 Task: Create a simple command completion for a custom command with options.
Action: Mouse moved to (209, 229)
Screenshot: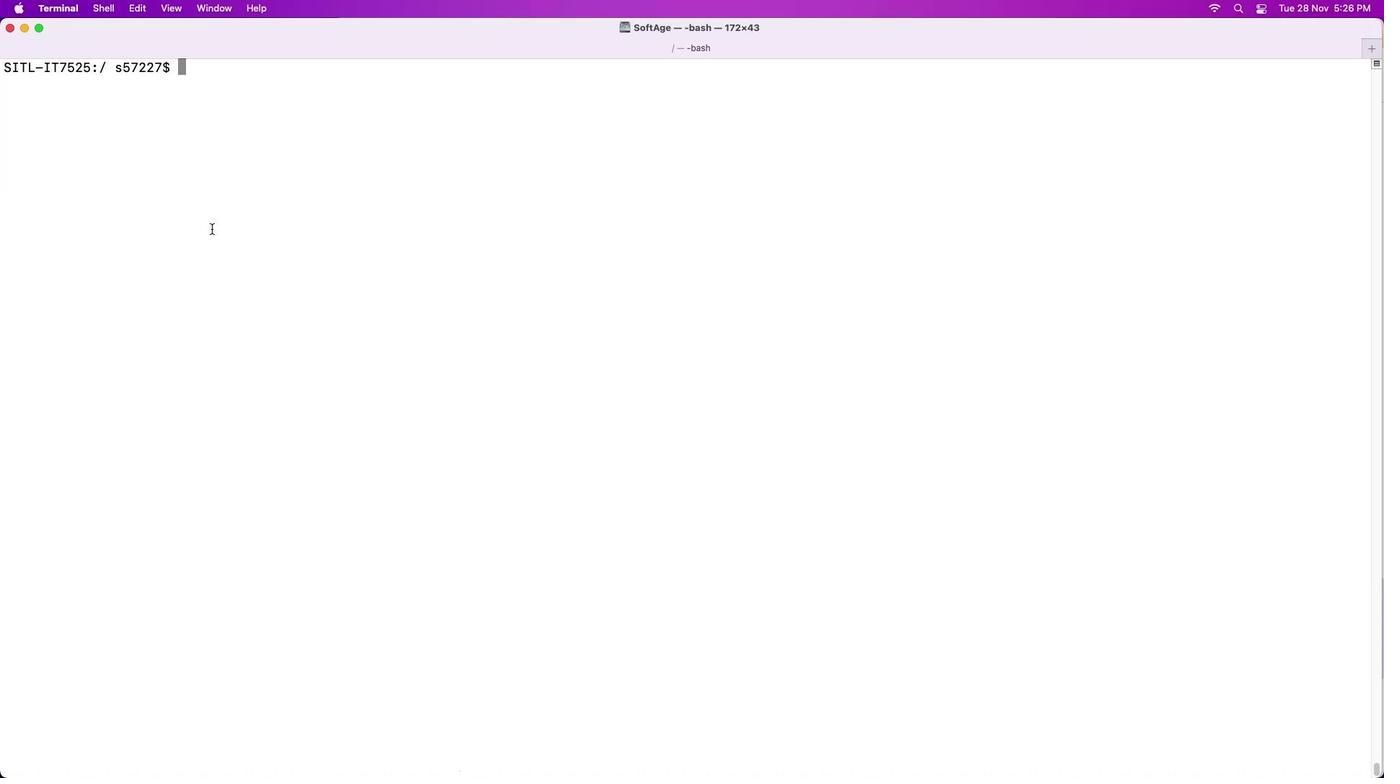 
Action: Mouse pressed left at (209, 229)
Screenshot: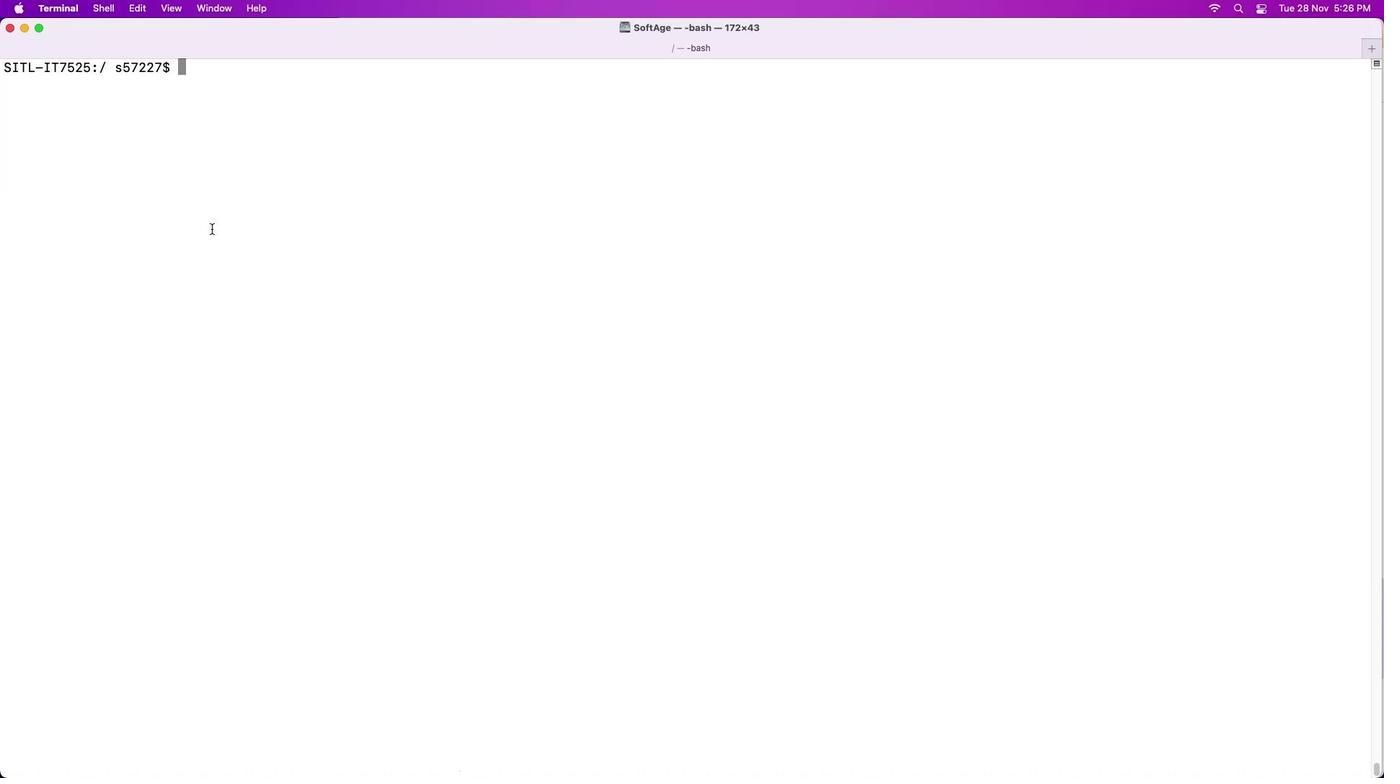 
Action: Mouse moved to (211, 229)
Screenshot: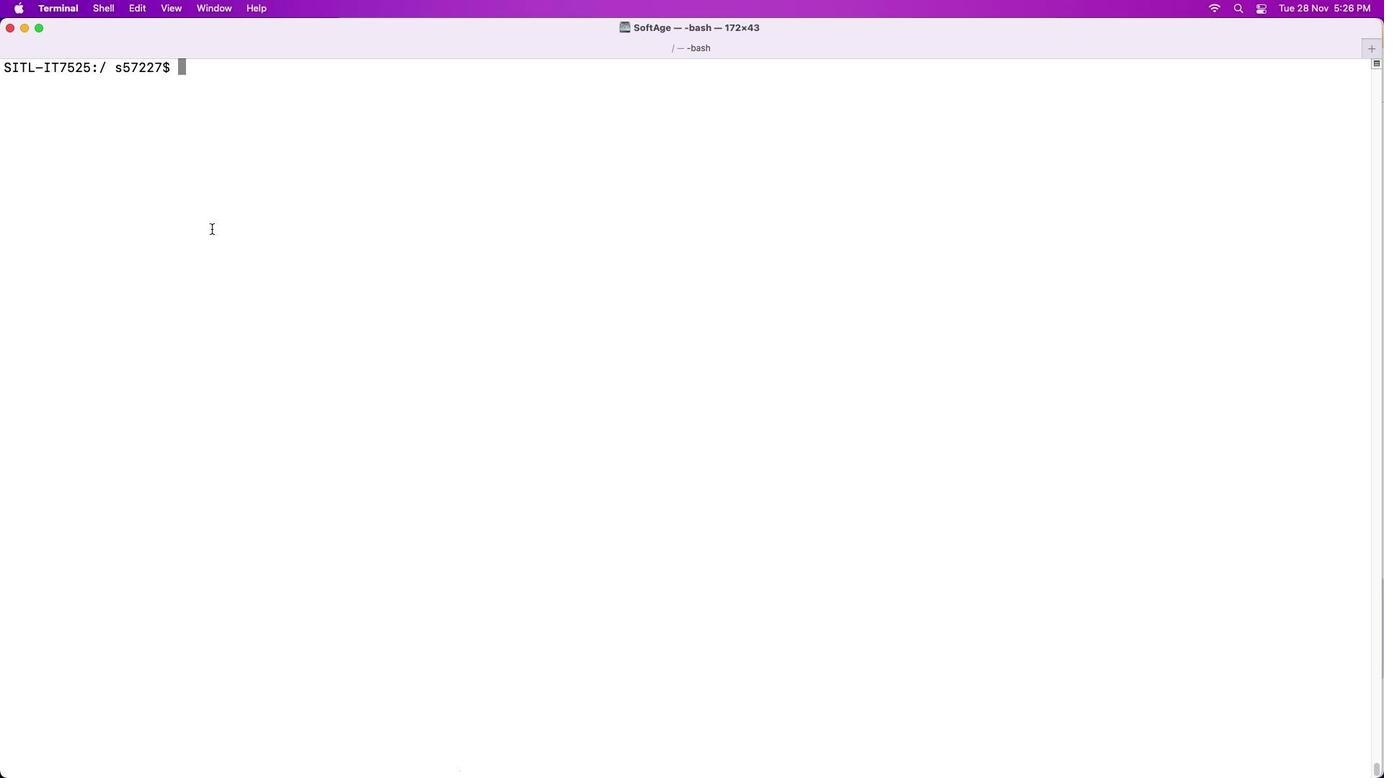 
Action: Key pressed 'l''s'Key.enter'c''d'Key.spaceKey.shift'U''s''e''r''s'Key.enter'l''s'Key.enter'c''d'Key.space's''5''7''2''2''7'Key.enter'l''s'Key.enter'c''d'Key.space'b''a''s''h'Key.shift'_''t''a''s''k''s'Key.enter'l''s'Key.enter'c'Key.backspace'm''k''d''i''r'Key.space't''a''s''k''3''8'Key.enter'l''s'Key.enter'c''d'Key.space't''a''s''k''3''8'Key.enter'l''s'Key.enter't''o''u''c''h'Key.space','Key.backspace'm''y''c''o''m''m''a''n''d'Key.shift'_''c''o''m''p''l''e''t''i''o''n''.''s''h'Key.enter'l''s'Key.enter'v''i''m'Key.space'm''y''c''o''m''m''a''n''d'Key.shift'_''c''o''m''p''l''e''t''i''o''n''.''s''h'Key.enter'i'Key.shift'#'Key.shift'!'Key.spaceKey.backspace'/''b''i''n''/''b''a''s'Key.enterKey.backspace'h'Key.enterKey.enterKey.shift'_''m''y''c''o''m''m''a''n''d'Key.shift'_''c''o''m''p''l''e''t''i''o''n'Key.shift'('Key.shift')'Key.spaceKey.shift'{'Key.enterKey.tab'l''o''c''a''l'Key.space'c''u''r'Key.shift'_''w''o''r''d'Key.space'p''r''e''v'Key.shift'_''w''o''r''d'Key.space'o''p''t''i''o''n''s'Key.spaceKey.enterKey.tabKey.caps_lock'C''O''M''P''R''E''P''L''Y''='Key.shift'('Key.shift')'Key.enterKey.tab'C''U''R'Key.backspaceKey.backspaceKey.backspaceKey.caps_lock'c''r''u'Key.shift'_''w''o''o''r''d''='Key.shift'"'Key.shift'$'Key.shift'{'Key.caps_lock'C''O''M''P'Key.shift'_''W''O''R''D''S''[''C''O''M''P'Key.shift'_''C''W''O''R''D'']'Key.shift'}'"'"Key.backspaceKey.shift'"'Key.enterKey.upKey.downKey.upKey.rightKey.rightKey.rightKey.backspaceKey.backspace'C'Key.backspaceKey.caps_lock'c'Key.right'r'Key.end
Screenshot: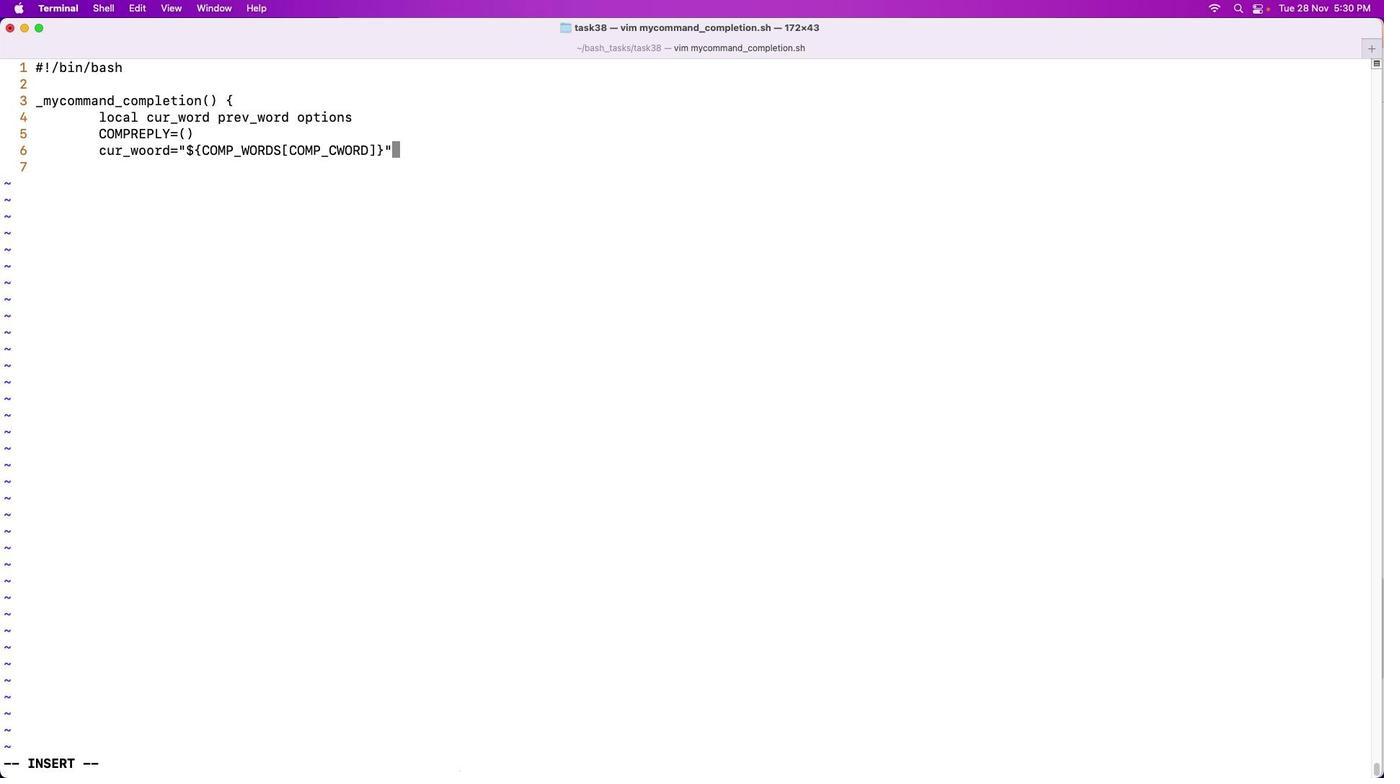 
Action: Mouse moved to (427, 147)
Screenshot: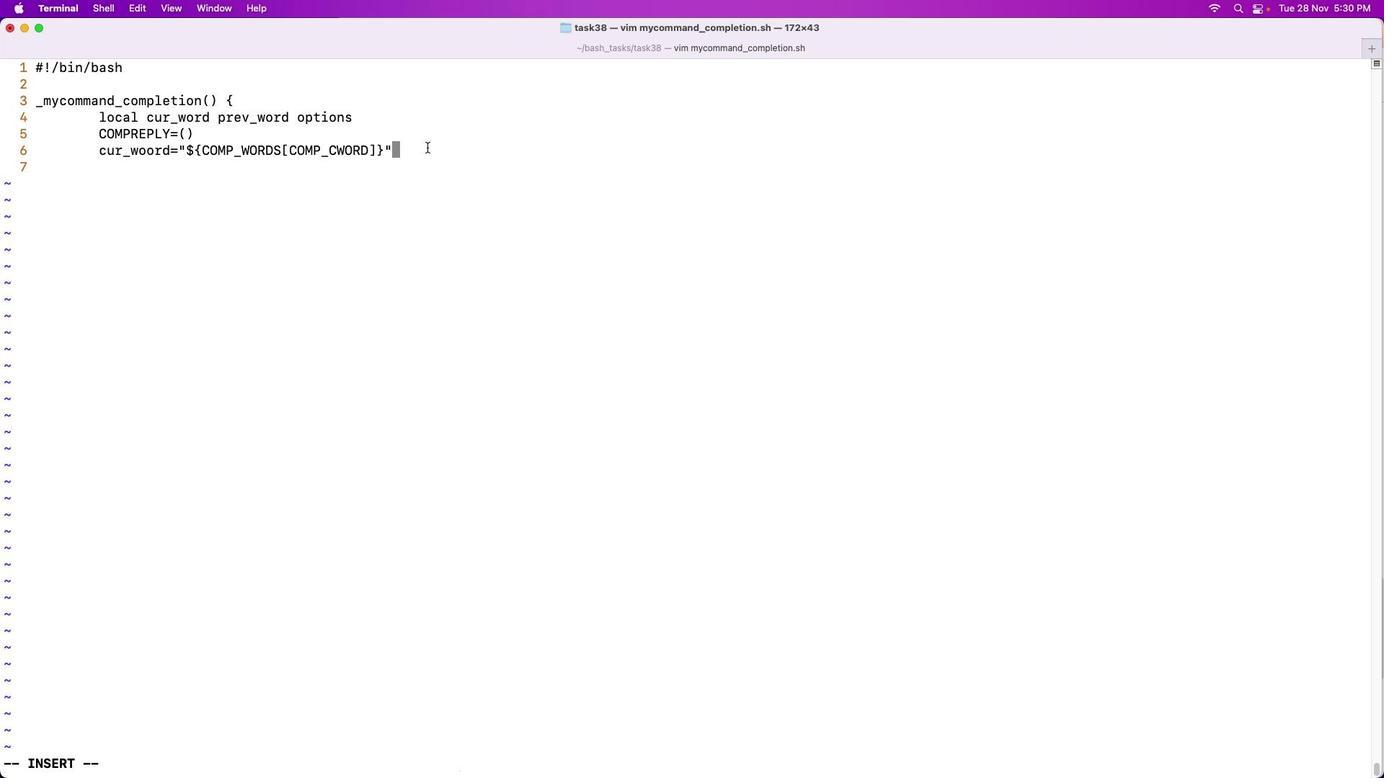 
Action: Mouse pressed left at (427, 147)
Screenshot: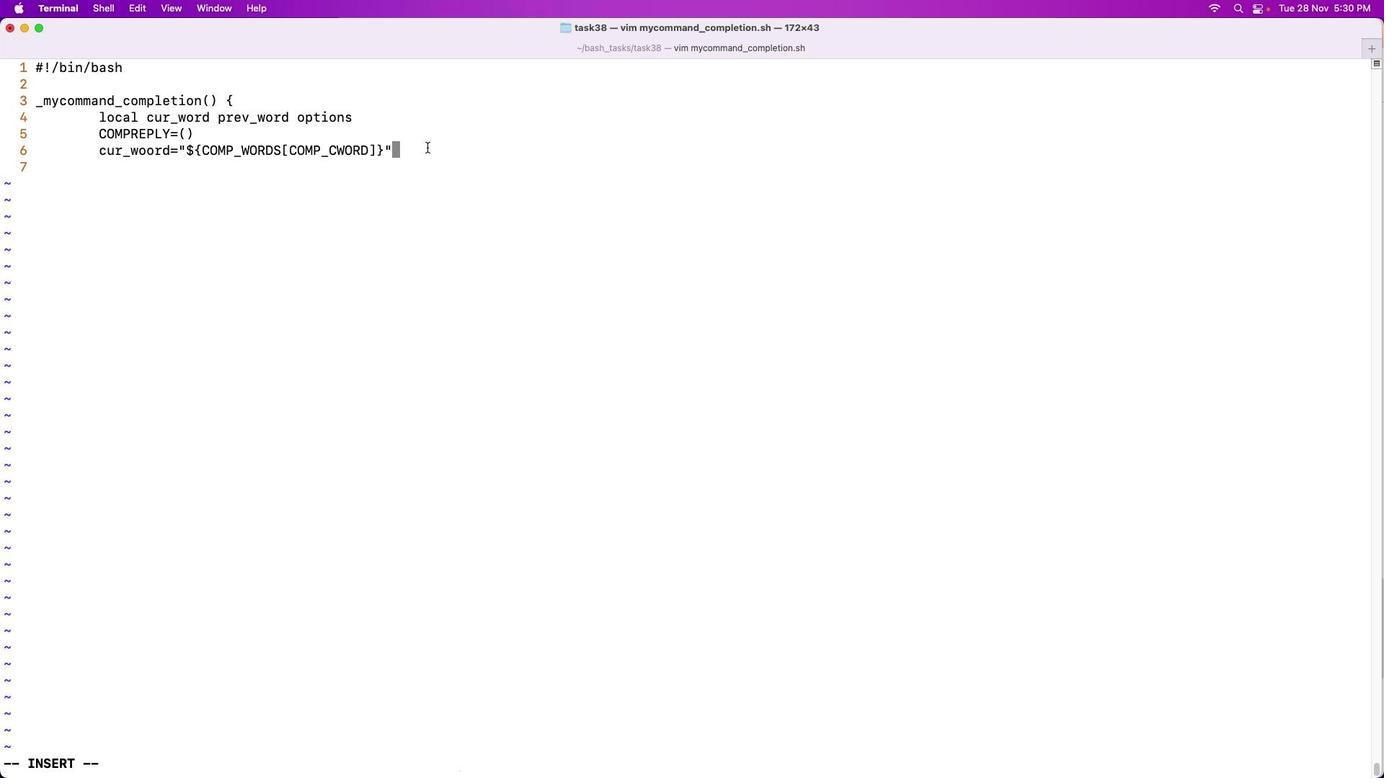 
Action: Mouse moved to (427, 147)
Screenshot: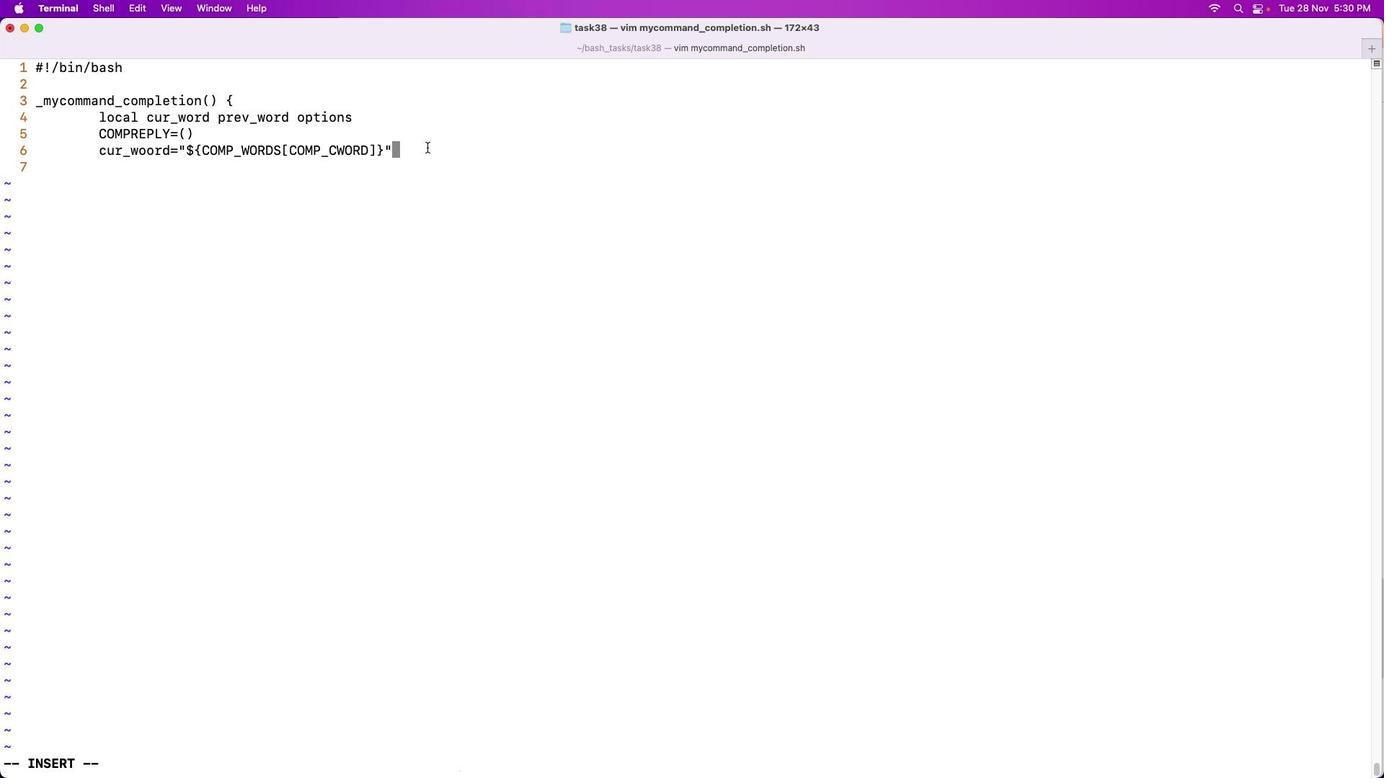 
Action: Key pressed Key.enterKey.tab'p''r''e''v'Key.shift'_''w''o'Key.upKey.backspaceKey.downKey.right'r''d''='Key.shift'"'Key.shift'$'Key.shift'{'Key.caps_lock'C''O''M''P'Key.shift'_''W''O''R''D''S''[''C''O''M''P'Key.shift'_''C''W''O''R''D''-''1'']'Key.shift'}'Key.shift'"'Key.enterKey.enterKey.tab'G''L''O''B''A''L'Key.backspaceKey.backspaceKey.backspaceKey.backspaceKey.backspaceKey.backspaceKey.caps_lock'g''l''o''b''a''l'Key.shift'_''o''p''t''i''o''n''s''='Key.shift'"''-''-''g''l''o''b''a''l''-''o''p''t''i''o''n''1'Key.space'-''-''g''l''o''b''a''l''-''o''p''t''i''o''n''2'Key.shift'"'Key.enterKey.tab's''u''b''c''o''m''m''a''n''d'Key.shift'_''o''p''t''i''o''n''s''='Key.shift'"''-''-''s''u''b''-''o''p''t''i''o''n''1'Key.space'-''-''s''u''b'Key.shift'-''o''p''t''i''o''n''2'Key.shift'"'Key.enterKey.tab'c''a''s''e'Key.spaceKey.shift'"'Key.shift'$'Key.shift'{''p''r''e''v'Key.shift'_''w''o''r''d'Key.shift'}'Key.shift_r'"'Key.space'i''n'Key.enterKey.tabKey.tab'm''y''c''o''m''m''a''n''d'Key.shift')'Key.enterKey.tabKey.tabKey.tabKey.caps_lock'C''O''M''P''R''E''P''L''Y''='Key.shift'('Key.shift'$'Key.shift'(''C''O''M''P''G'Key.backspaceKey.backspaceKey.backspaceKey.backspaceKey.backspaceKey.caps_lock'c''o''m''p''g''e''n'Key.space'-'Key.caps_lock'W'Key.caps_lockKey.spaceKey.shift'"'Key.shift'$'Key.shift'{''g''l''o''b''a''l'Key.shift'_''o''p''t''i''o''n''s'Key.shift'}'Key.shift'"'Key.space'-''-'Key.spaceKey.shift'$'Key.shift'{''c''u''r'Key.shift'_''w''o''r''d'Key.shift'}'Key.shift')'Key.shift')'Key.enterKey.tabKey.tabKey.tab'r''e''t''u''r''n'Key.space'0'Key.enterKey.tabKey.tabKey.tab';'';'Key.enterKey.tabKey.tab's''u''b''c''o''m''m''a''n''d'Key.shift')'Key.enterKey.tabKey.tabKey.tabKey.caps_lock'C''O''M''P''R''E''P''L''Y'Key.caps_lock'='Key.shift'('Key.shift'$'Key.shift'(''c''o''m''p''g''e''n'Key.space'-'Key.caps_lock'W'Key.caps_lockKey.spaceKey.shift'"'Key.shift'$'Key.shift'{''s''u''b''c''o''m''m''a''n''d'Key.shift'_''o''p''t''i''o''n''s'Key.shift'}'Key.shift'"'Key.space'-''-'Key.spaceKey.shift'$'Key.shift'{''c''u''r'Key.shift'_''w''o''r''d'Key.shift'}'Key.shift')'')'Key.enterKey.tabKey.tabKey.tab'r''e''t''u''r''n'Key.space'0'Key.enterKey.tabKey.tabKey.tab';'';'Key.enterKey.tabKey.tab'-''-''g''l''o''b''a''l''-''o''p''t''i''o''n''1'Key.shift'|''-''-''g''l''o''b''a''l''-''o''p''t''i''o''n''2'Key.enterKey.tabKey.tabKey.tab'r''e''t''u''r''n'Key.space'0'Key.enterKey.tabKey.tab'-''-''s''u''b''-''o''p''t''i''o''n''1'Key.shift'|''-''-''s''u''b''-''o''p''t''i''o''n''2'Key.shift')'Key.upKey.upKey.rightKey.rightKey.rightKey.rightKey.rightKey.shift')'Key.downKey.enterKey.tabKey.tabKey.tab';'';'Key.downKey.downKey.tabKey.tab'r'Key.backspaceKey.tab'r''e''t''u''r''n'Key.space'0'Key.enterKey.tabKey.tabKey.tab';'';'Key.enterKey.shift'*'Key.leftKey.tabKey.tabKey.rightKey.shift')'Key.enterKey.tabKey.tabKey.tab';'';'Key.enterKey.tab'e''s''a''c'Key.enterKey.shift'}'Key.enterKey.enter'c''o''m''p''l''e''t''e'Key.space'-'Key.caps_lock'F'Key.caps_lockKey.spaceKey.shift'_''m''y''c''o''m''m''a''n''d'Key.shift'_''c''o''m''p''l''e''t''i''o''n'Key.space'm''y'Key.spaceKey.backspace'c''o''m''m''a''n''d'Key.escKey.shift_r':''w''q'Key.enter'd'Key.backspace'c''a''t'Key.space'm''y''c''o''m''m''a''n''d'Key.shift'_''c''o''m''p''l''e''t''i''o''n''.''s''h'Key.enter
Screenshot: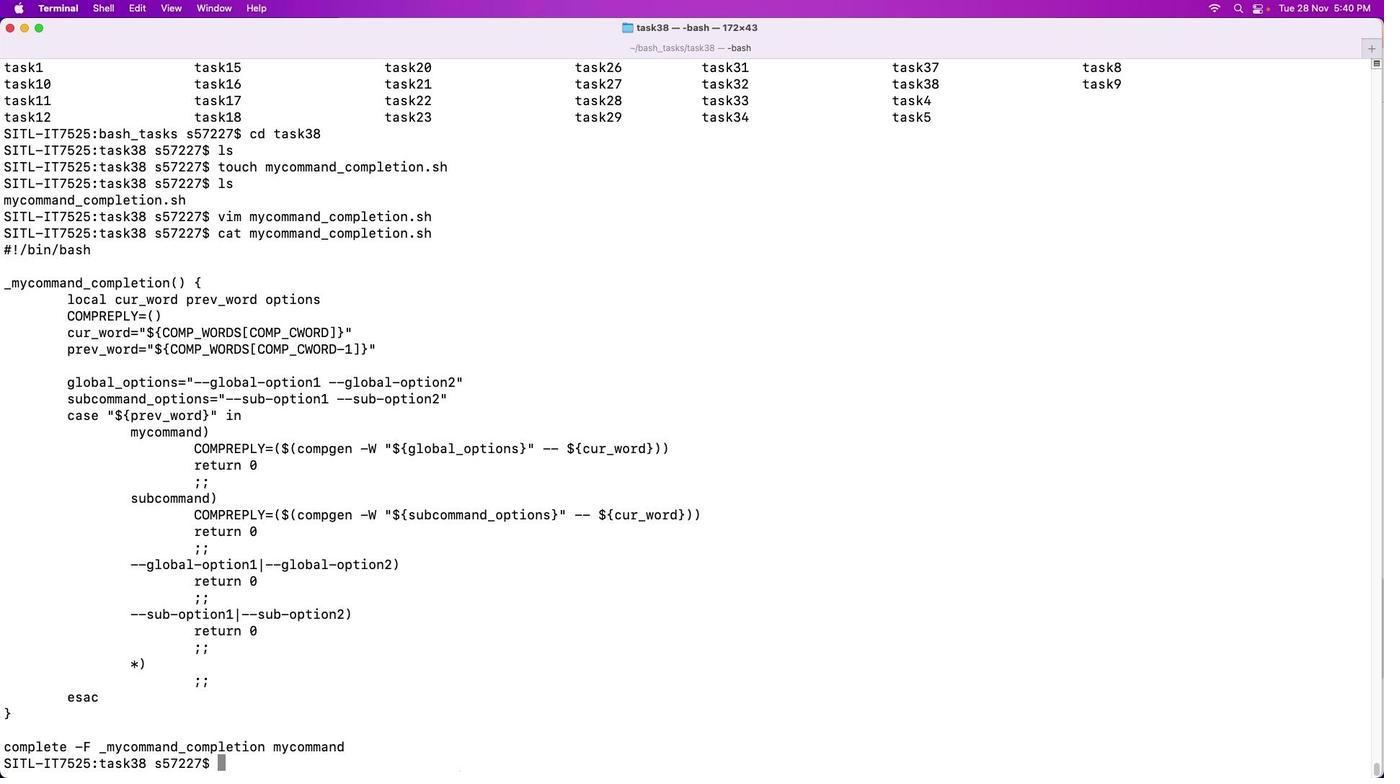
Action: Mouse moved to (167, 323)
Screenshot: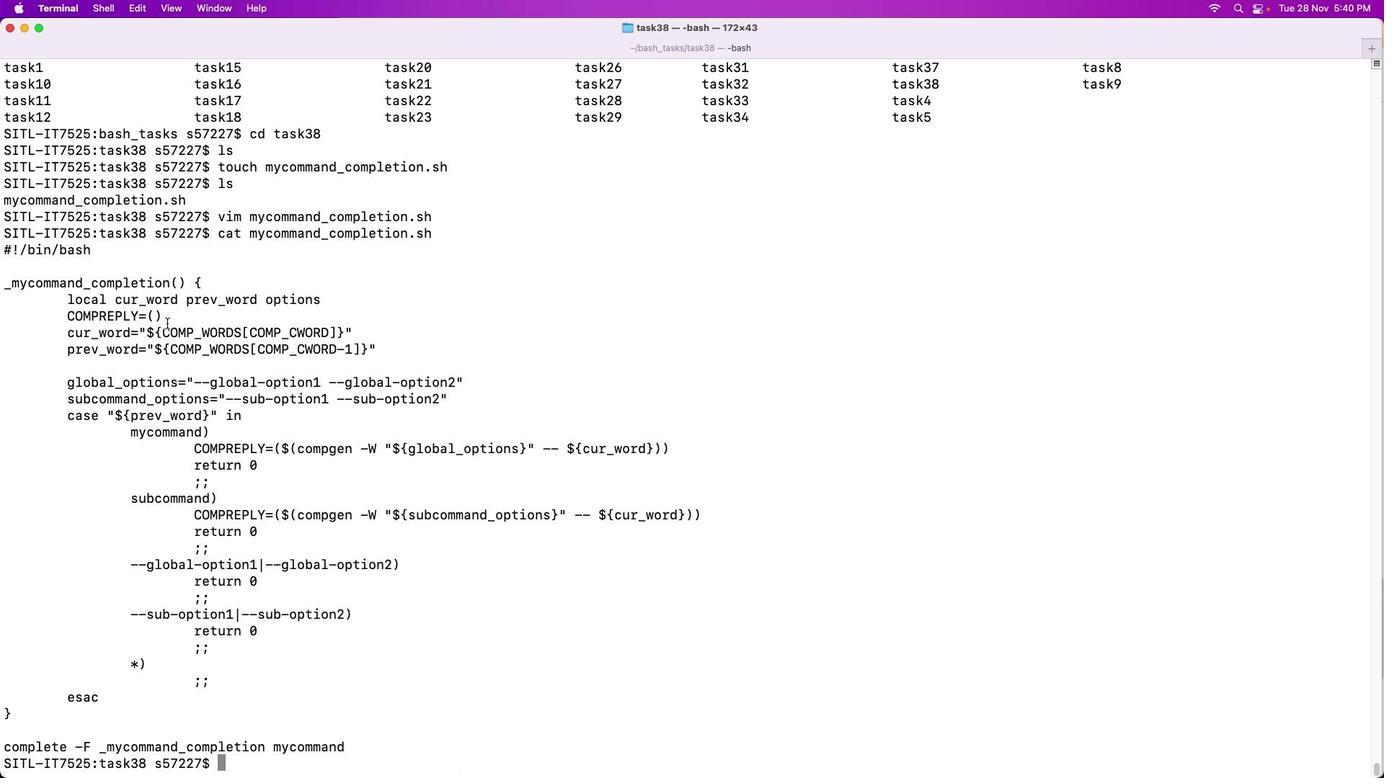 
Action: Mouse scrolled (167, 323) with delta (0, 0)
Screenshot: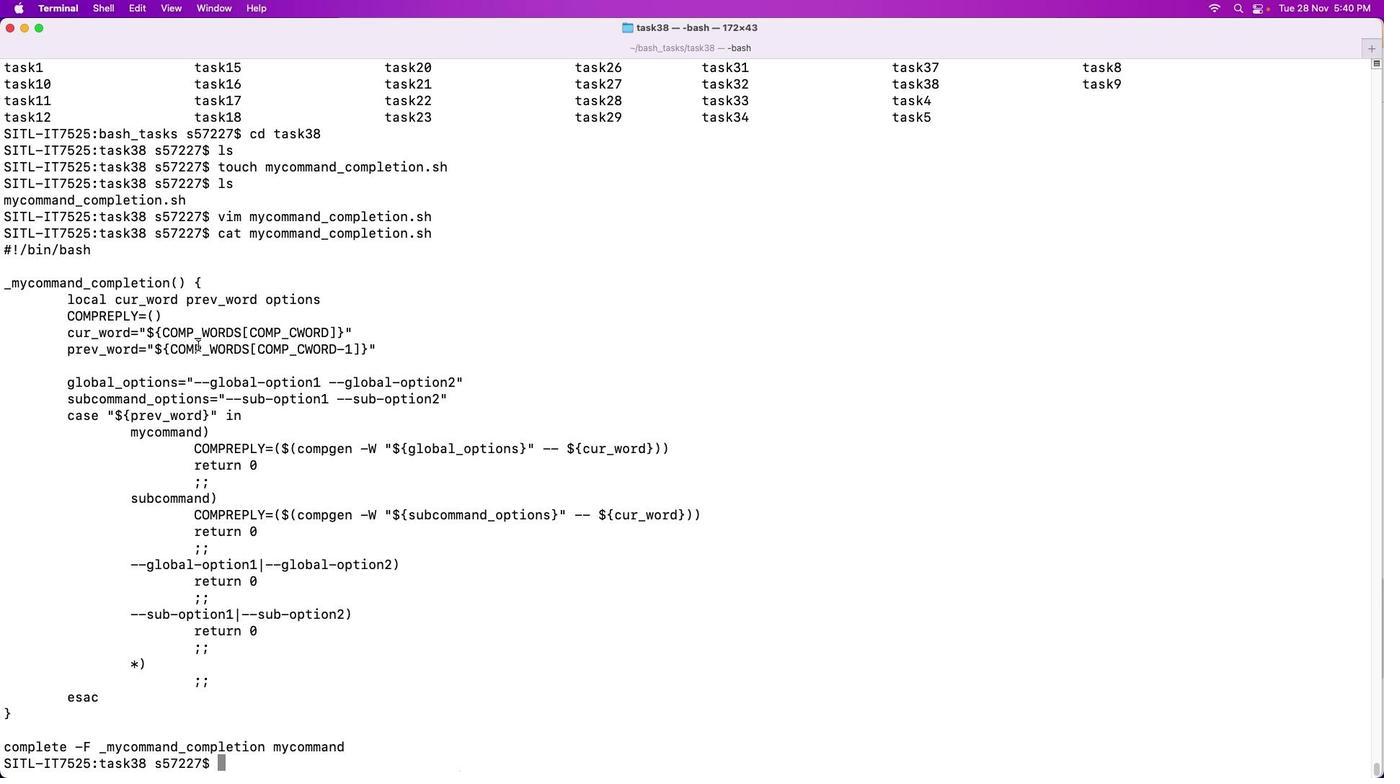 
Action: Mouse moved to (199, 346)
Screenshot: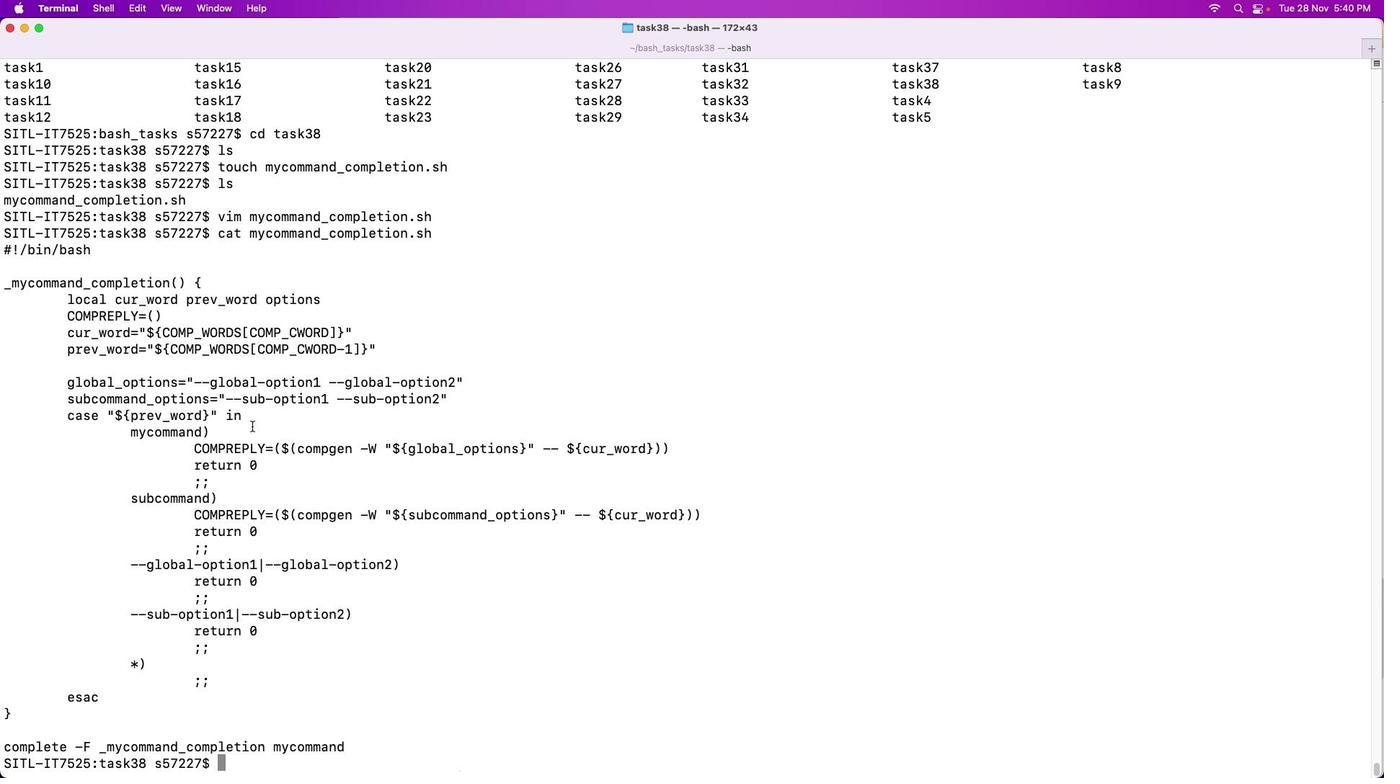 
Action: Mouse scrolled (199, 346) with delta (0, 0)
Screenshot: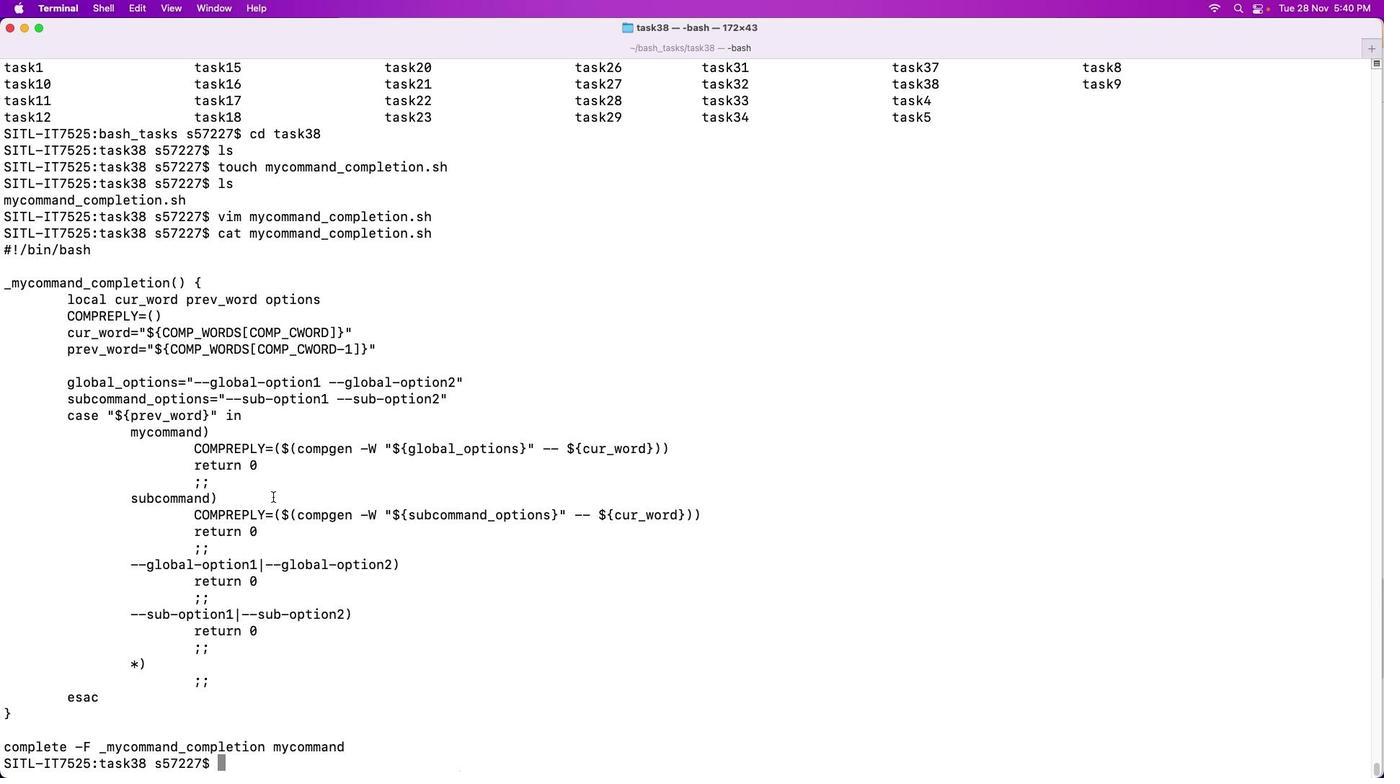 
Action: Mouse scrolled (199, 346) with delta (0, 0)
Screenshot: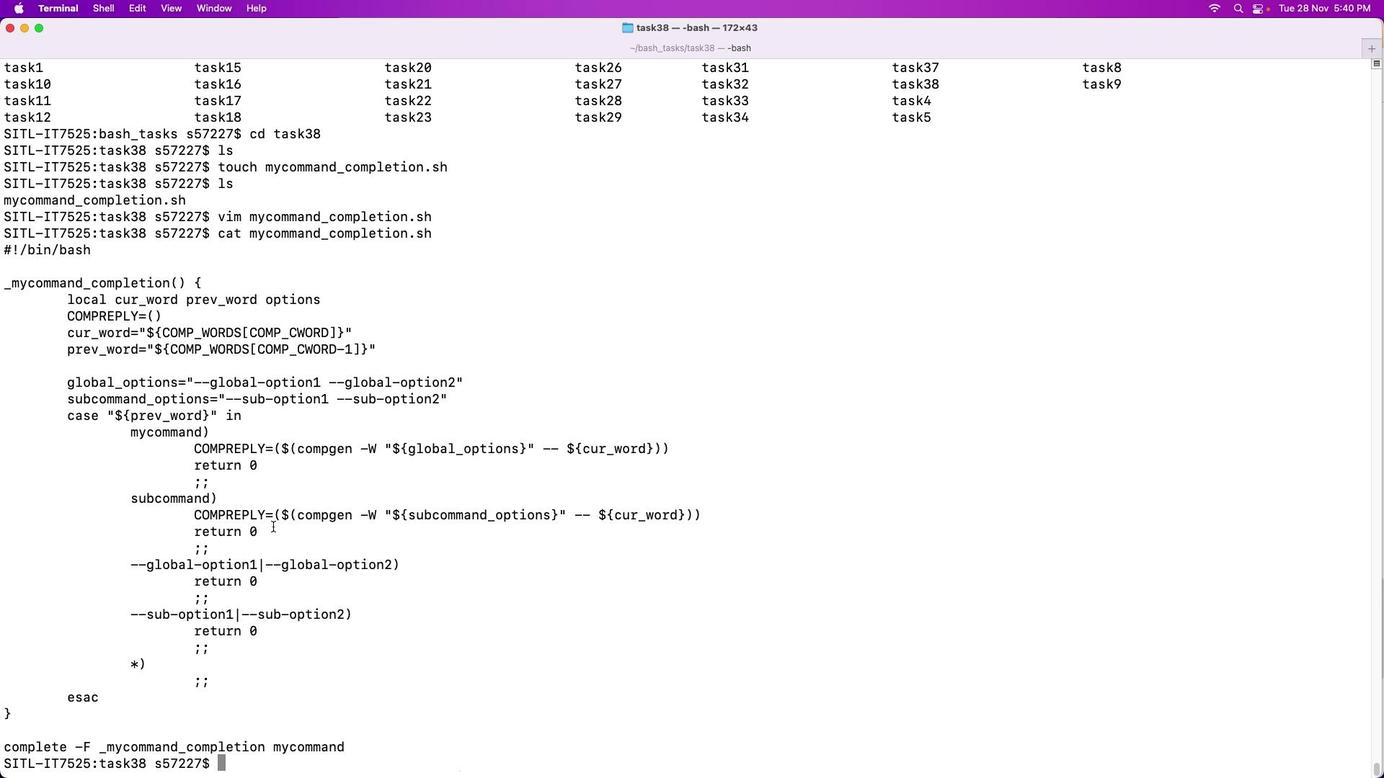 
Action: Mouse scrolled (199, 346) with delta (0, 0)
Screenshot: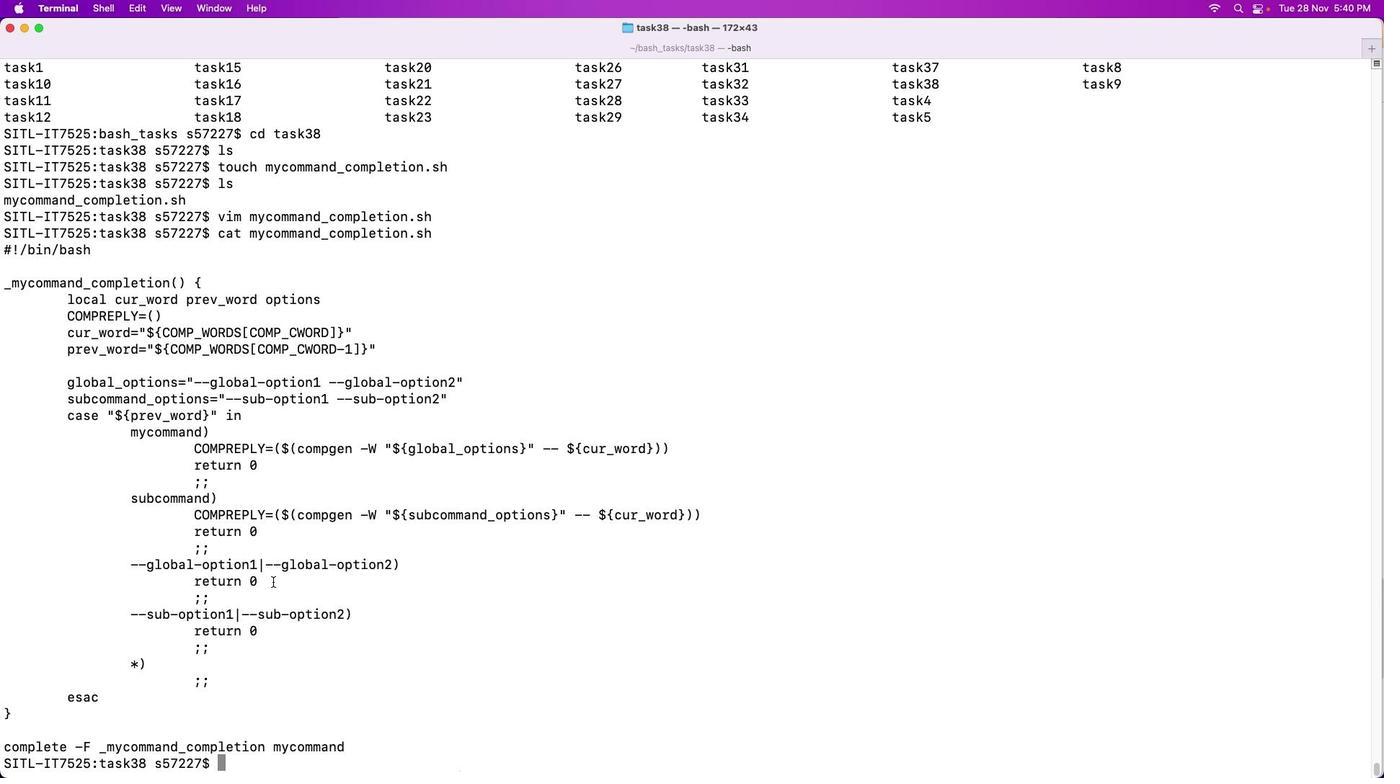 
Action: Mouse moved to (281, 590)
Screenshot: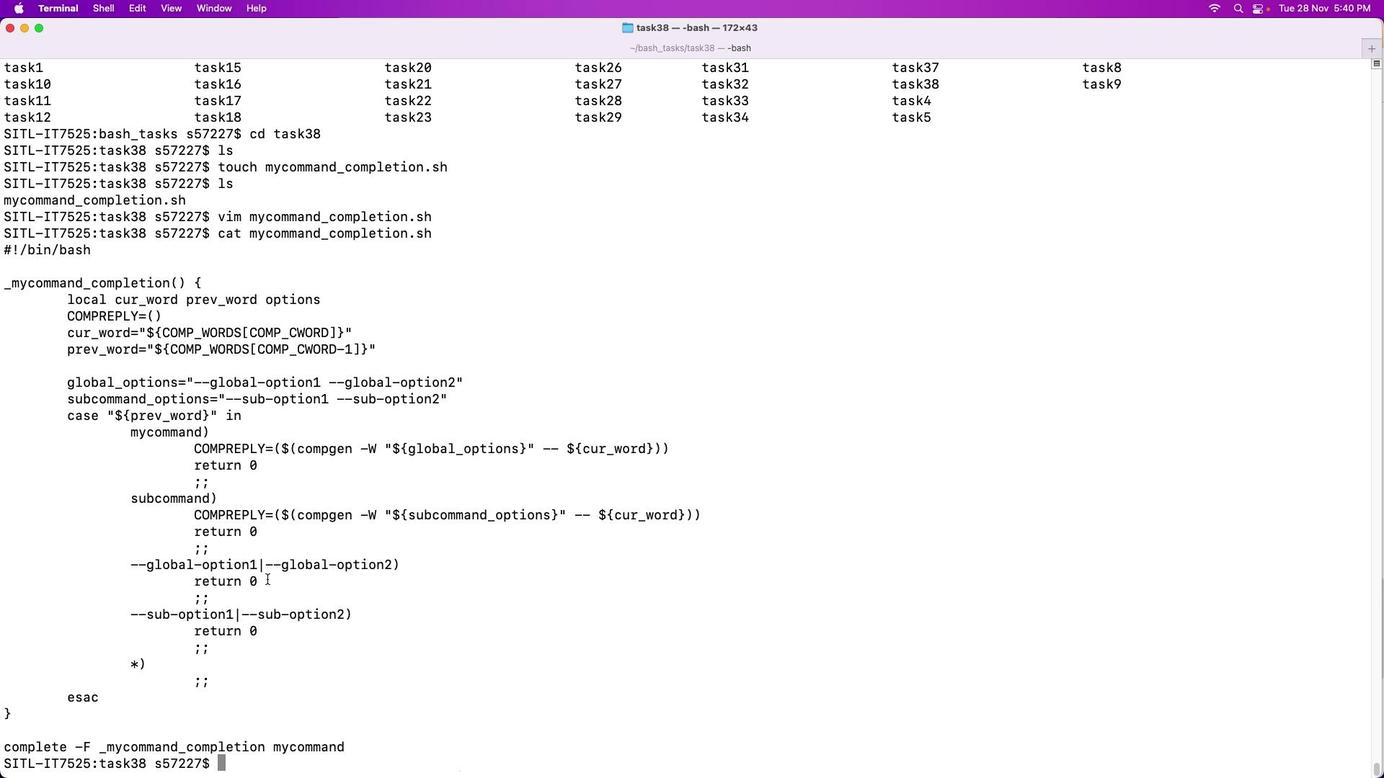 
Action: Mouse pressed left at (281, 590)
Screenshot: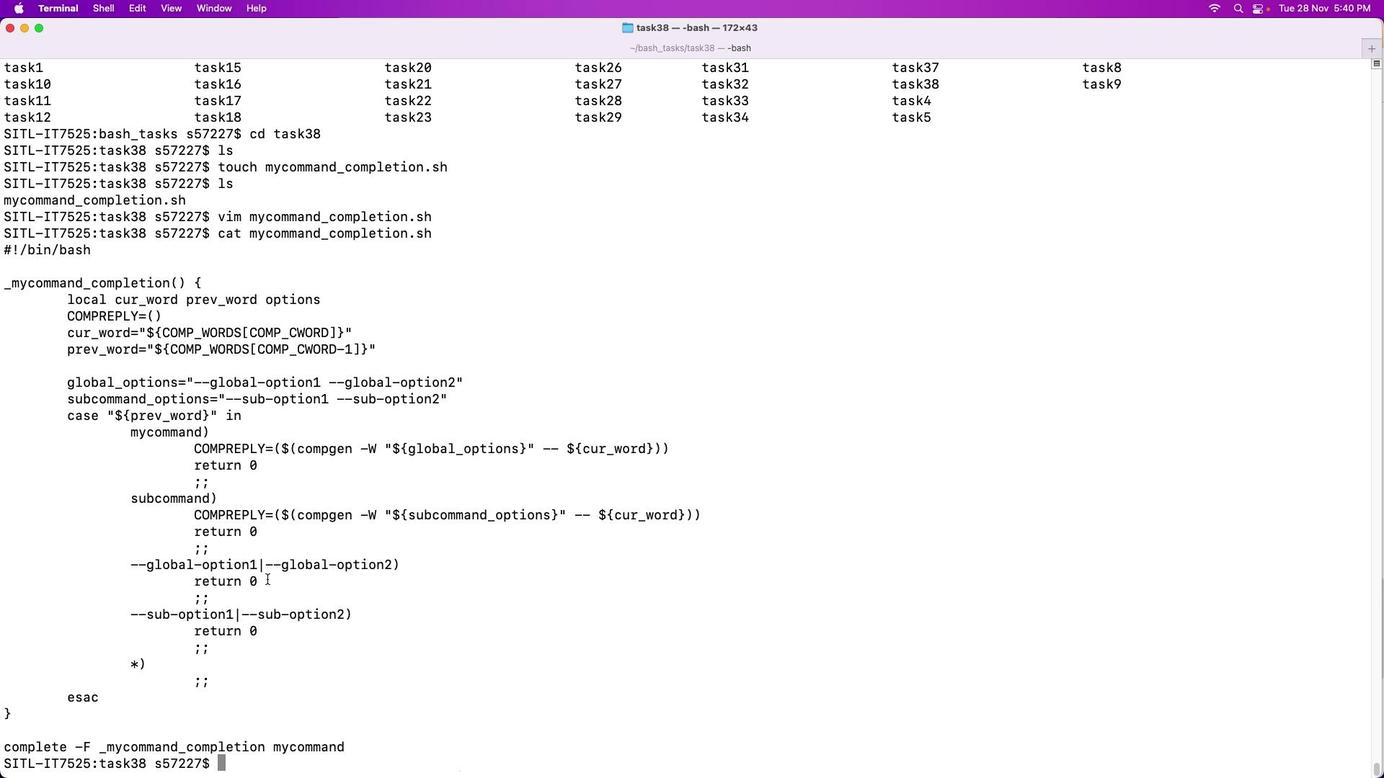 
Action: Mouse moved to (267, 579)
Screenshot: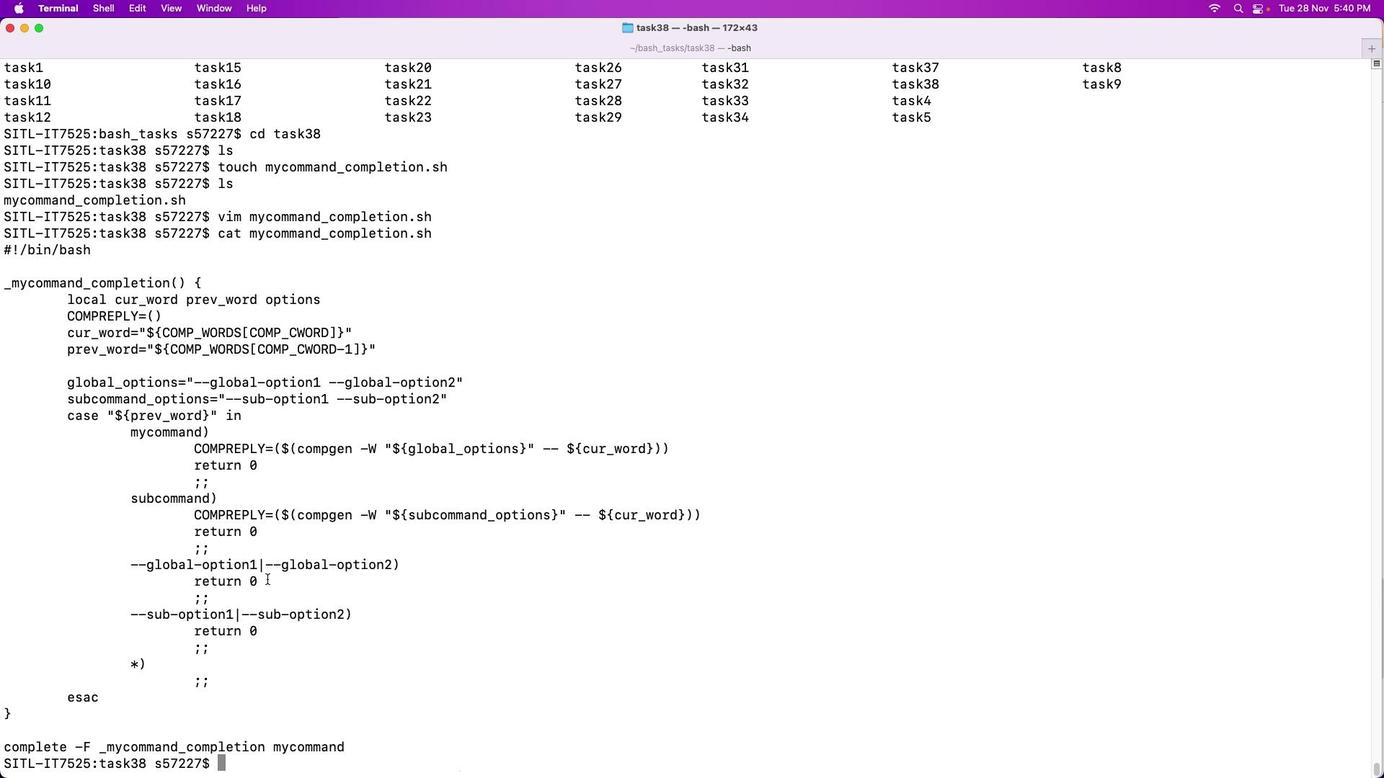 
Action: Key pressed 'c'Key.backspace'l''s'Key.enter'c''h''m''o''d'Key.spaceKey.shift'+''x'Key.space'm''y''c''o''m''m''a''n''d'Key.shift'_''c''o''m''p''l''e''t''i''o''n''.''s''h'Key.enter'.''/''m''y''c''o''m''m''a''n''d'Key.shift'_''c''o''m''p''l''e''t''i''o''n''.''s''h'Key.enterKey.tab
Screenshot: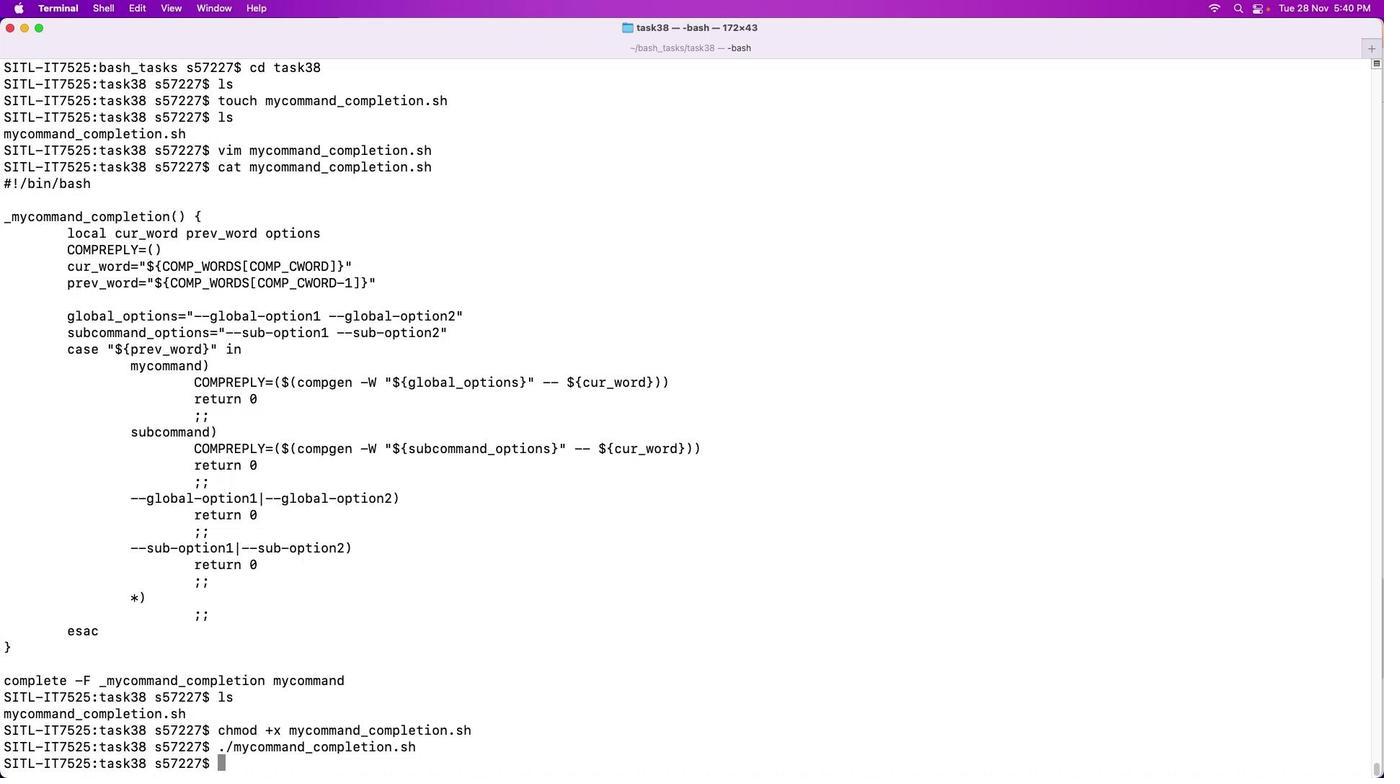 
Action: Mouse moved to (436, 594)
Screenshot: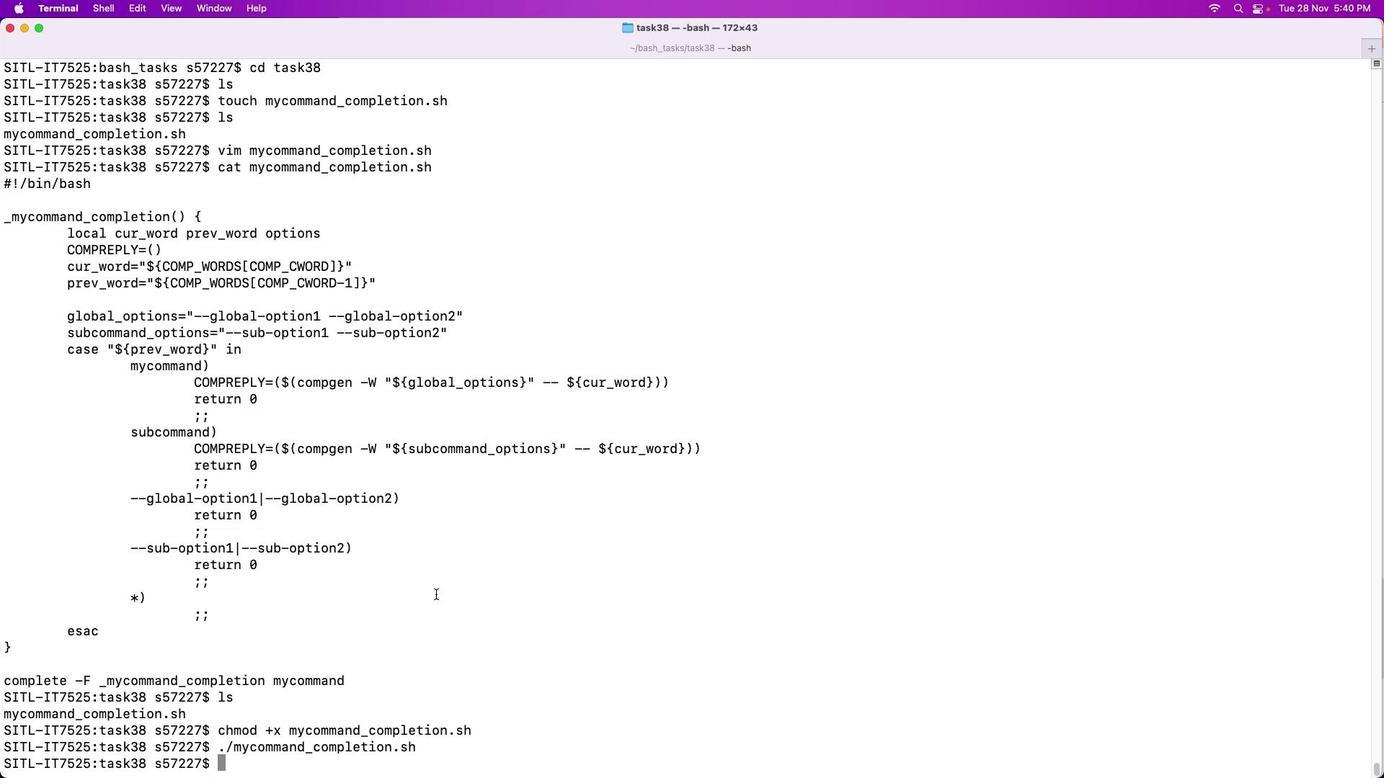 
Action: Mouse pressed left at (436, 594)
Screenshot: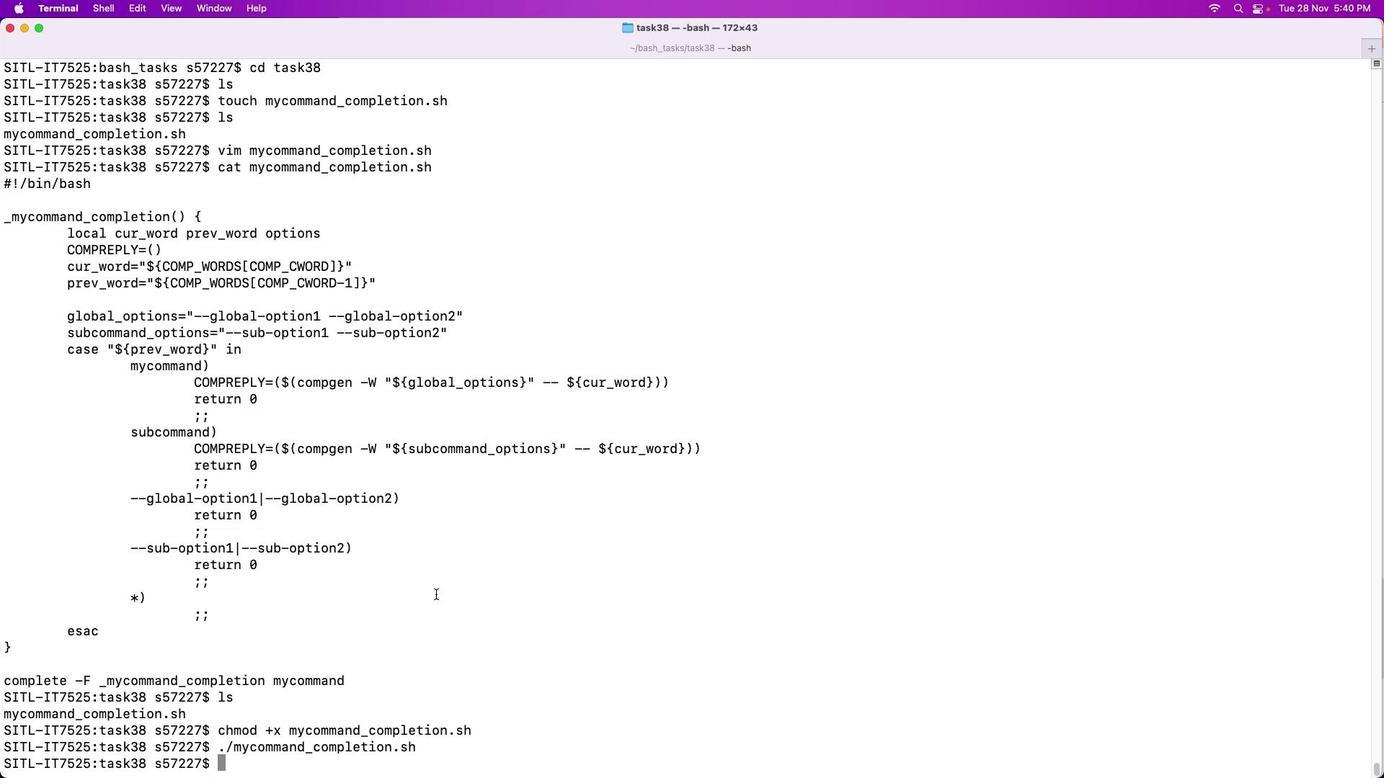 
Action: Mouse moved to (424, 592)
Screenshot: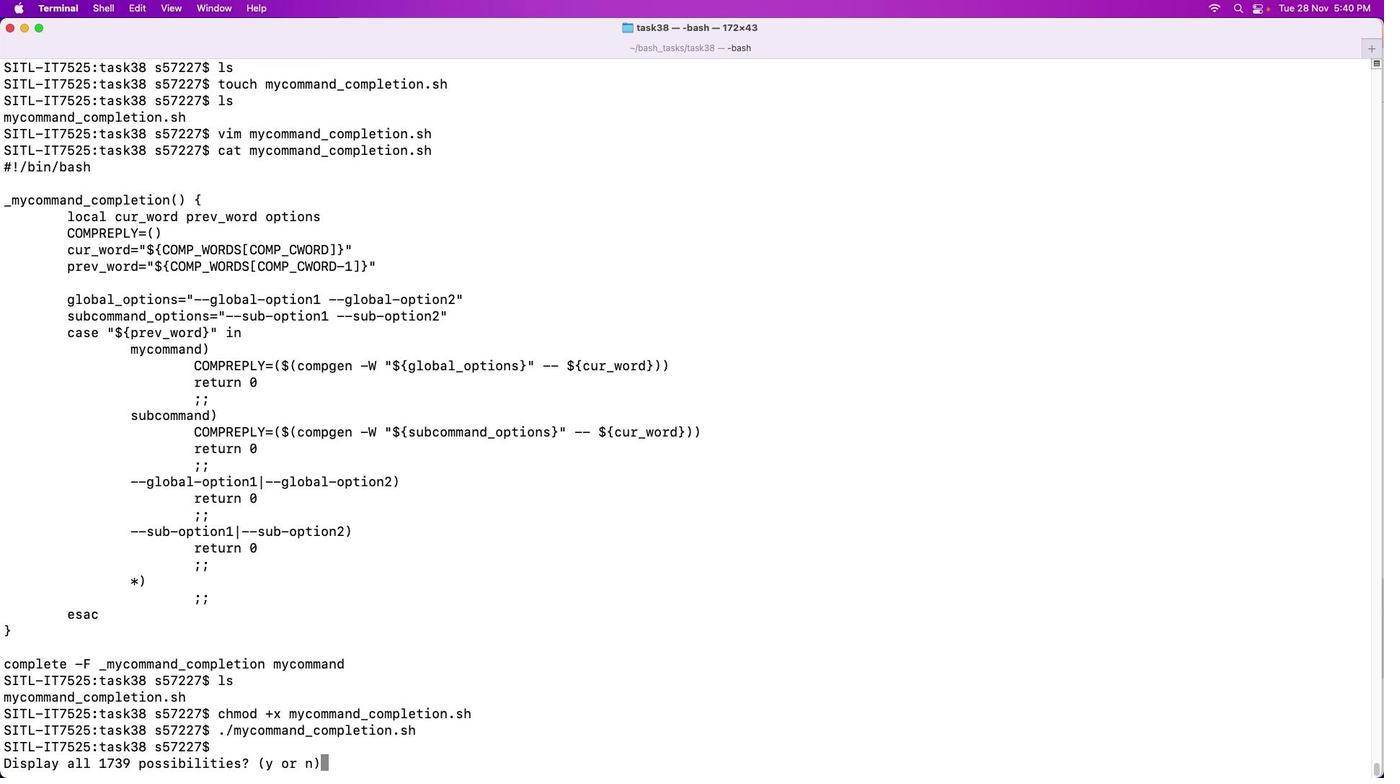 
Action: Key pressed Key.tab
Screenshot: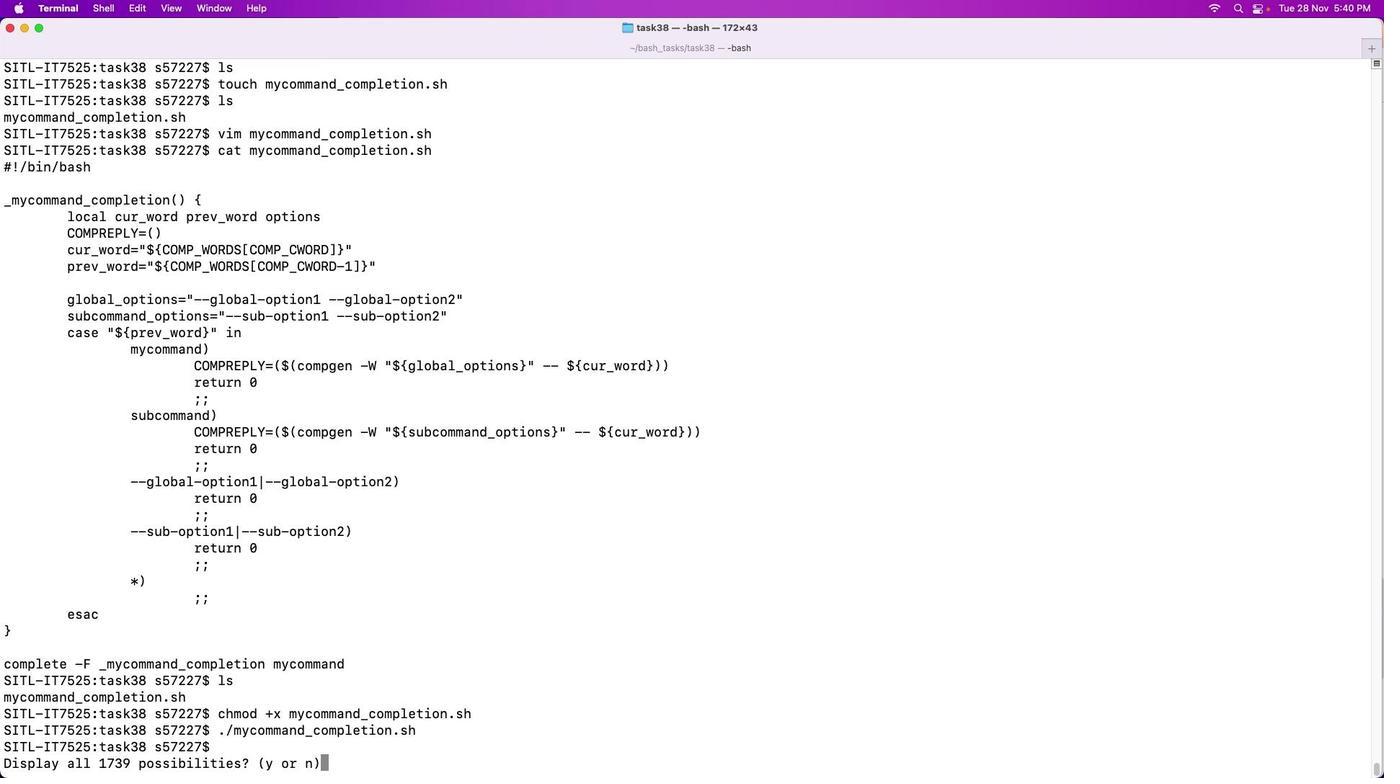 
Action: Mouse moved to (413, 592)
Screenshot: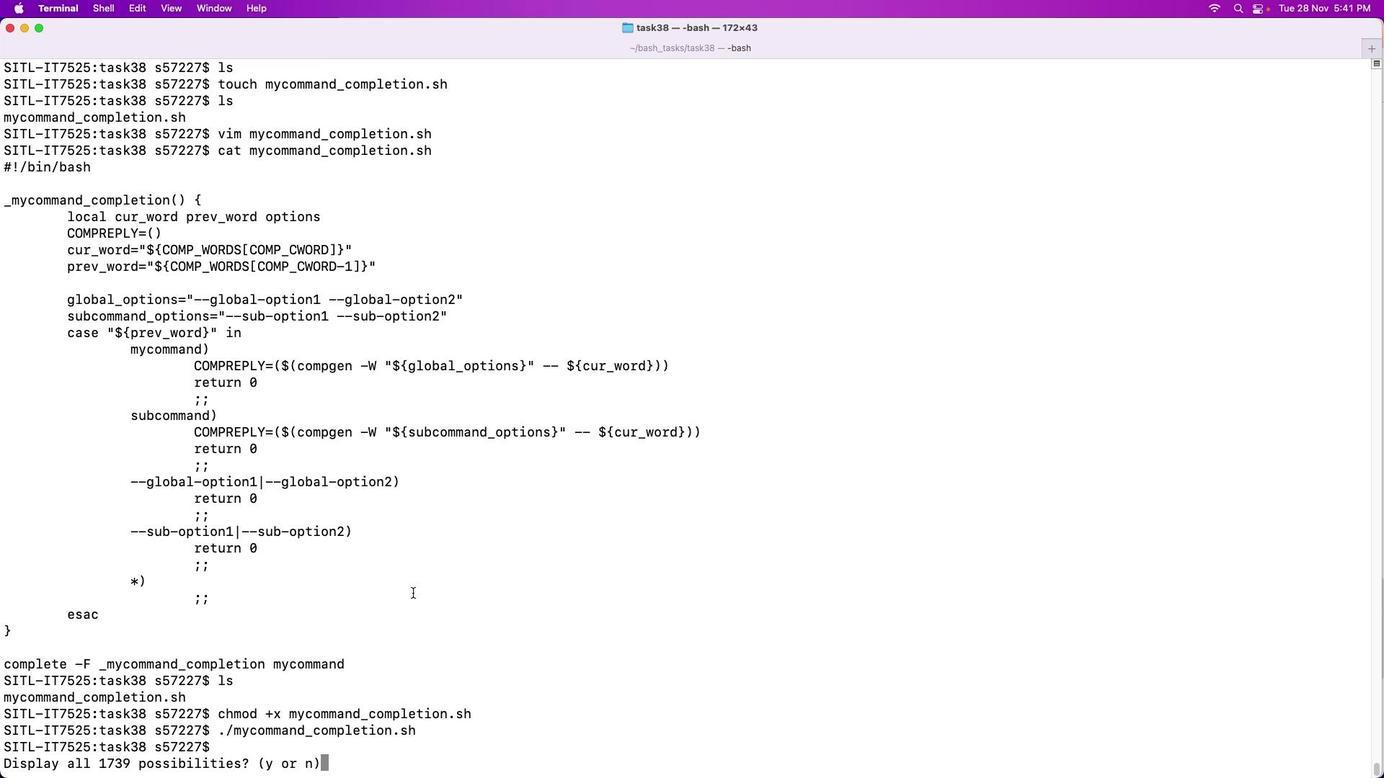 
Action: Key pressed 'y'
Screenshot: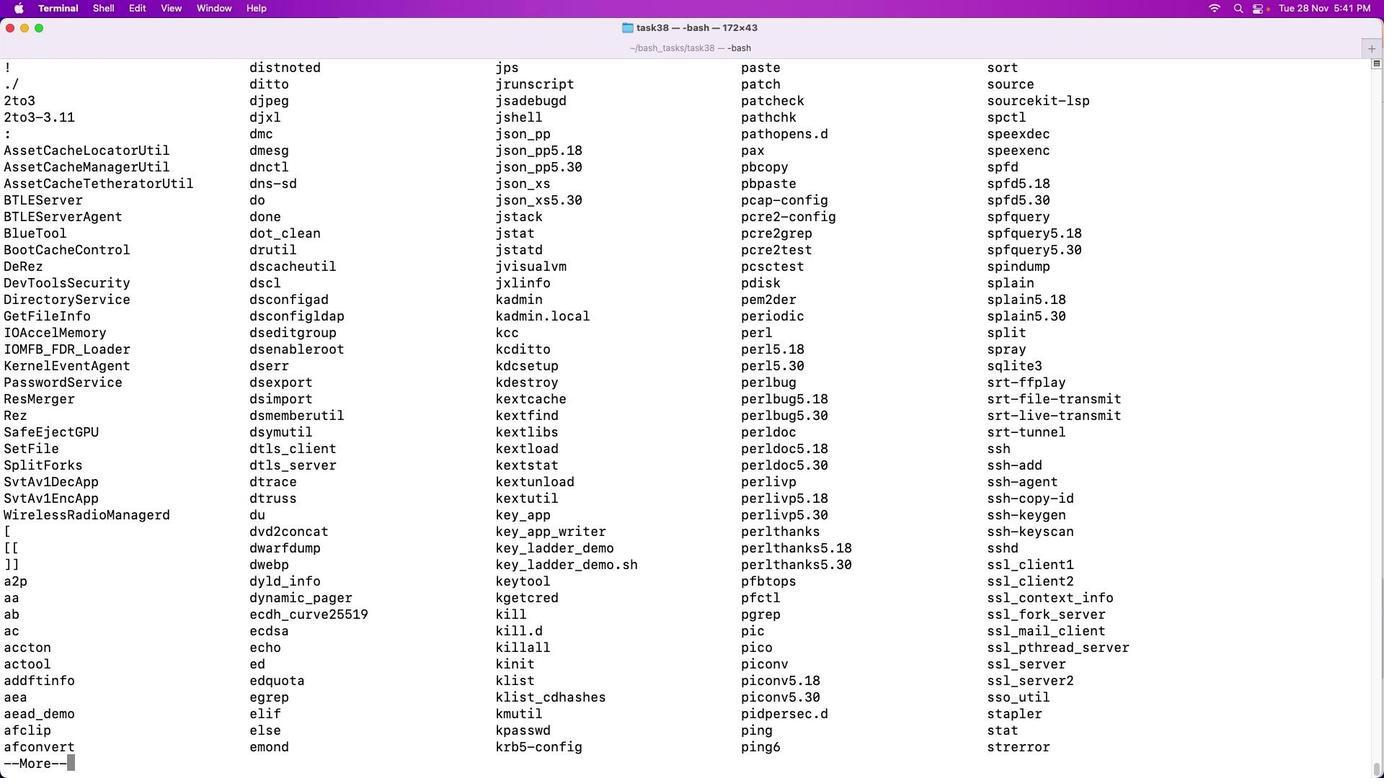 
Action: Mouse moved to (413, 588)
Screenshot: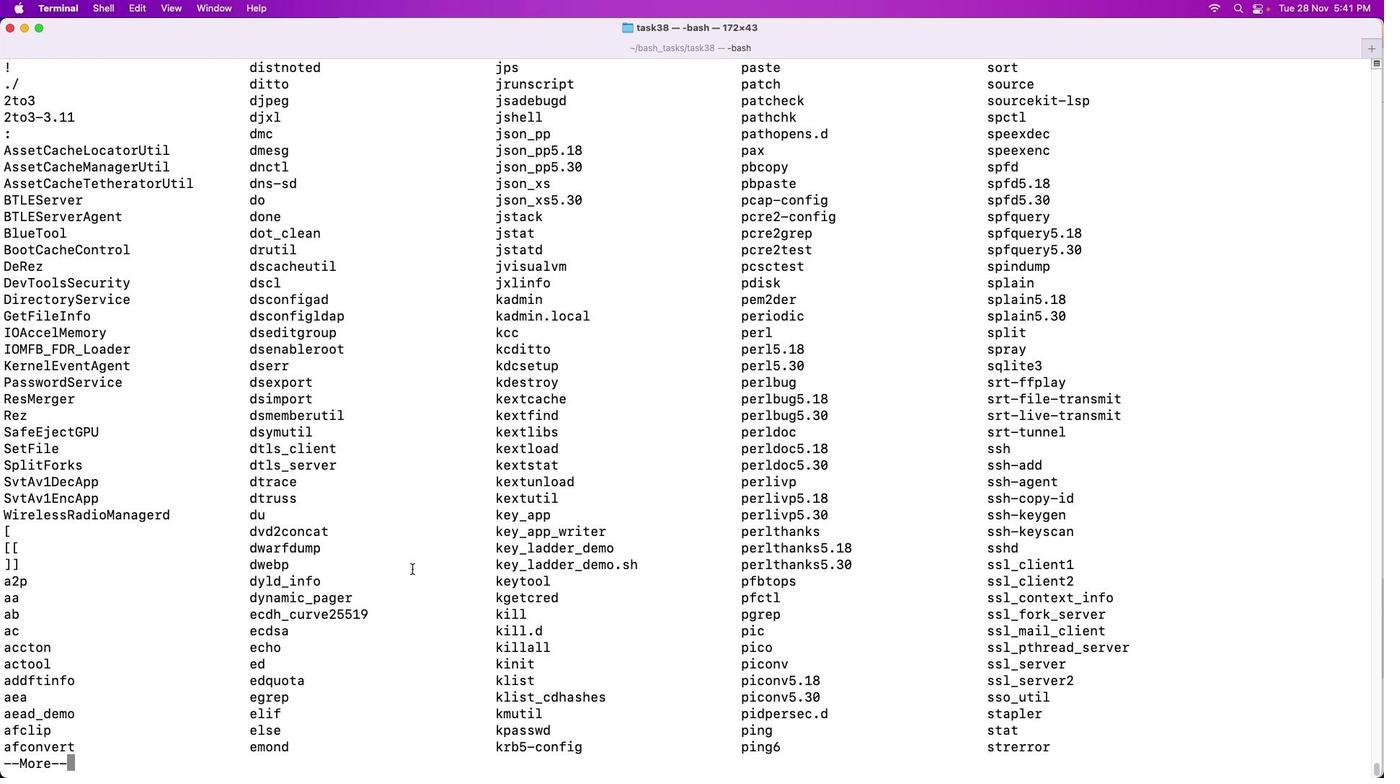 
Action: Mouse pressed left at (413, 588)
Screenshot: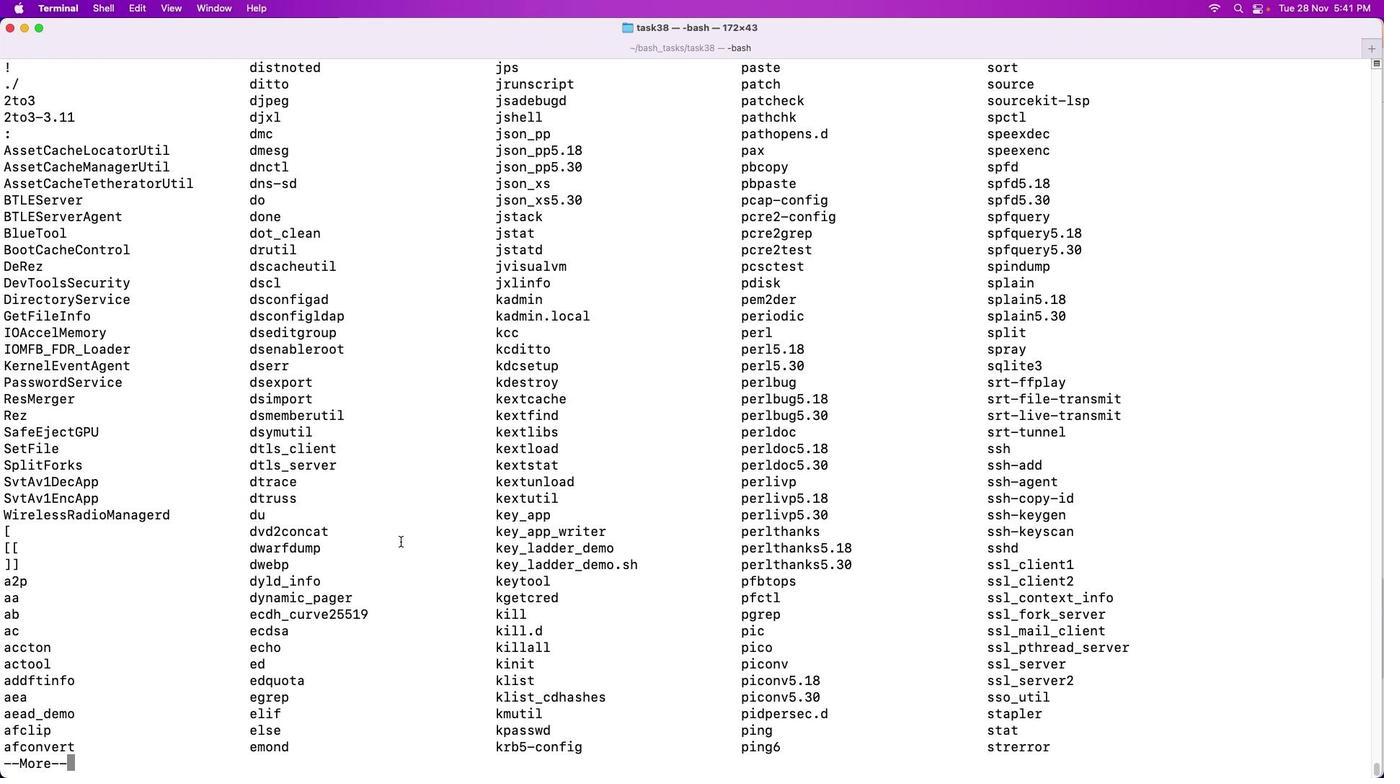 
Action: Mouse moved to (400, 542)
Screenshot: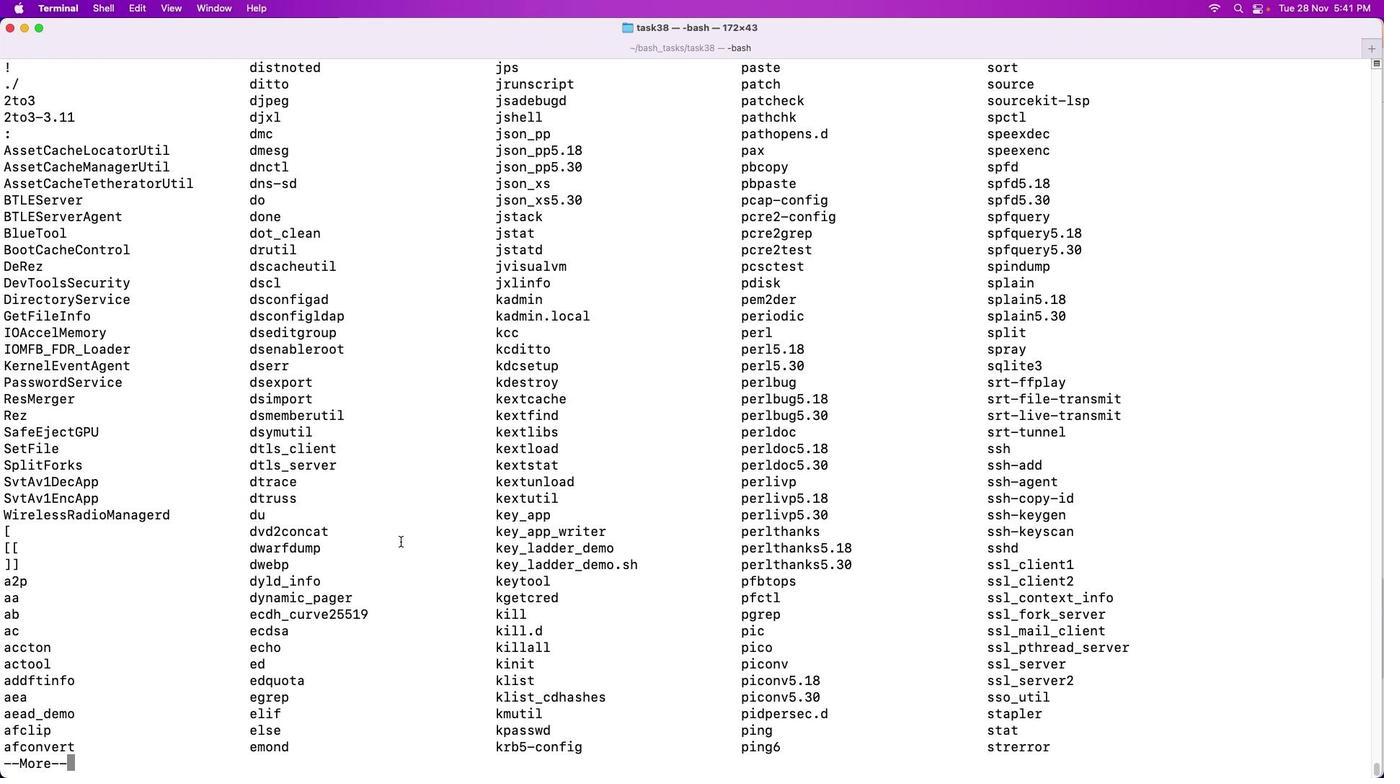 
Action: Mouse scrolled (400, 542) with delta (0, 0)
Screenshot: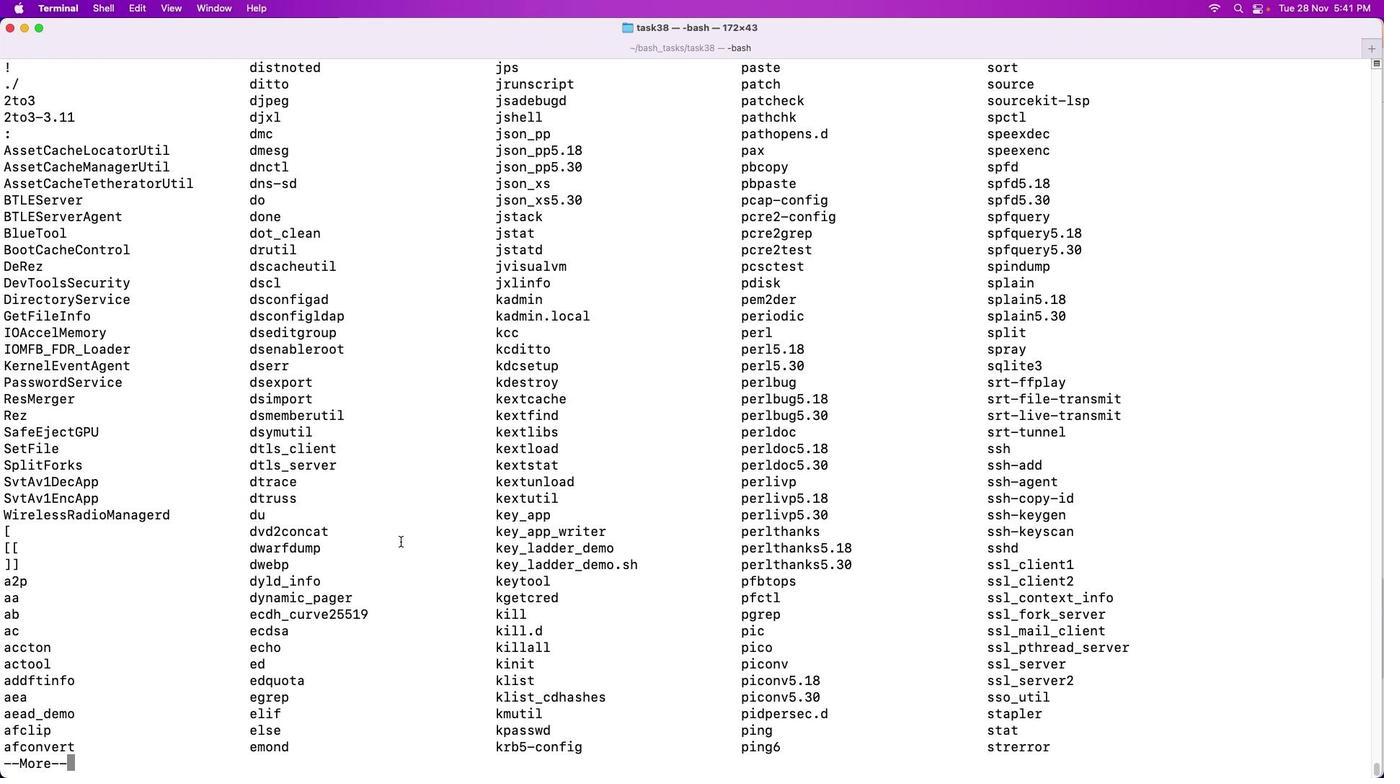 
Action: Mouse scrolled (400, 542) with delta (0, 0)
Screenshot: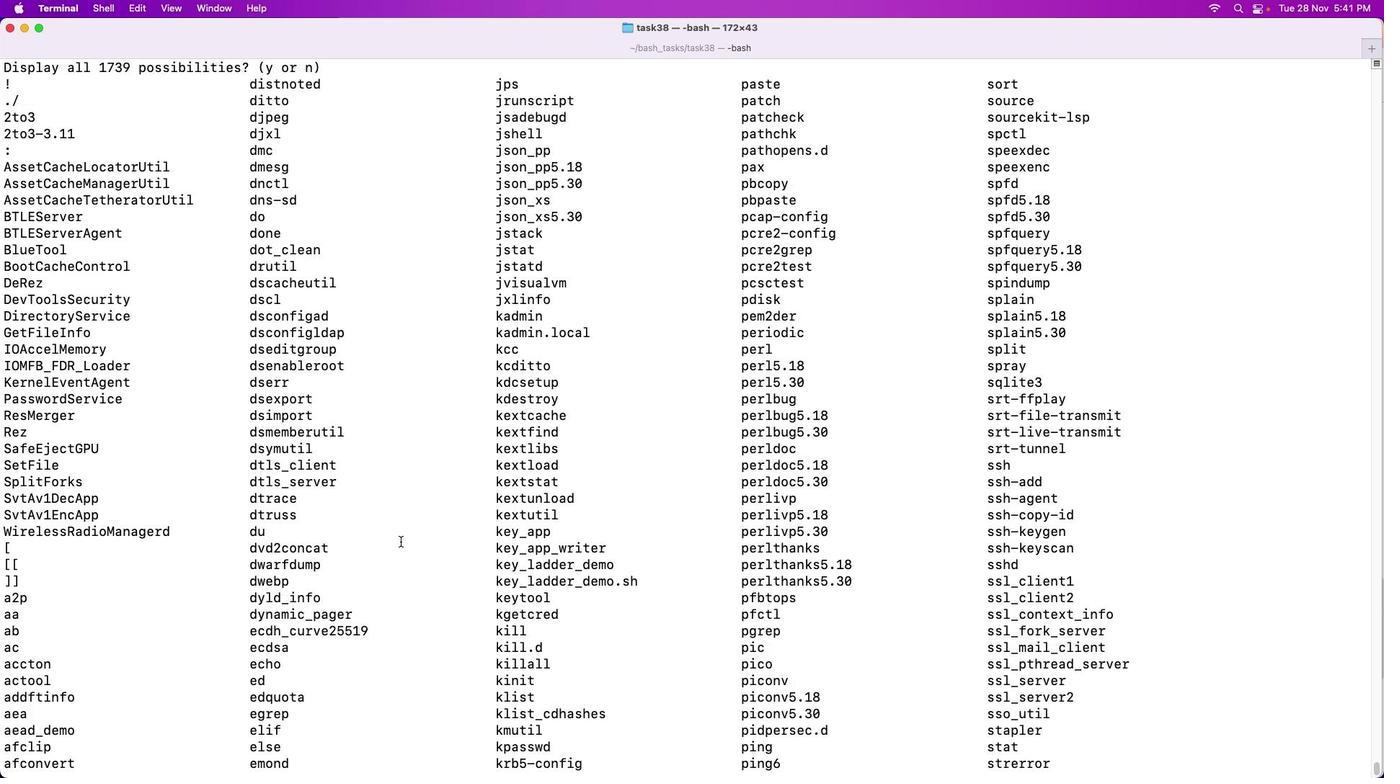 
Action: Mouse scrolled (400, 542) with delta (0, -1)
Screenshot: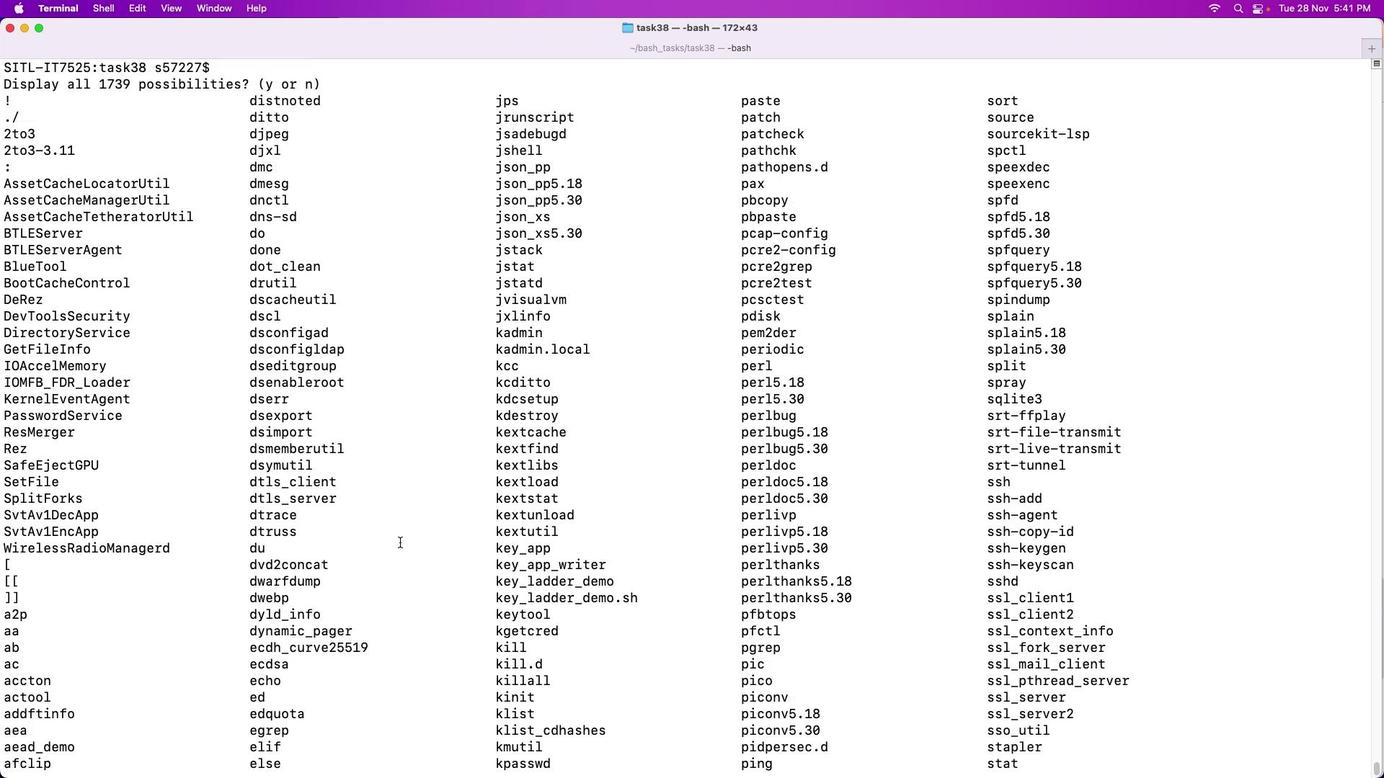 
Action: Mouse scrolled (400, 542) with delta (0, 0)
Screenshot: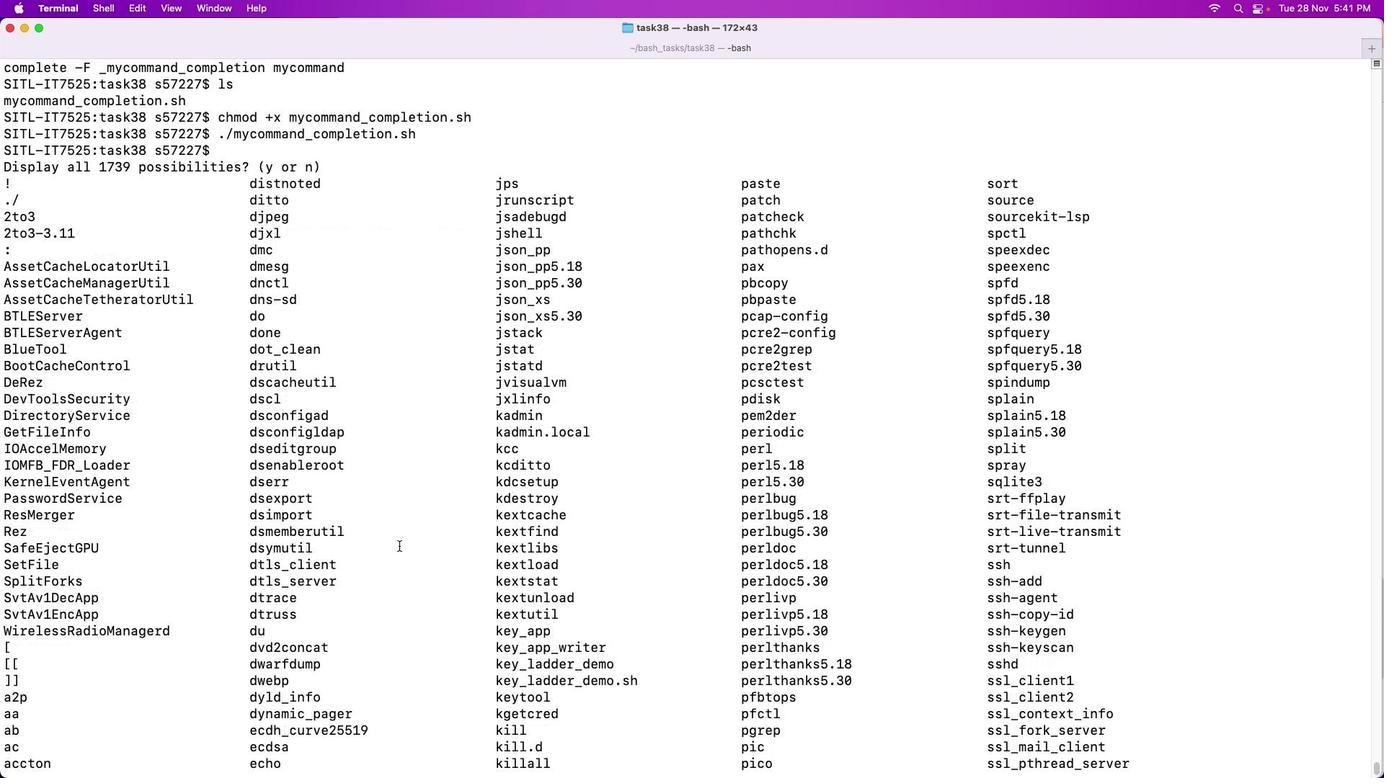 
Action: Mouse scrolled (400, 542) with delta (0, 0)
Screenshot: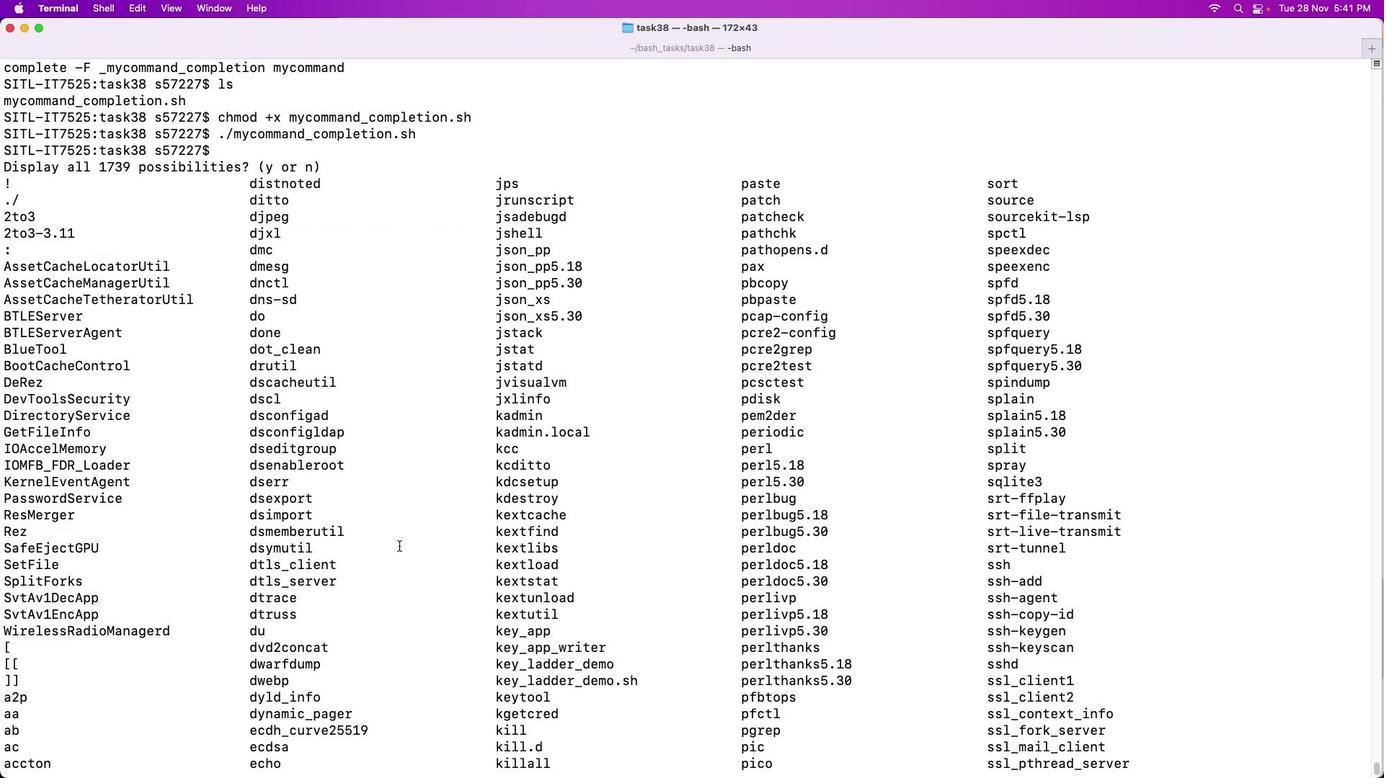 
Action: Mouse moved to (400, 542)
Screenshot: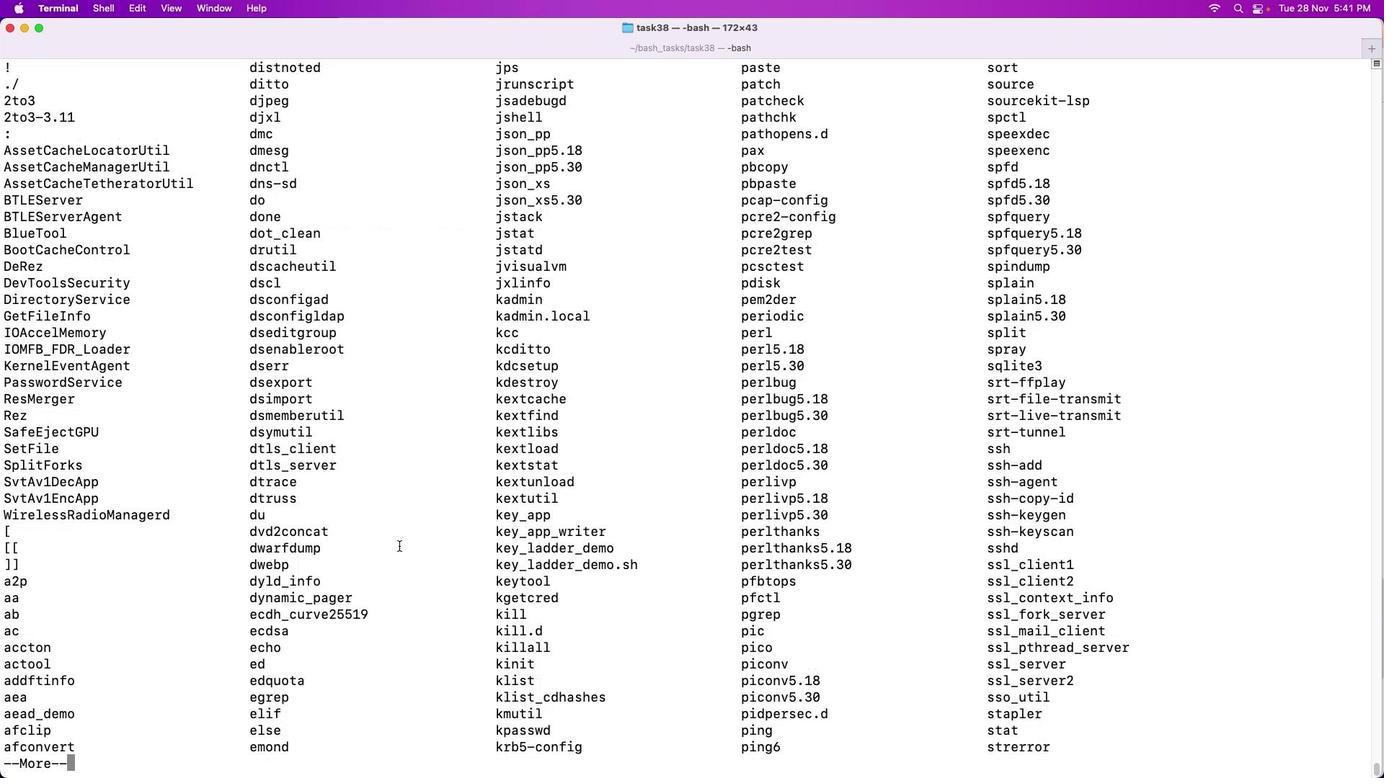 
Action: Mouse scrolled (400, 542) with delta (0, 1)
Screenshot: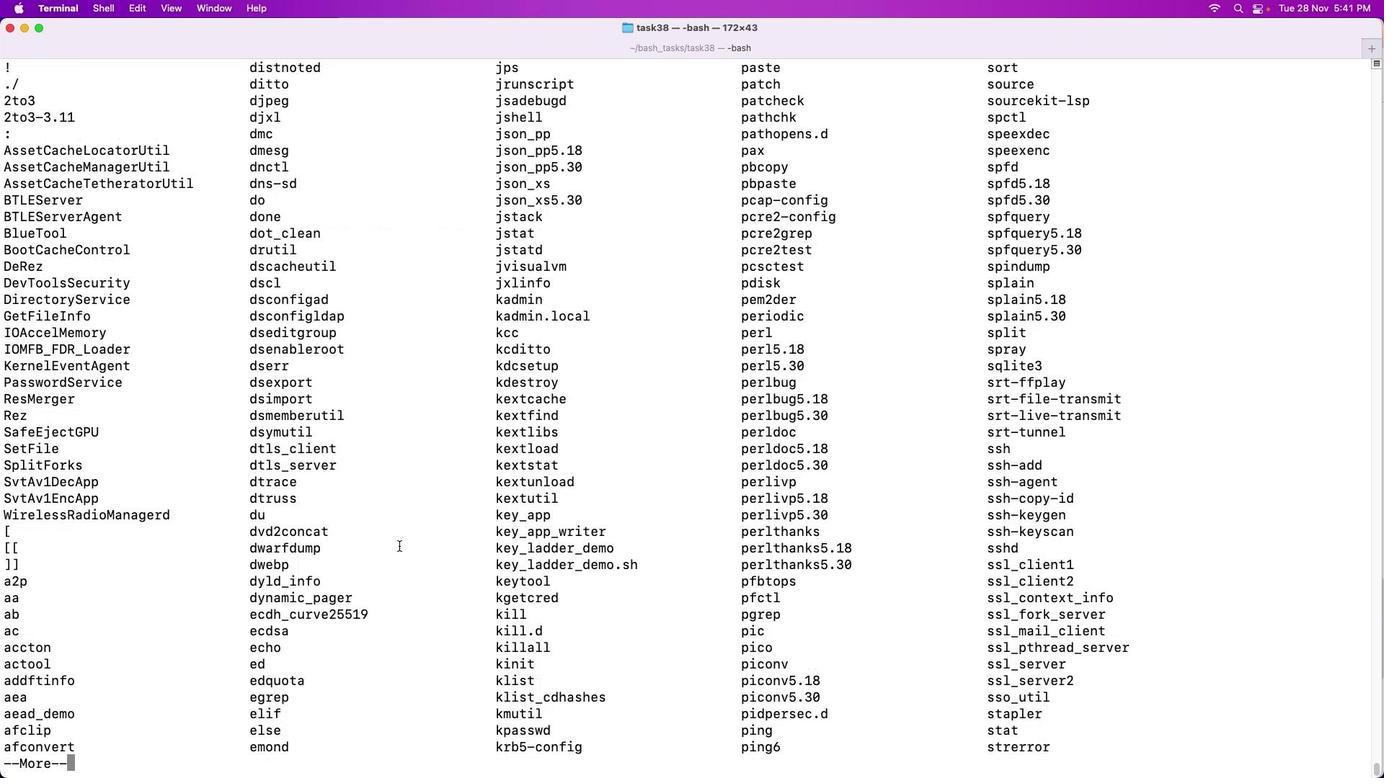 
Action: Mouse moved to (400, 542)
Screenshot: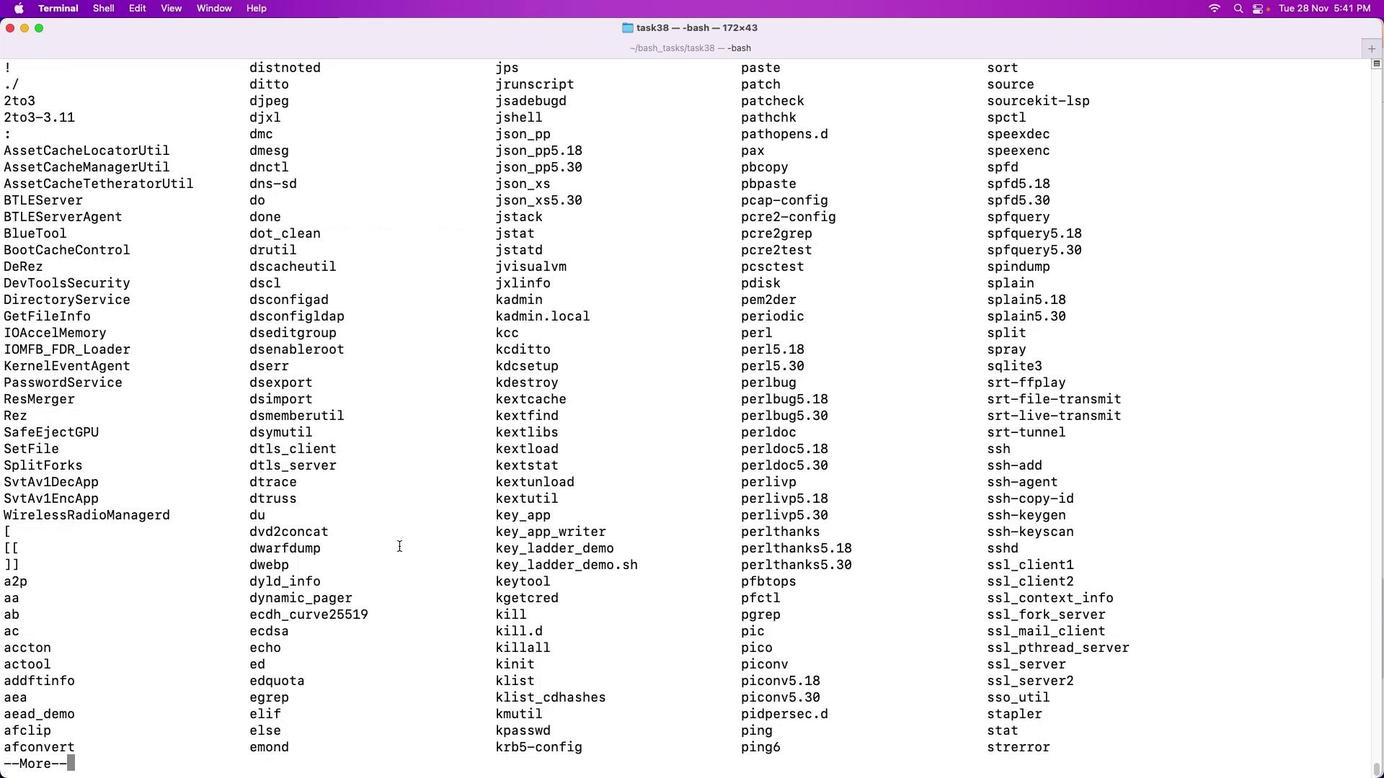 
Action: Mouse scrolled (400, 542) with delta (0, 2)
Screenshot: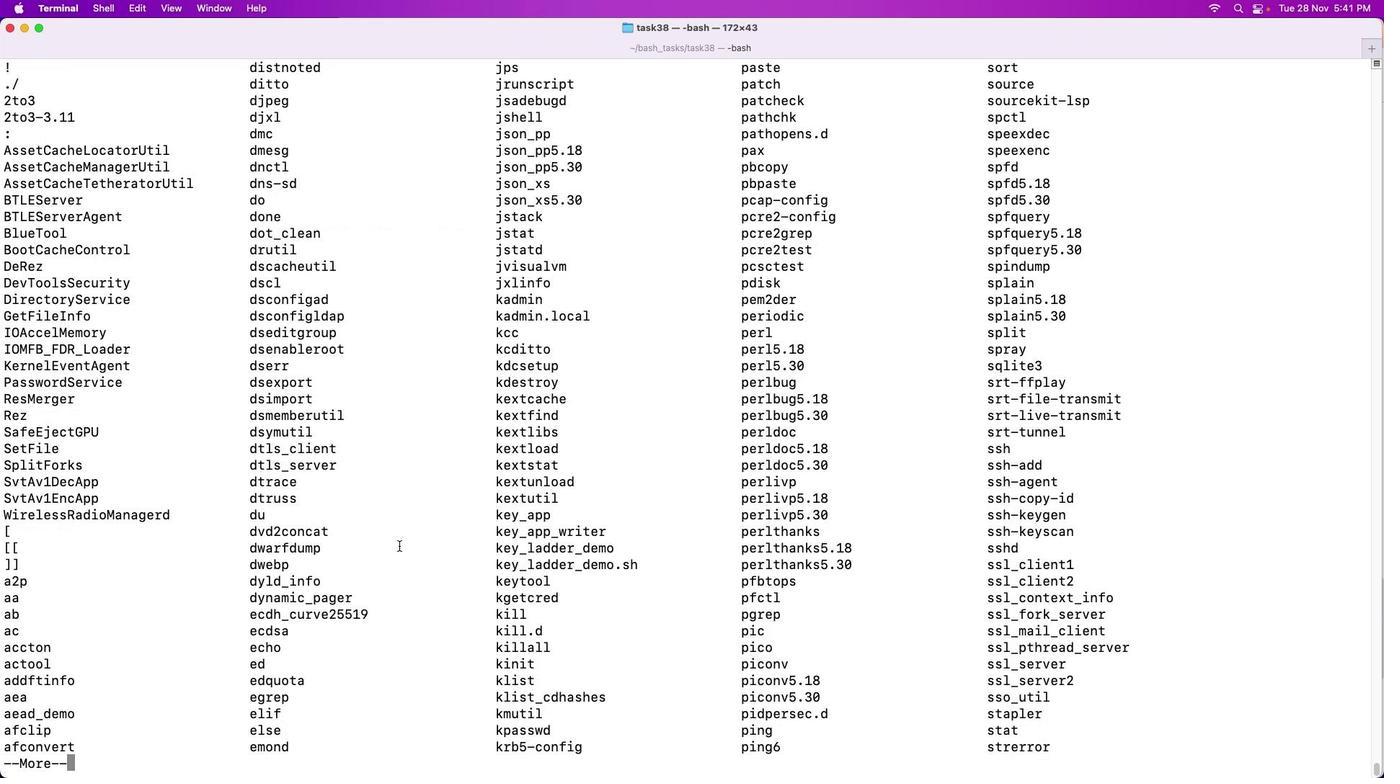 
Action: Mouse moved to (399, 545)
Screenshot: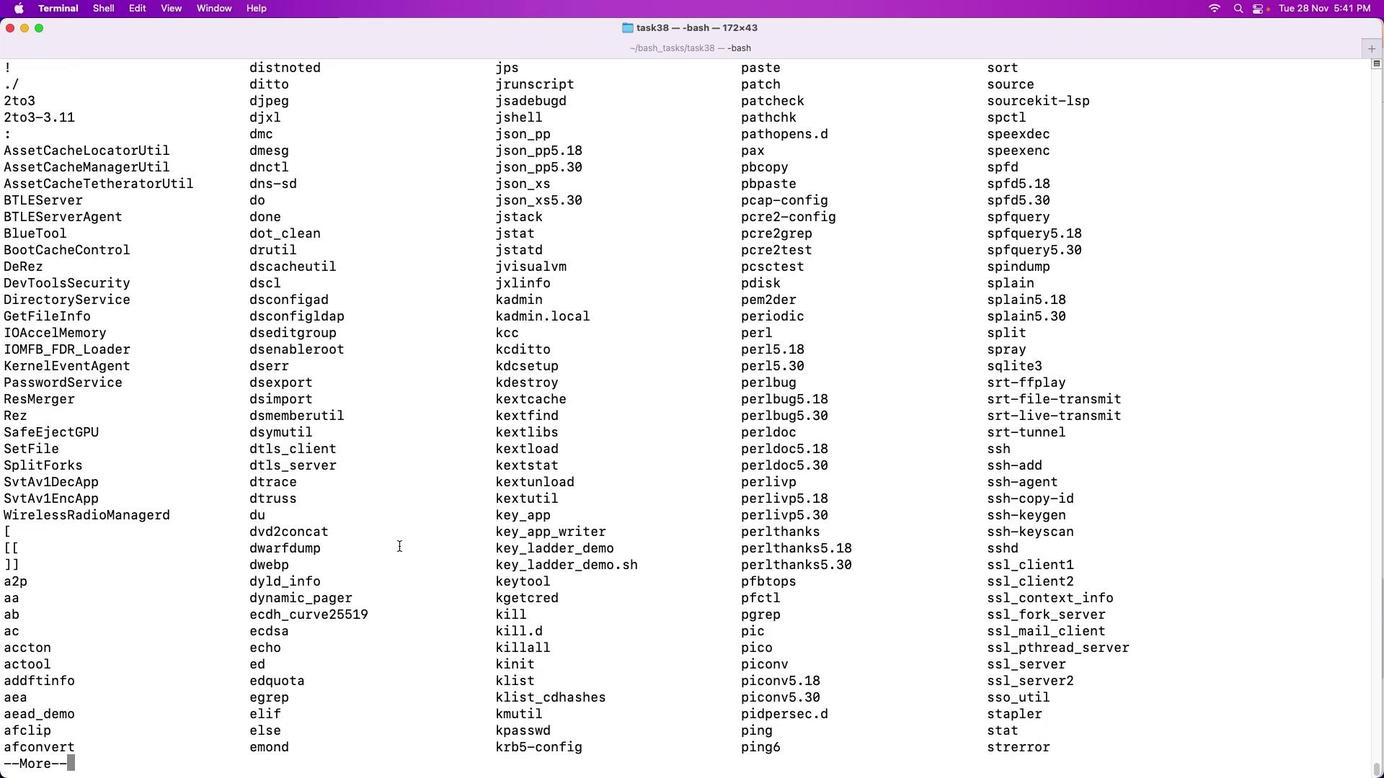 
Action: Mouse scrolled (399, 545) with delta (0, 2)
Screenshot: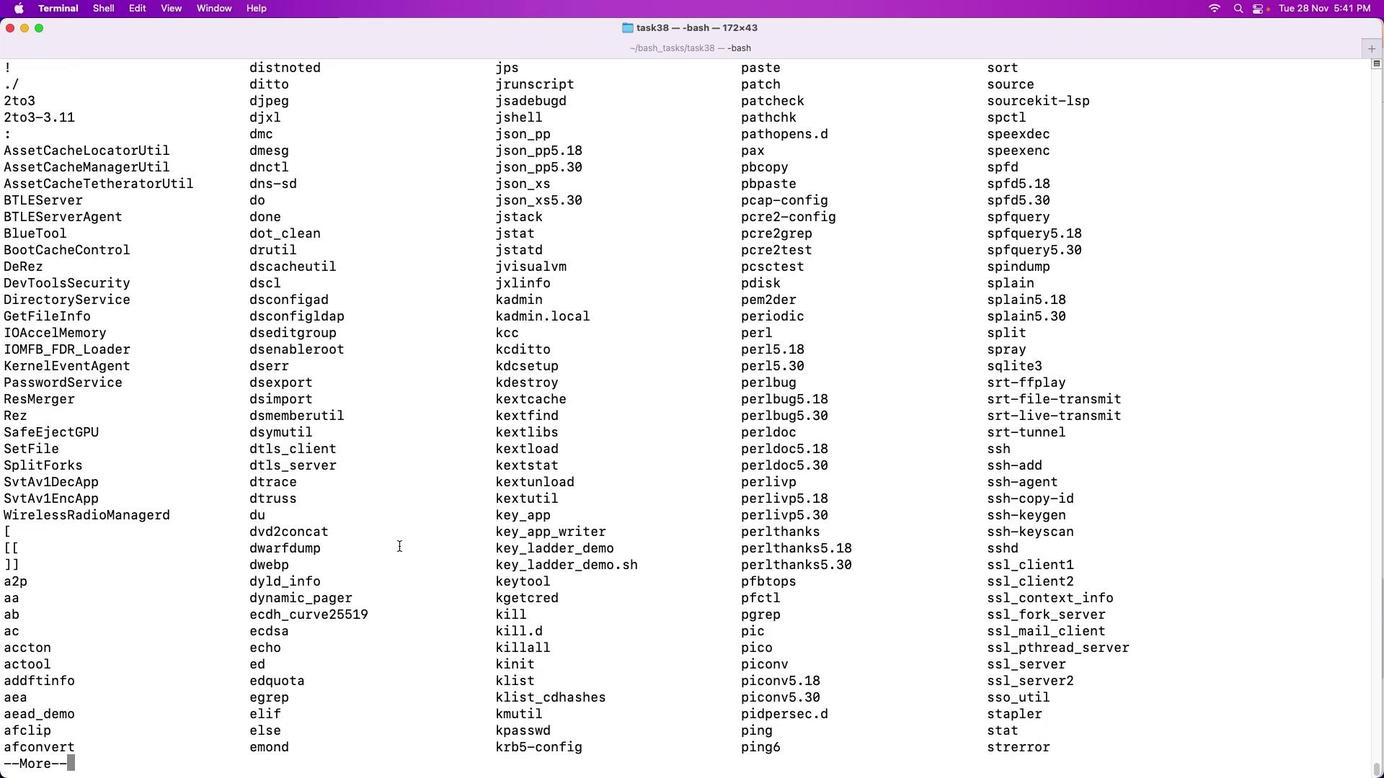 
Action: Mouse moved to (398, 546)
Screenshot: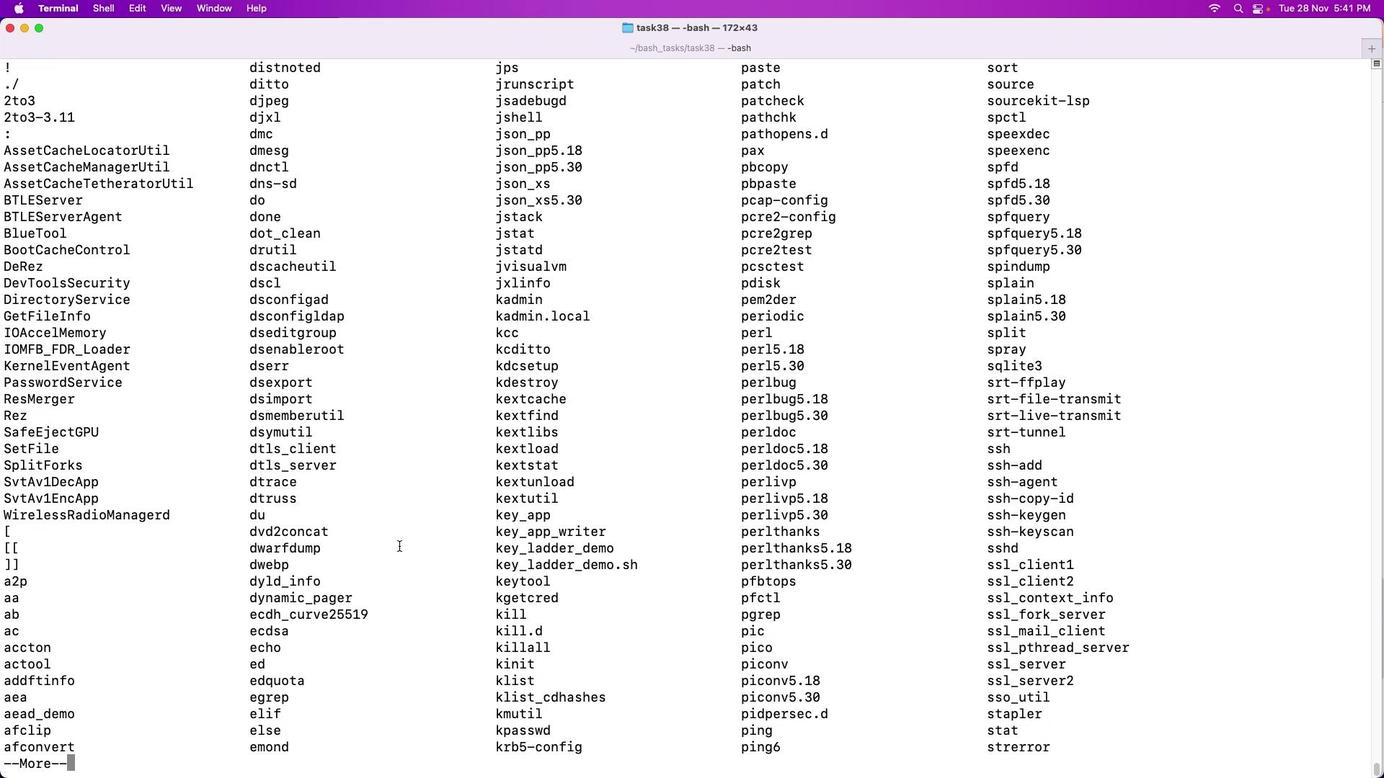 
Action: Mouse scrolled (398, 546) with delta (0, 0)
Screenshot: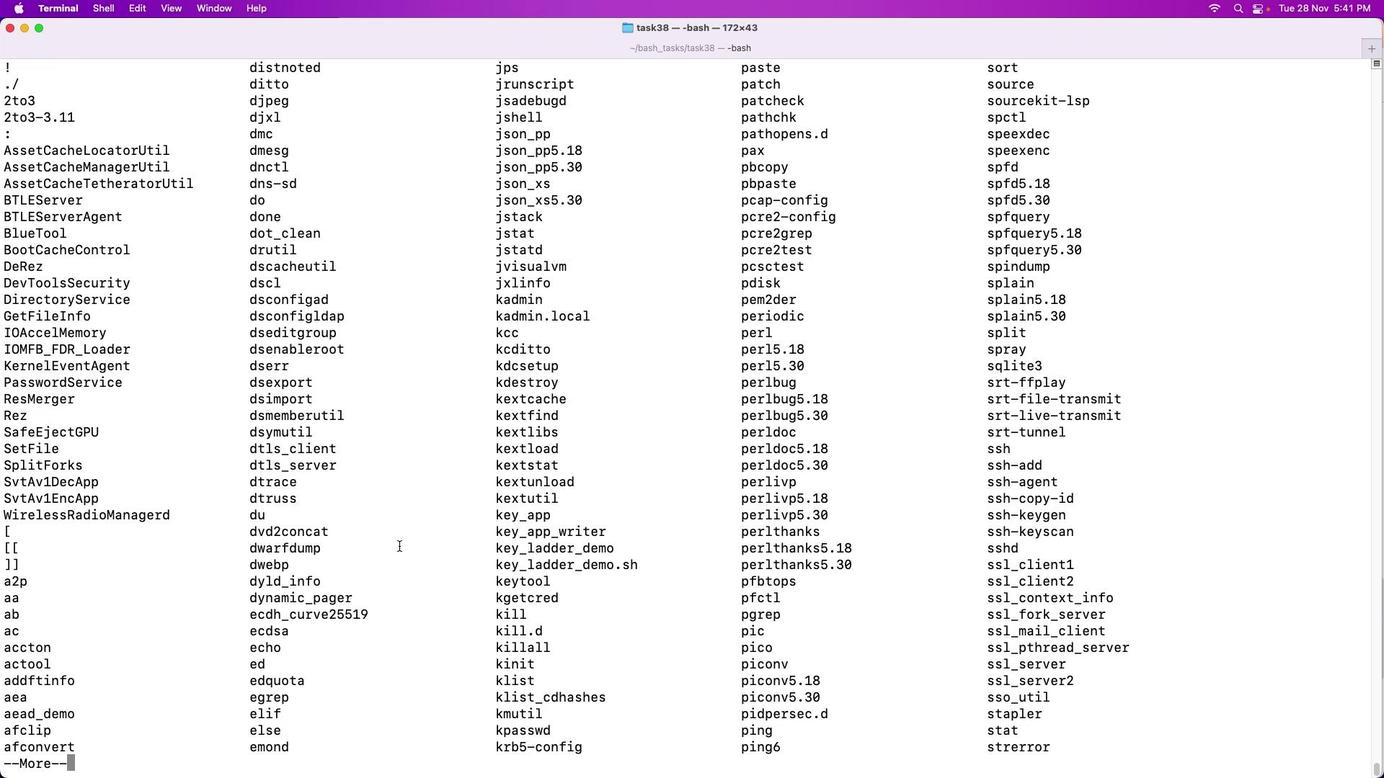 
Action: Mouse scrolled (398, 546) with delta (0, 0)
Screenshot: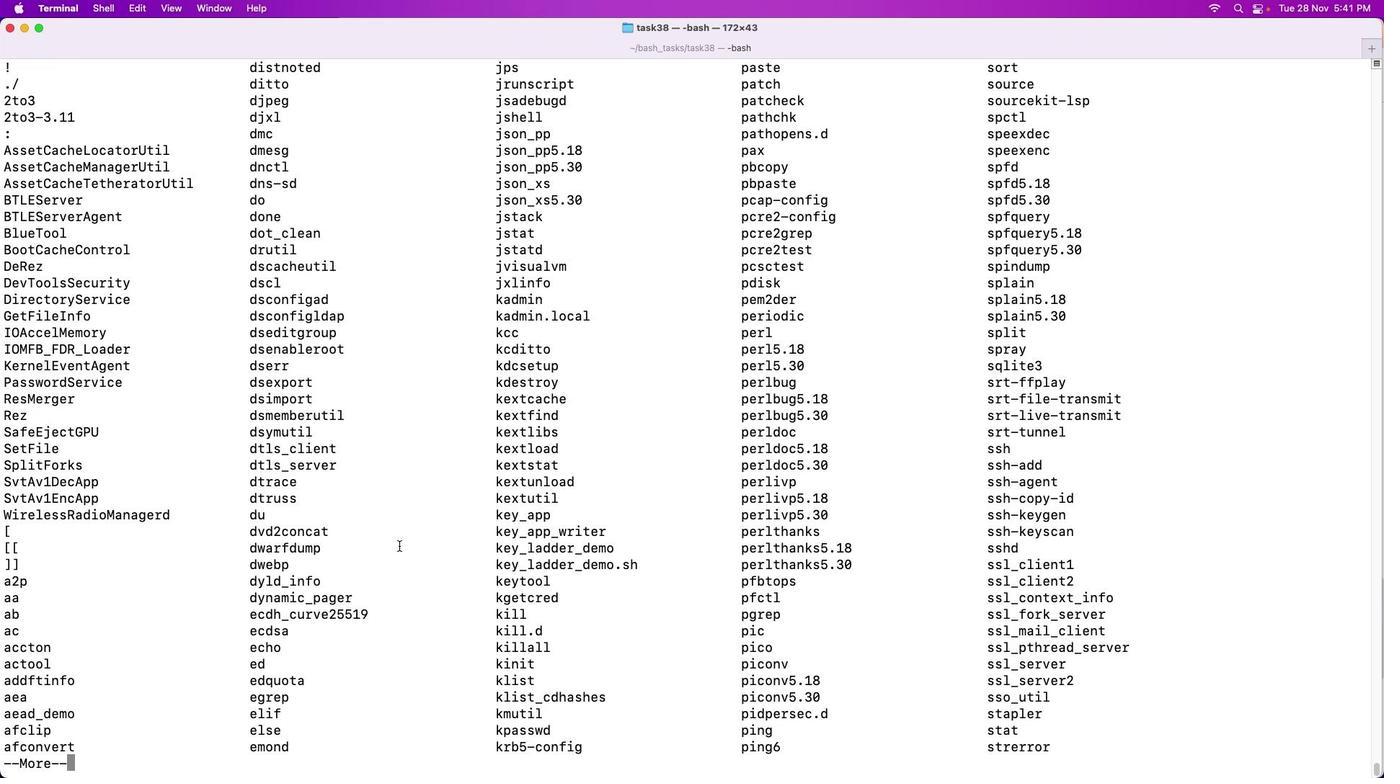 
Action: Mouse scrolled (398, 546) with delta (0, -2)
Screenshot: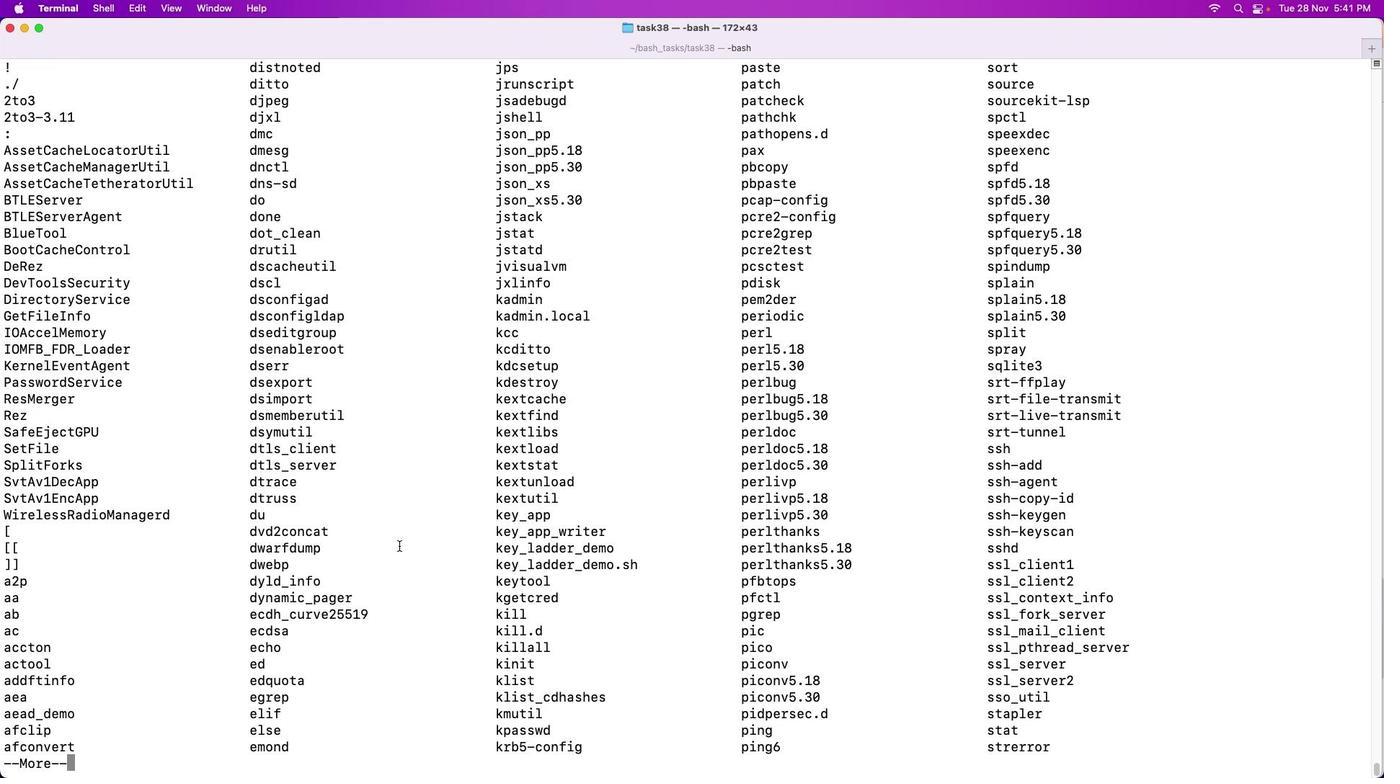 
Action: Mouse scrolled (398, 546) with delta (0, -3)
Screenshot: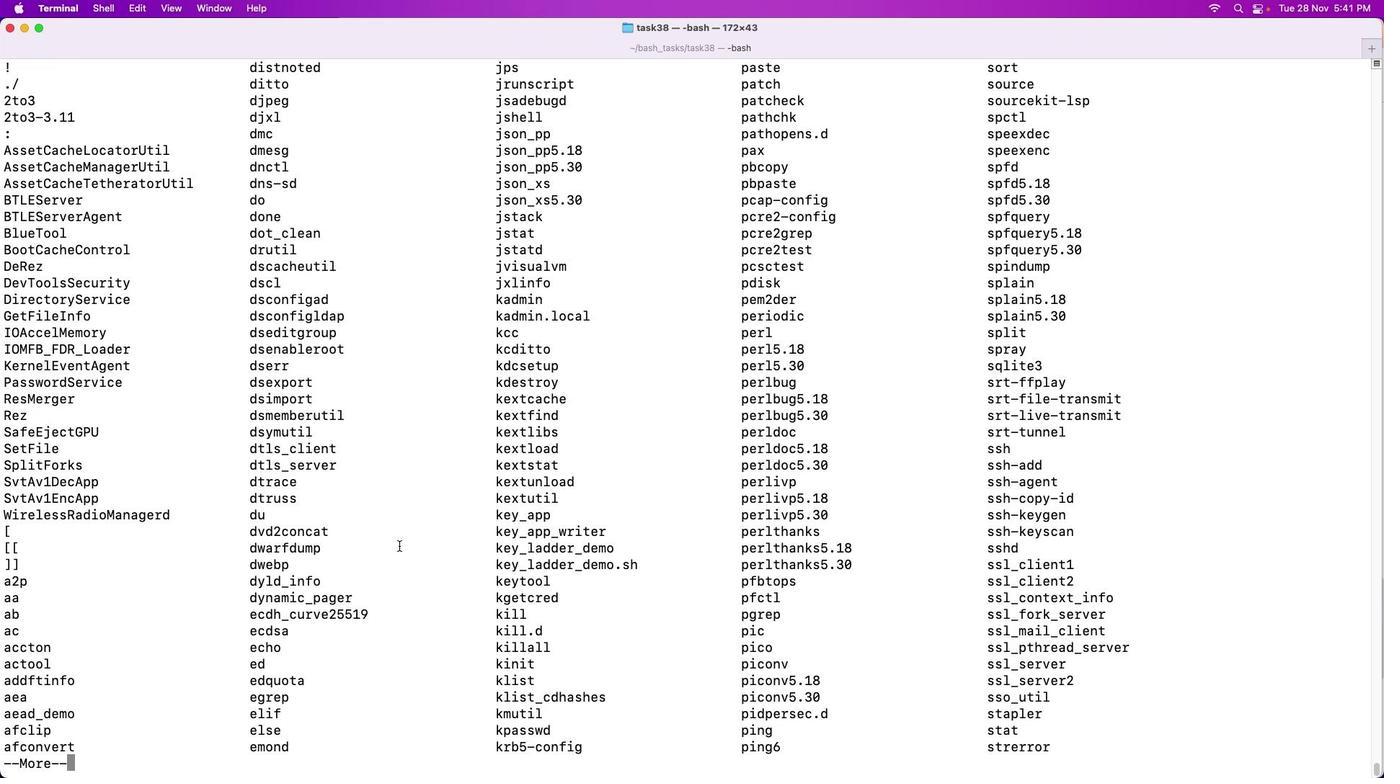 
Action: Mouse scrolled (398, 546) with delta (0, -4)
Screenshot: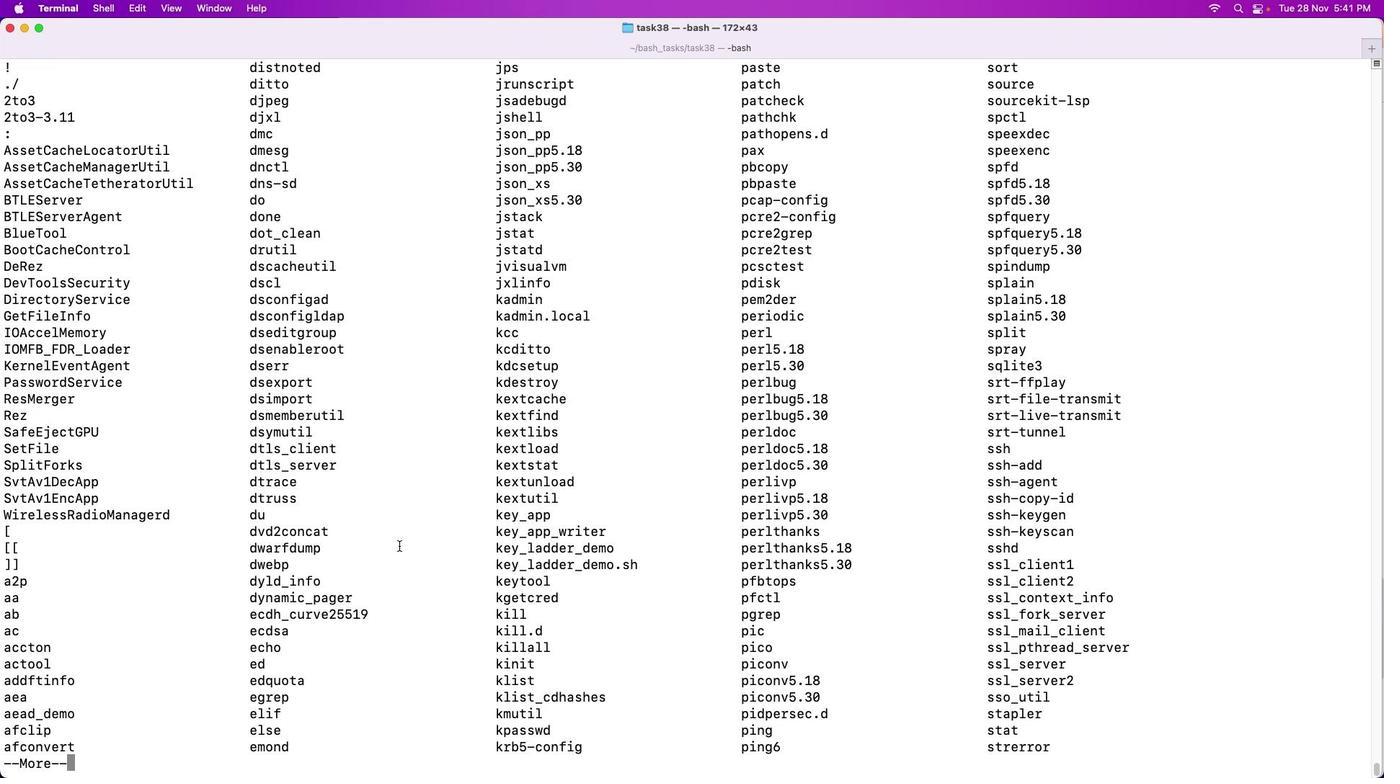 
Action: Mouse scrolled (398, 546) with delta (0, 0)
Screenshot: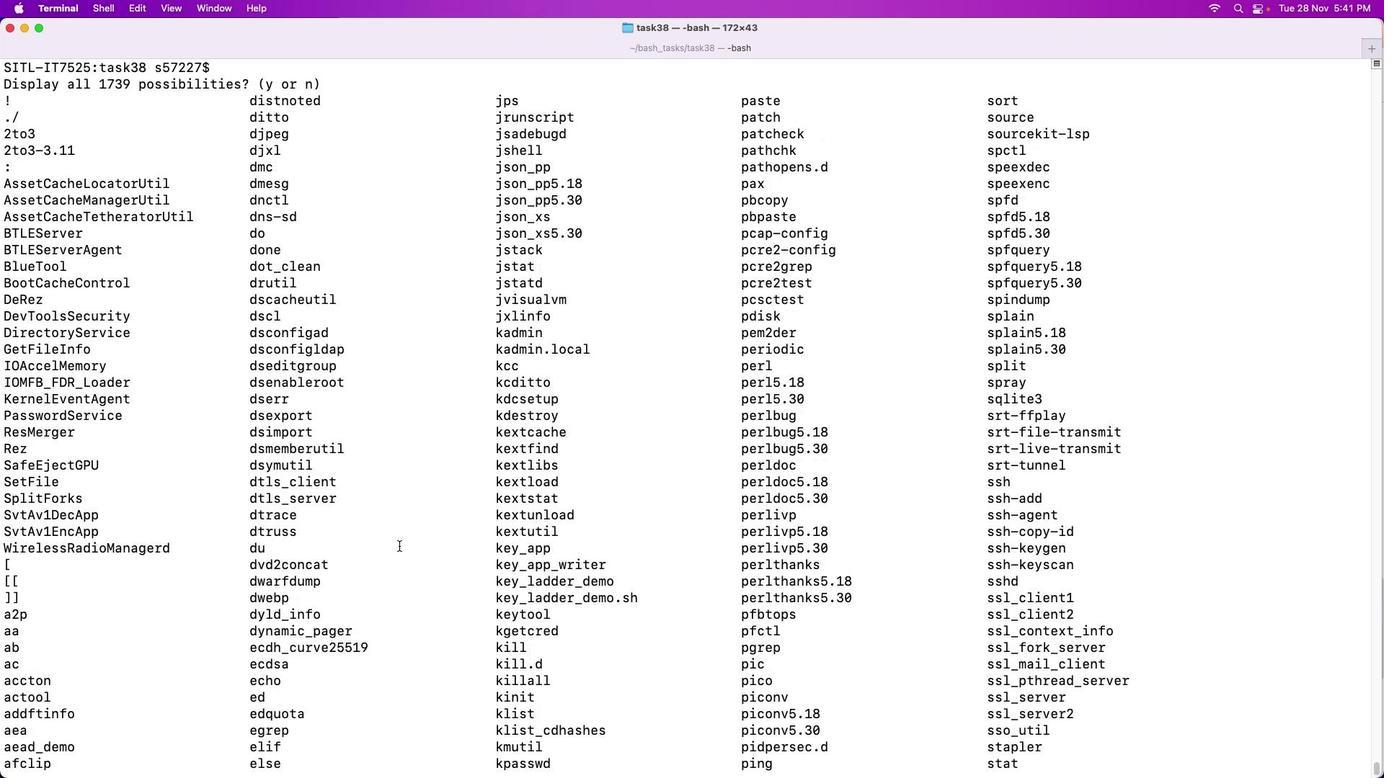 
Action: Mouse scrolled (398, 546) with delta (0, 0)
Screenshot: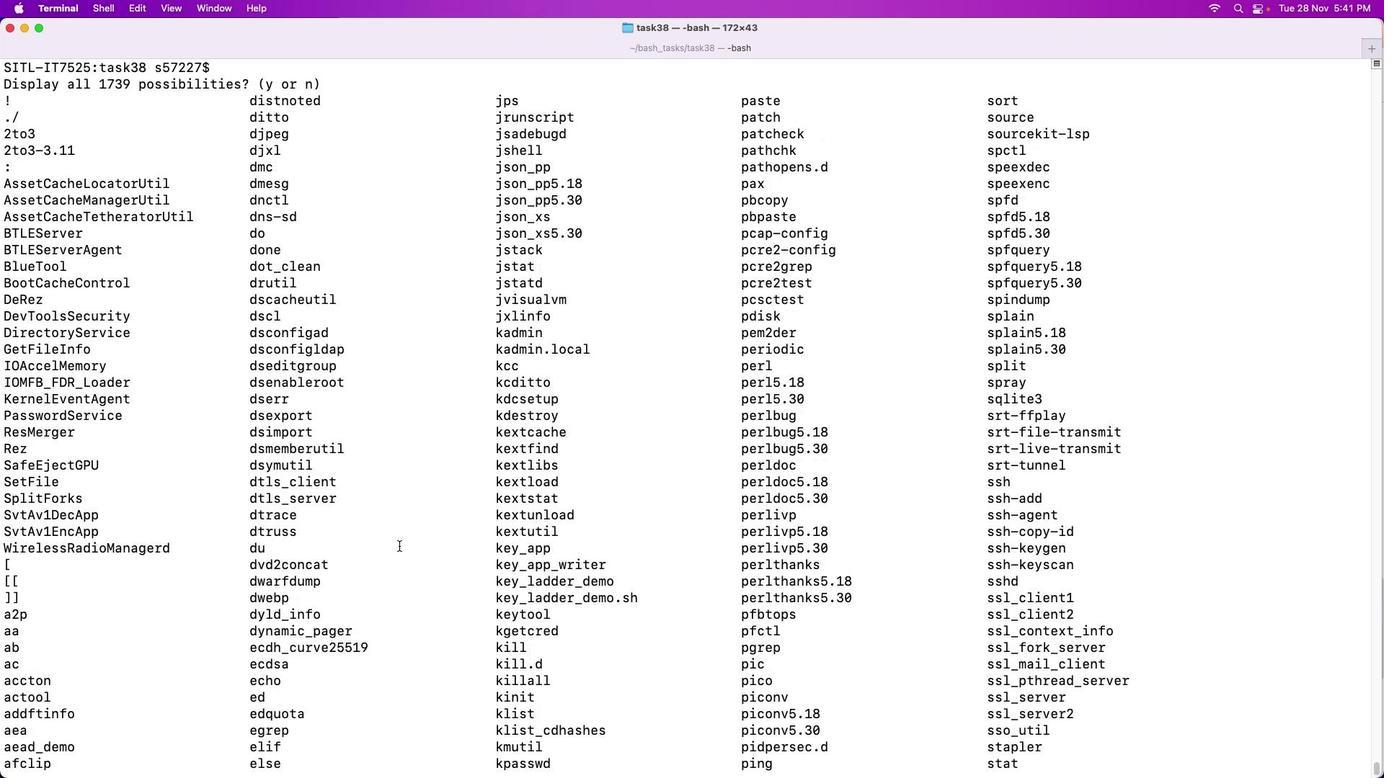 
Action: Mouse scrolled (398, 546) with delta (0, -2)
Screenshot: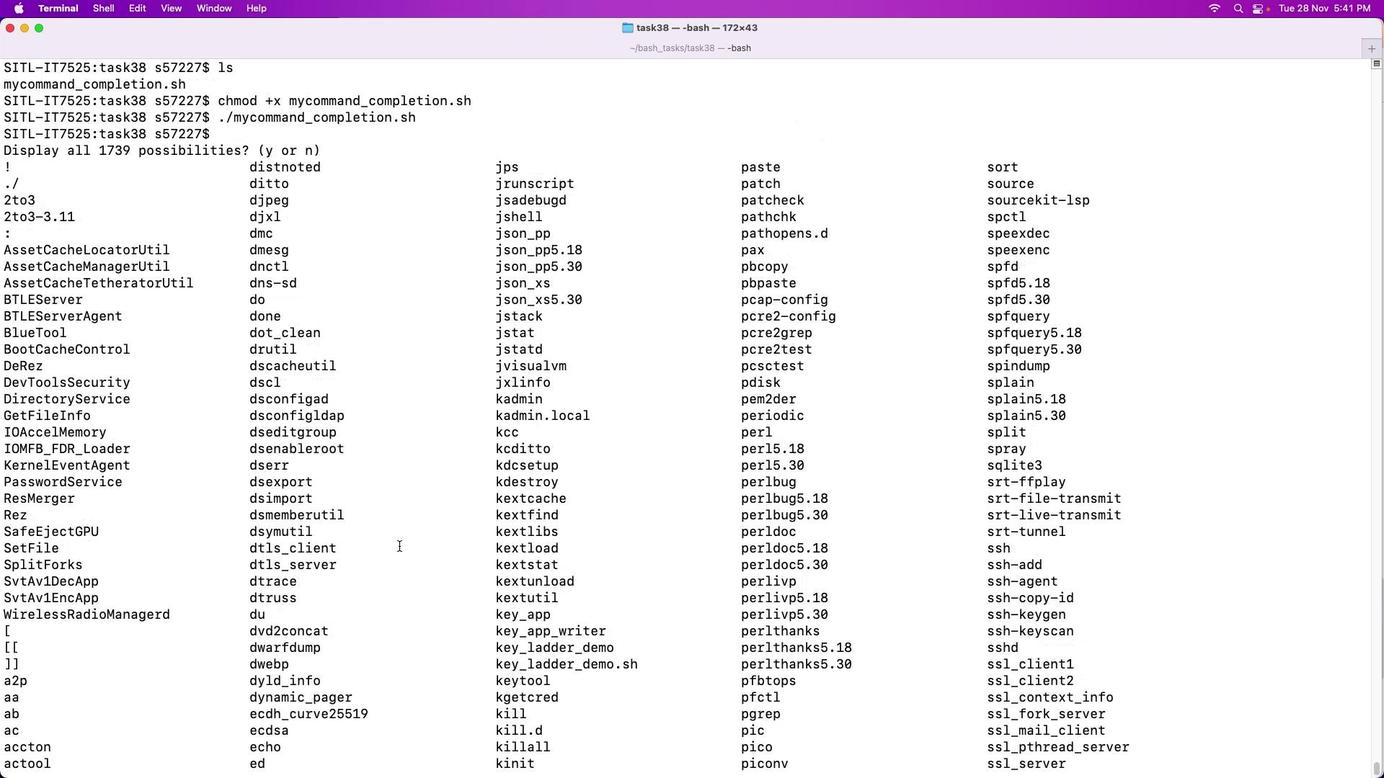 
Action: Mouse scrolled (398, 546) with delta (0, -3)
Screenshot: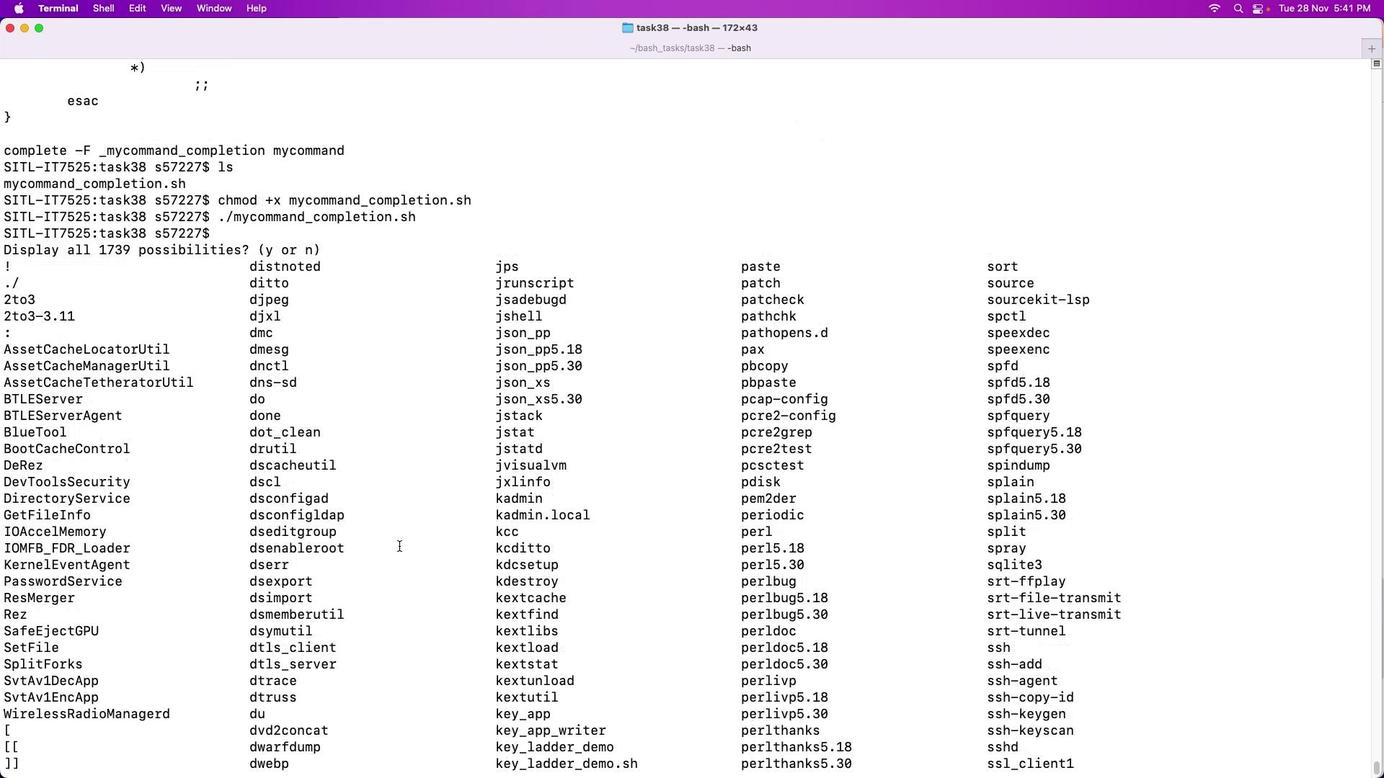 
Action: Mouse scrolled (398, 546) with delta (0, 0)
Screenshot: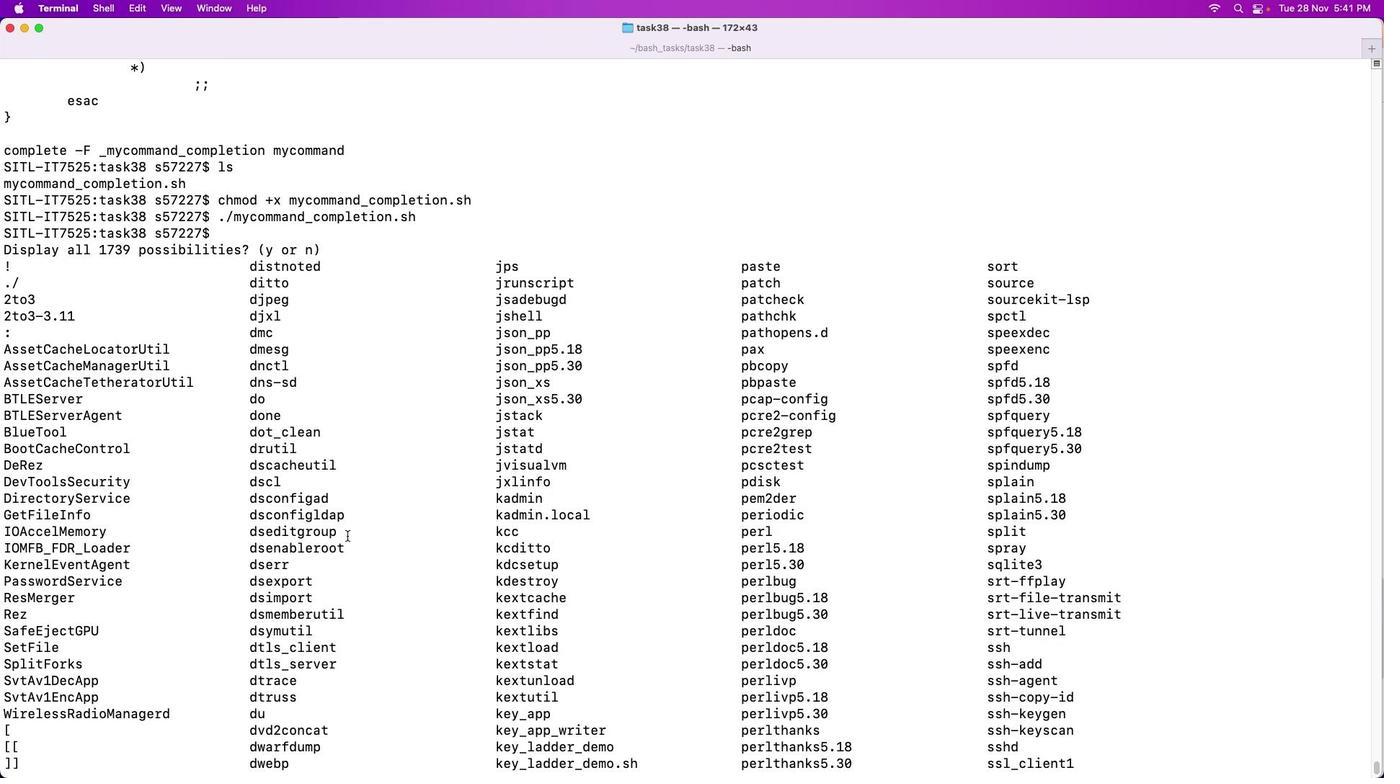 
Action: Mouse scrolled (398, 546) with delta (0, 0)
Screenshot: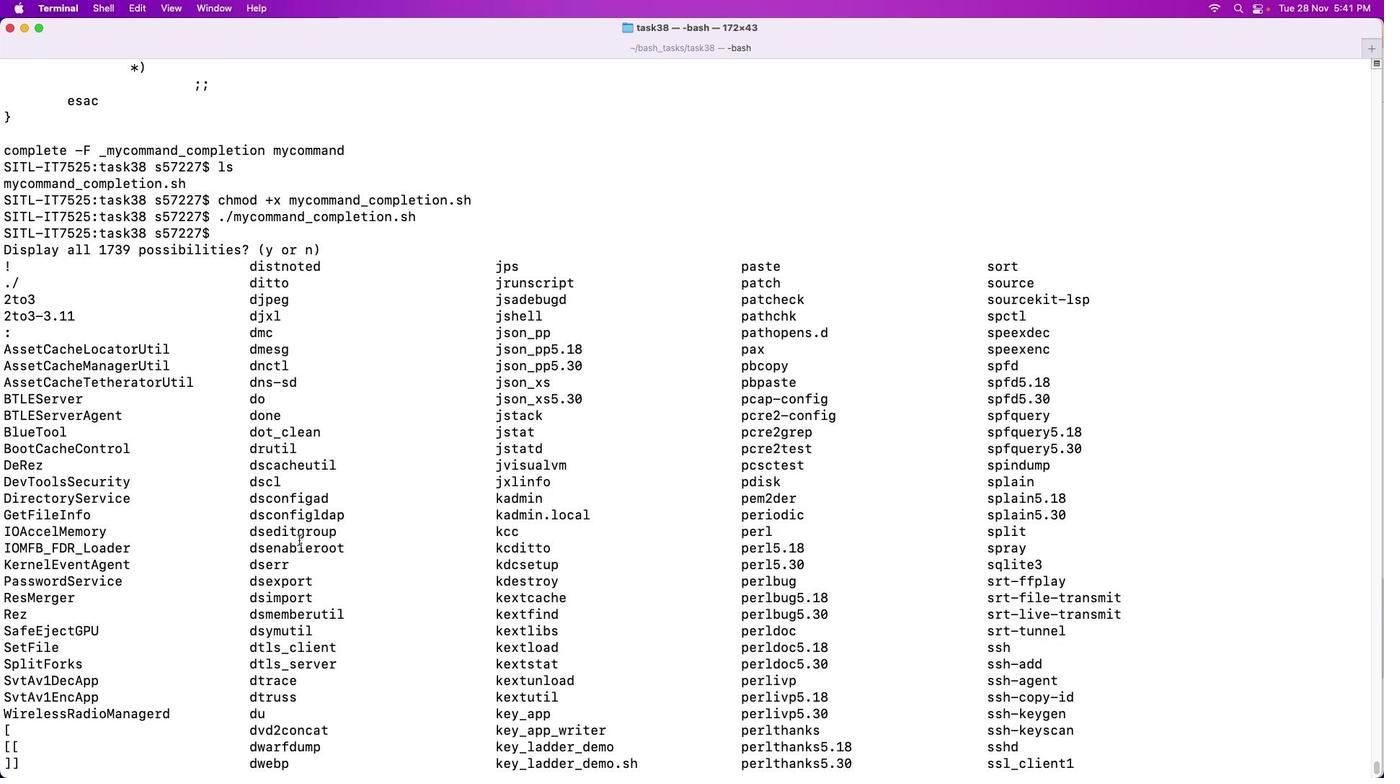 
Action: Mouse scrolled (398, 546) with delta (0, 2)
Screenshot: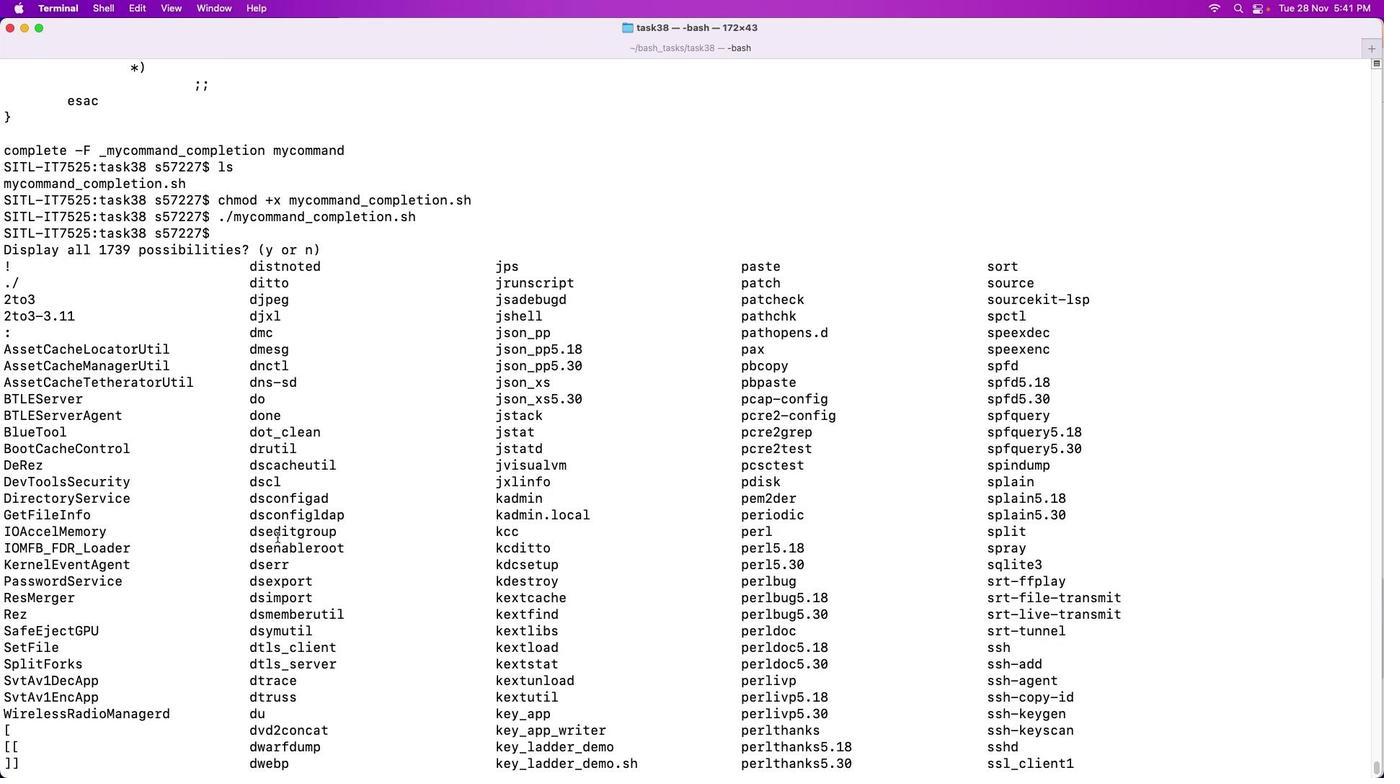 
Action: Mouse scrolled (398, 546) with delta (0, 3)
Screenshot: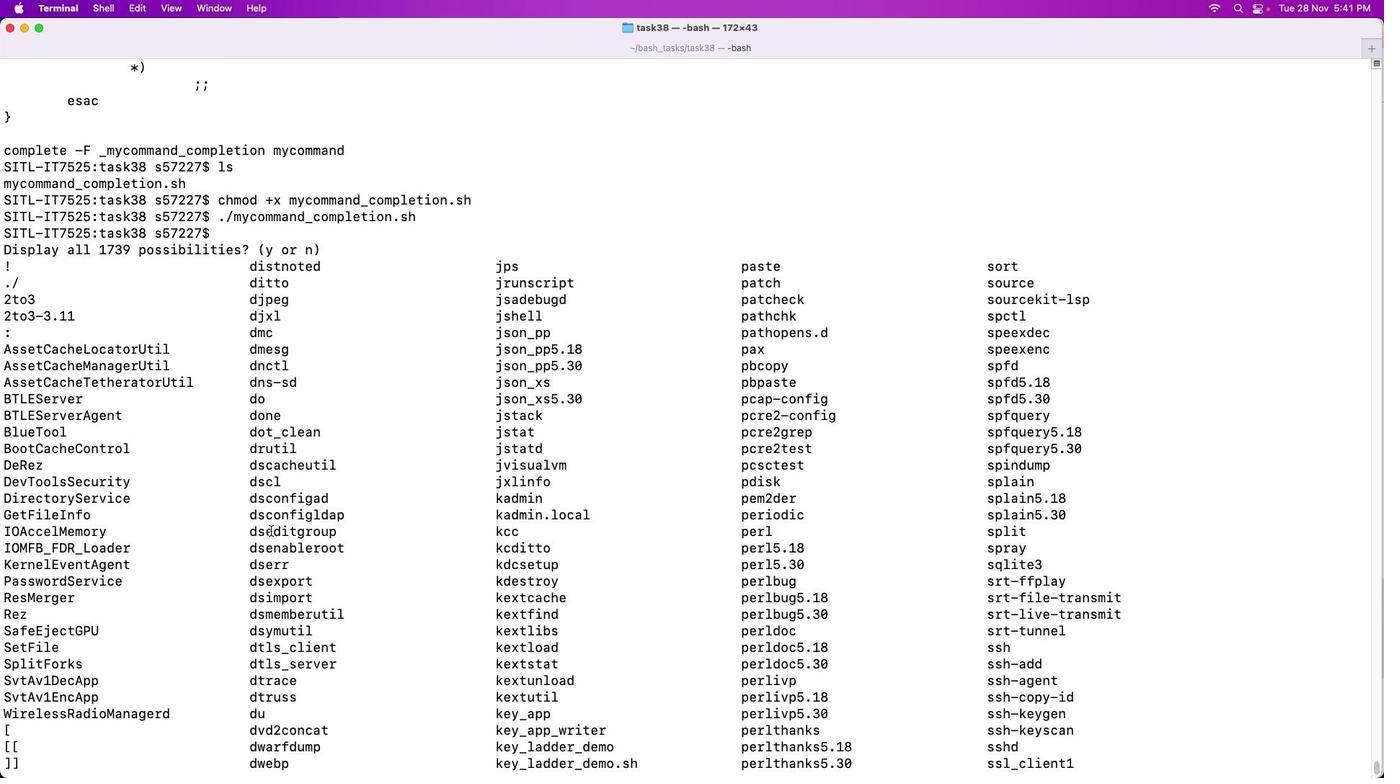 
Action: Mouse moved to (475, 380)
Screenshot: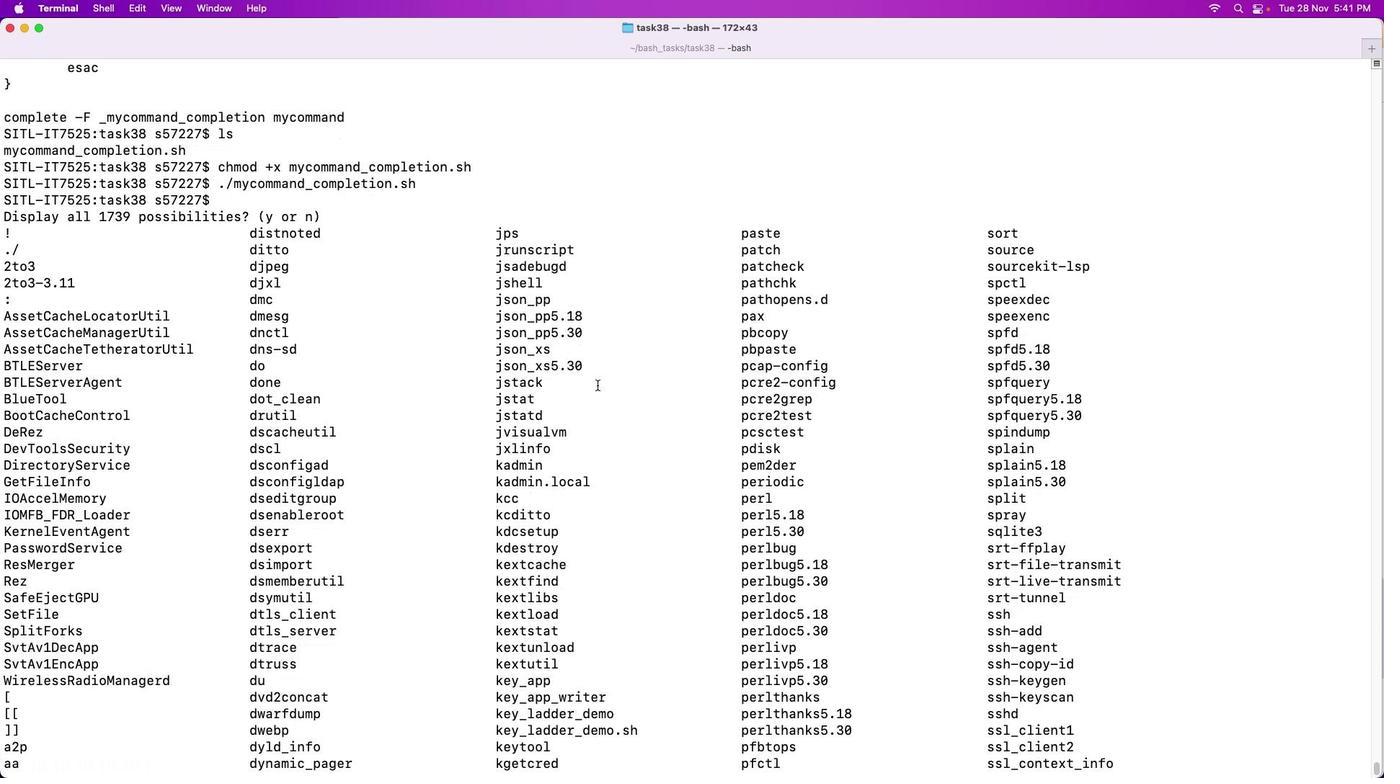 
Action: Mouse scrolled (475, 380) with delta (0, 0)
Screenshot: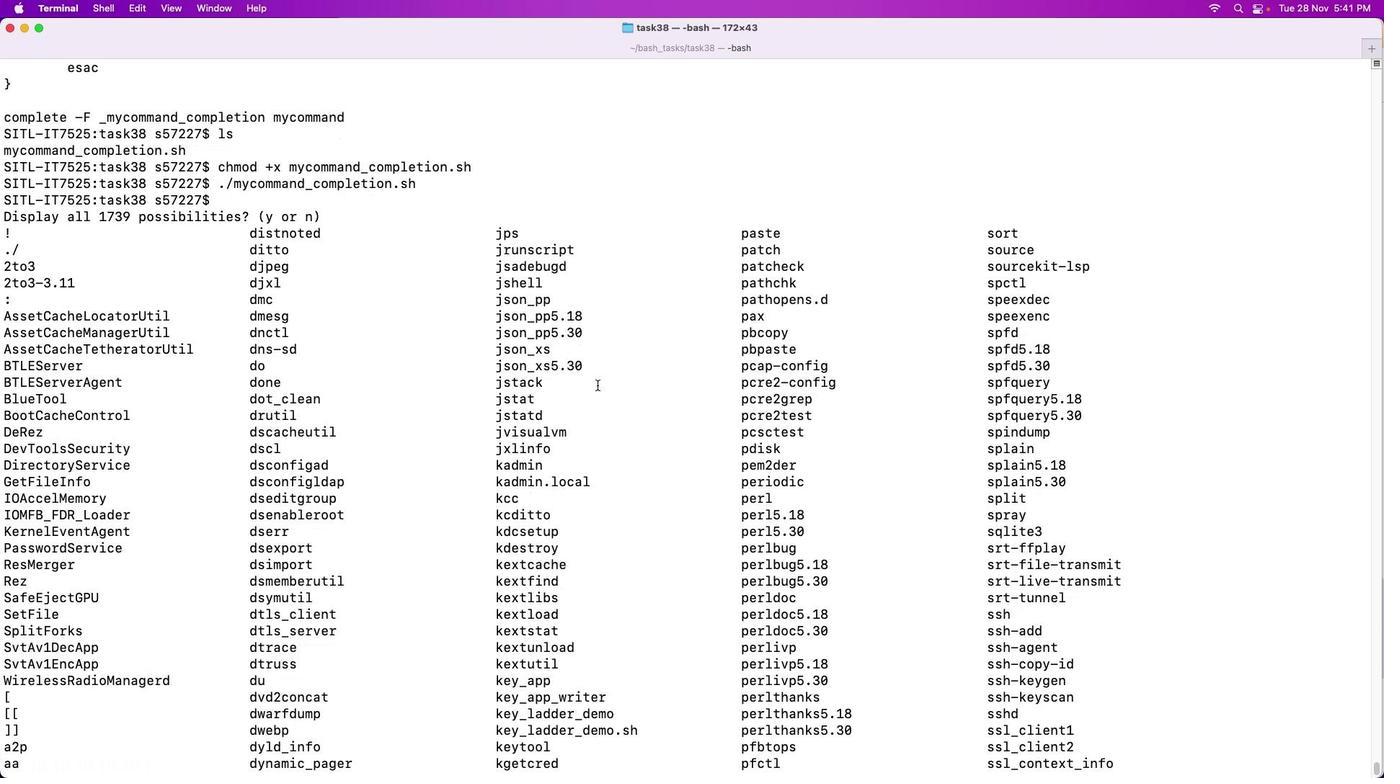 
Action: Mouse moved to (592, 385)
Screenshot: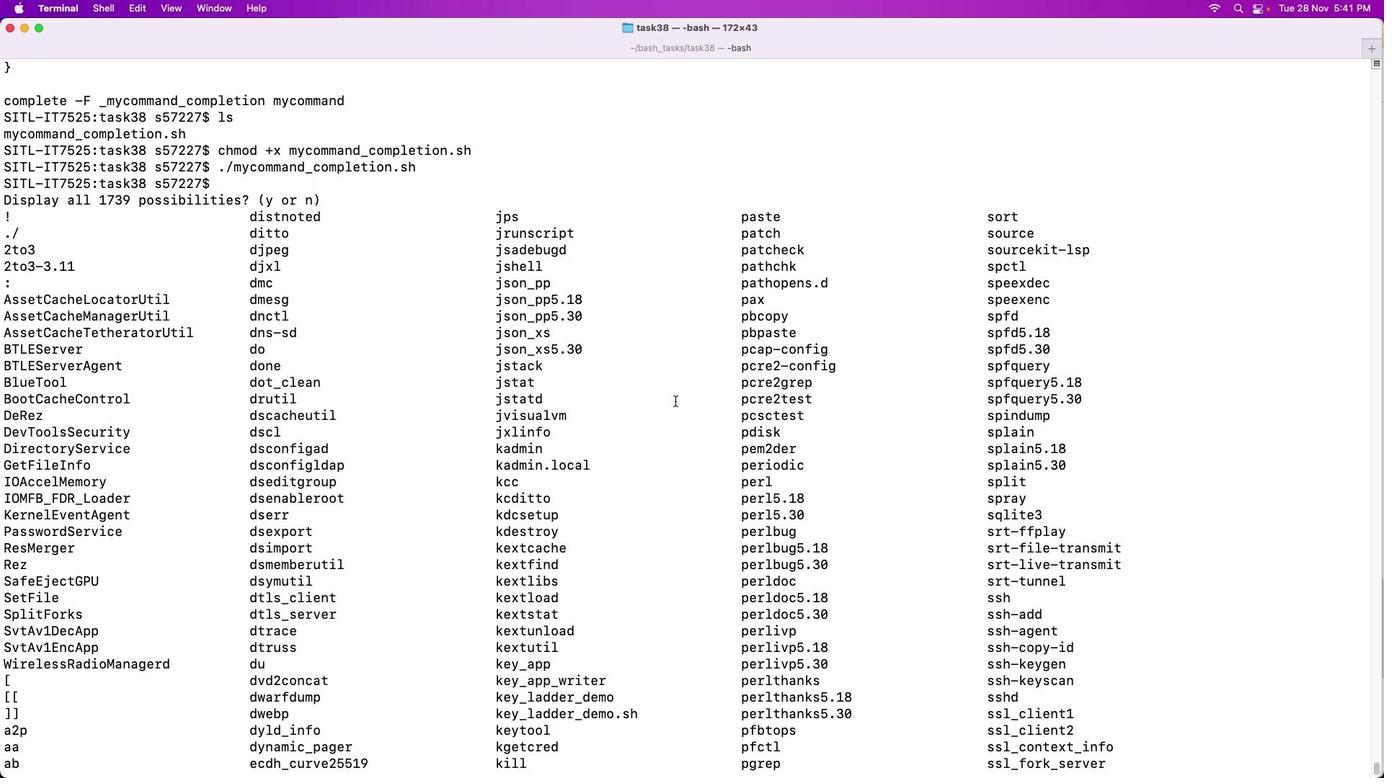 
Action: Mouse scrolled (592, 385) with delta (0, 0)
Screenshot: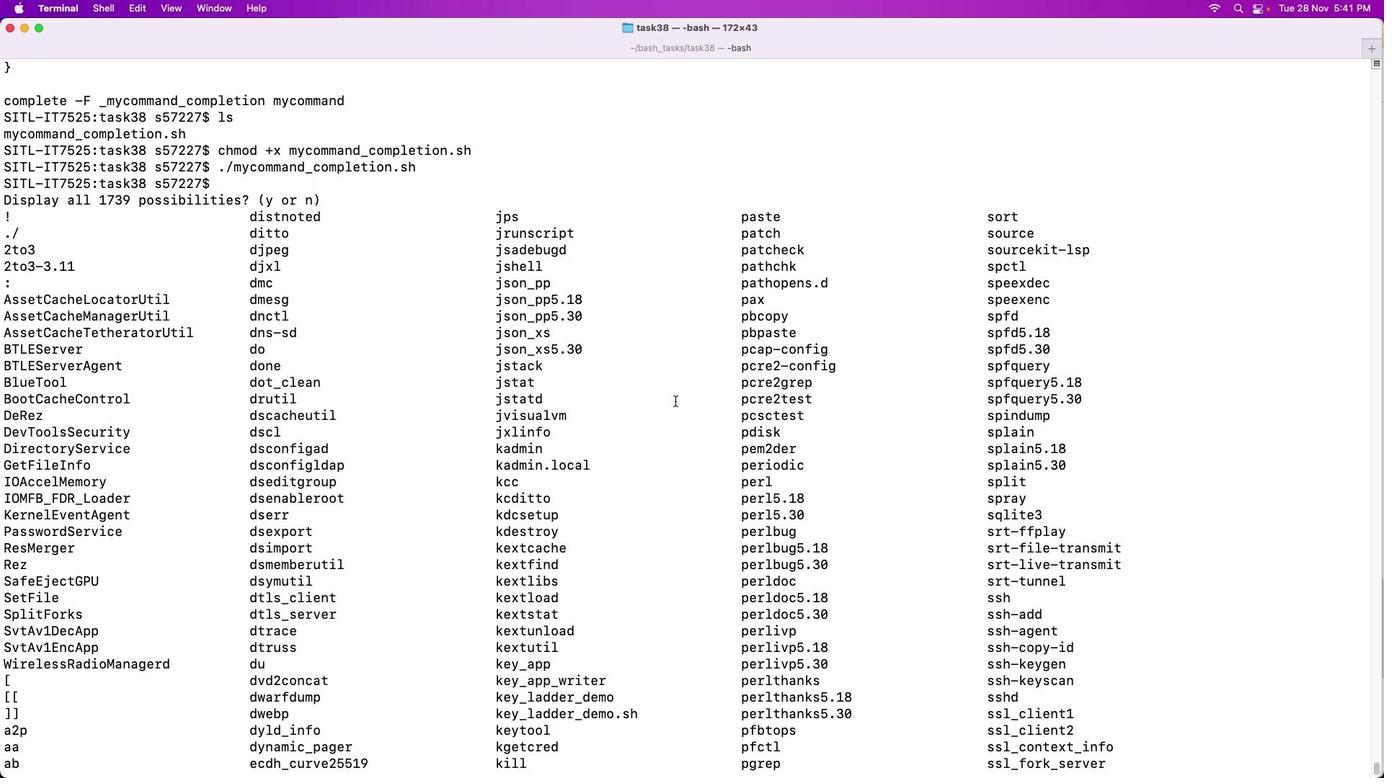 
Action: Mouse moved to (610, 385)
Screenshot: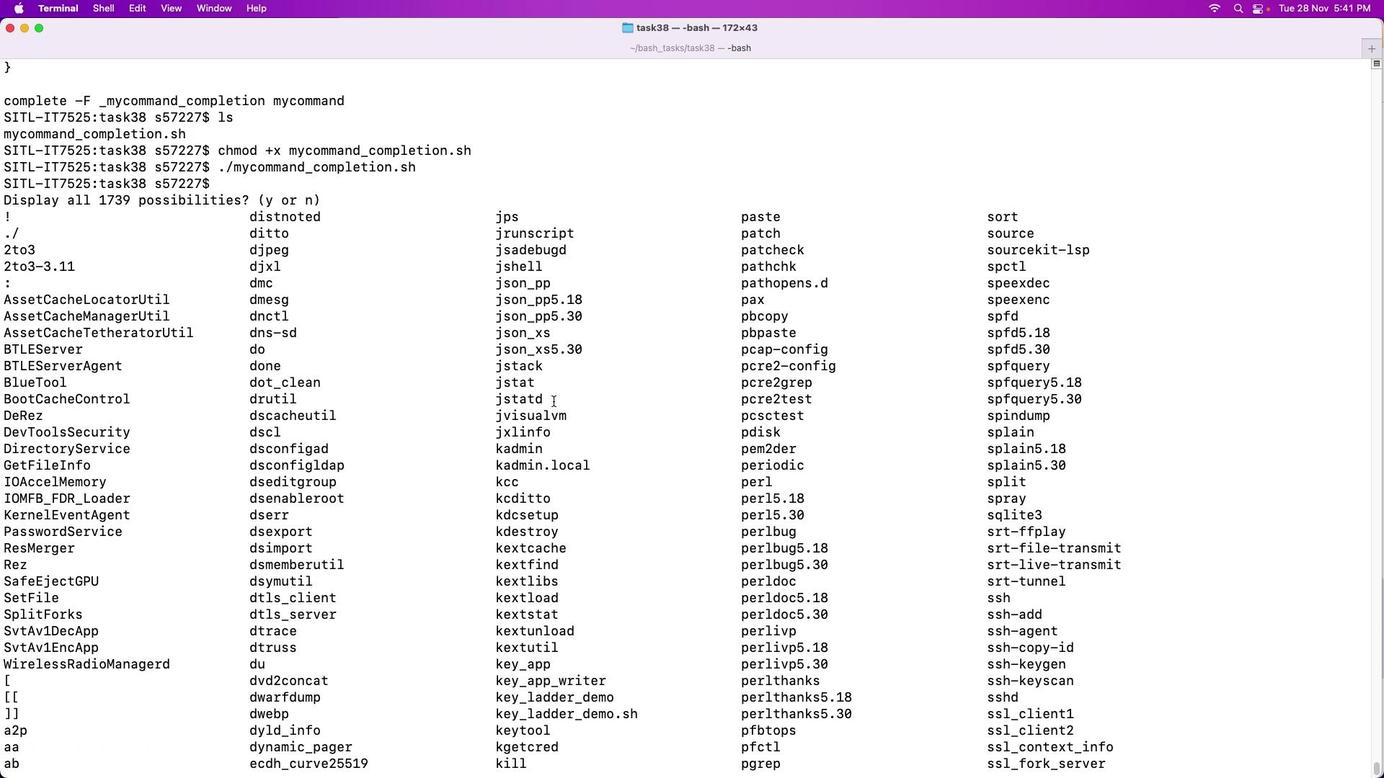 
Action: Mouse scrolled (610, 385) with delta (0, 0)
Screenshot: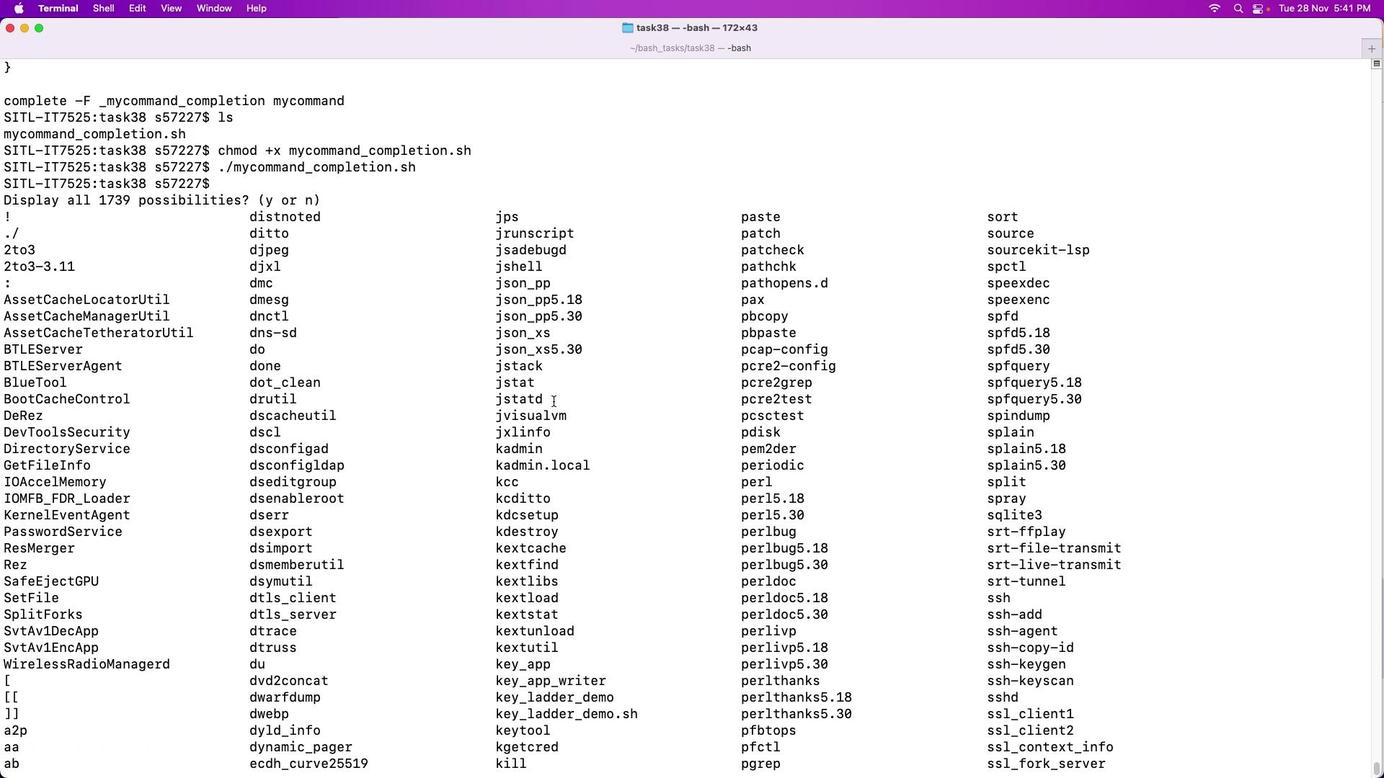 
Action: Mouse moved to (629, 489)
Screenshot: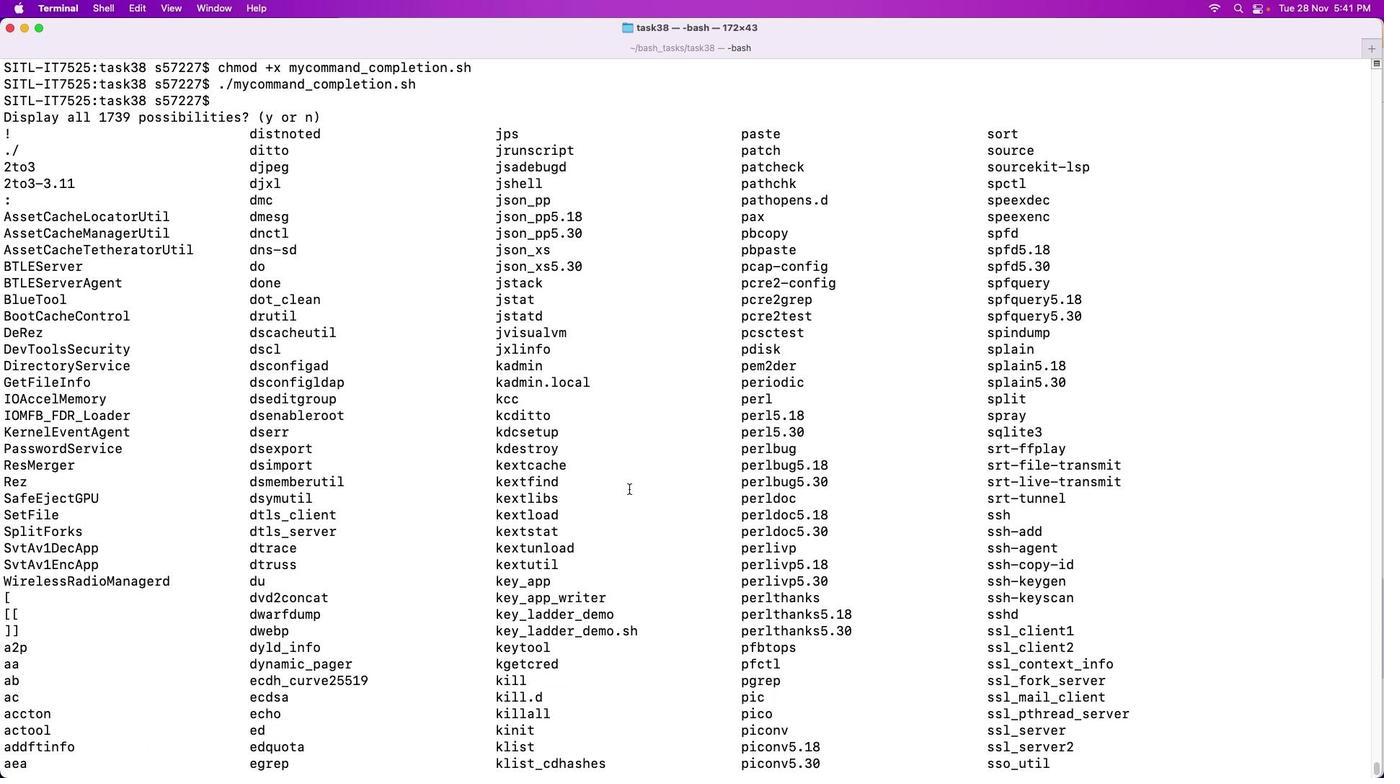 
Action: Mouse scrolled (629, 489) with delta (0, 0)
Screenshot: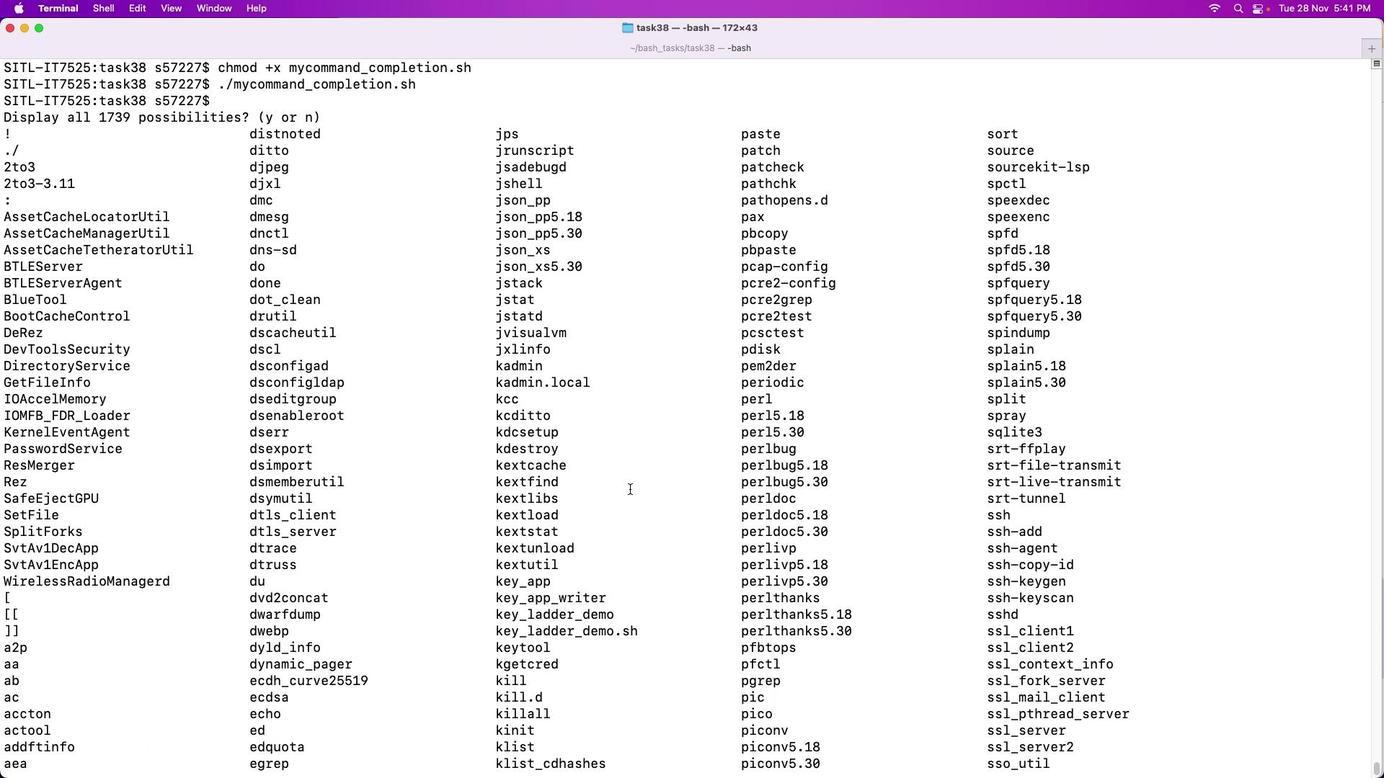 
Action: Mouse scrolled (629, 489) with delta (0, 0)
Screenshot: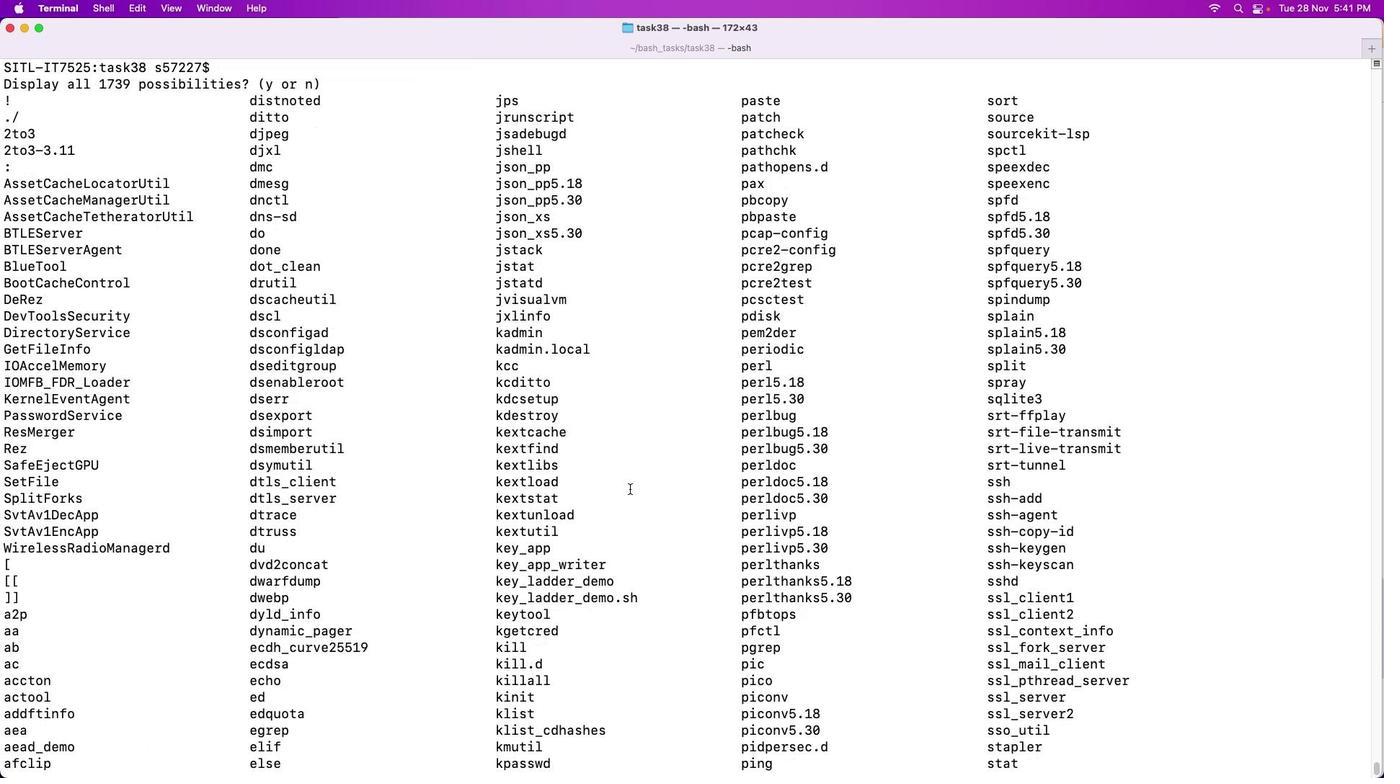 
Action: Mouse scrolled (629, 489) with delta (0, -1)
Screenshot: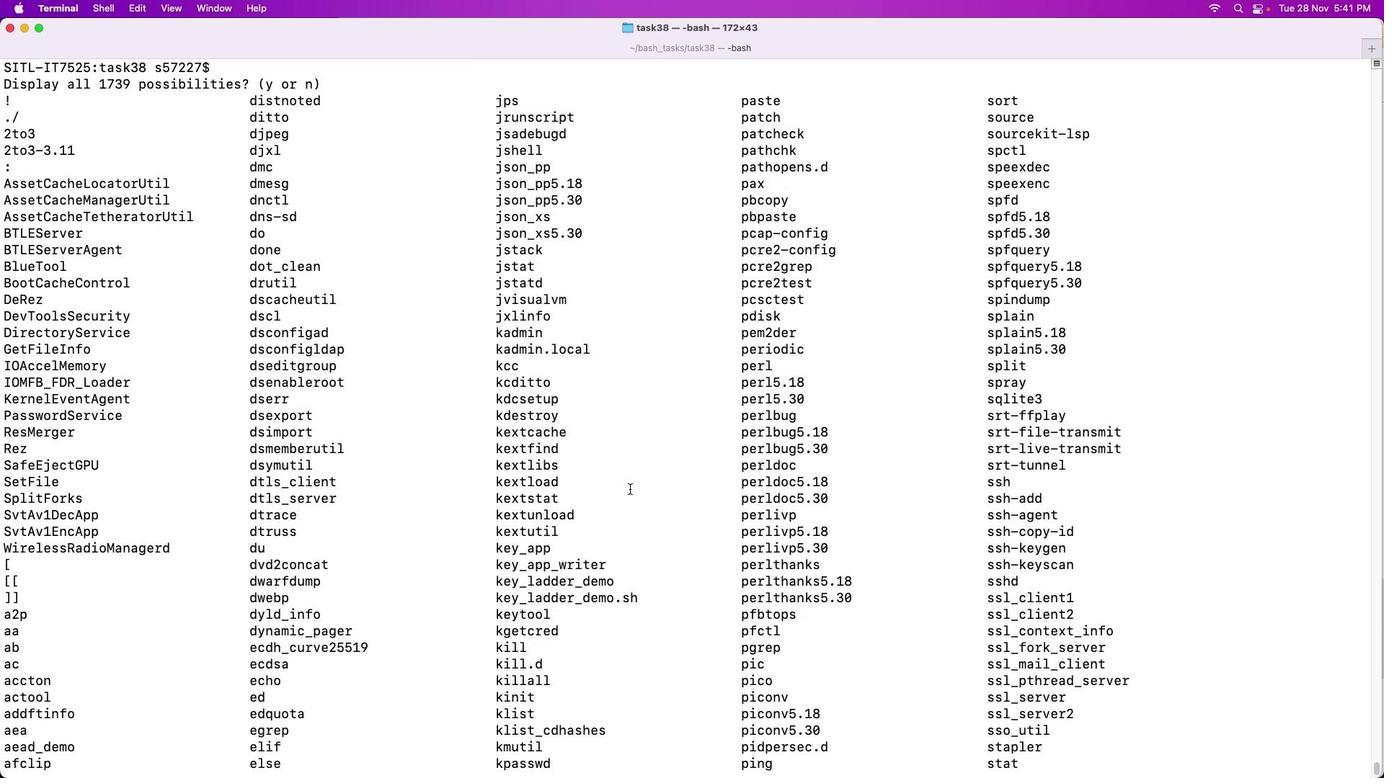 
Action: Mouse moved to (629, 489)
Screenshot: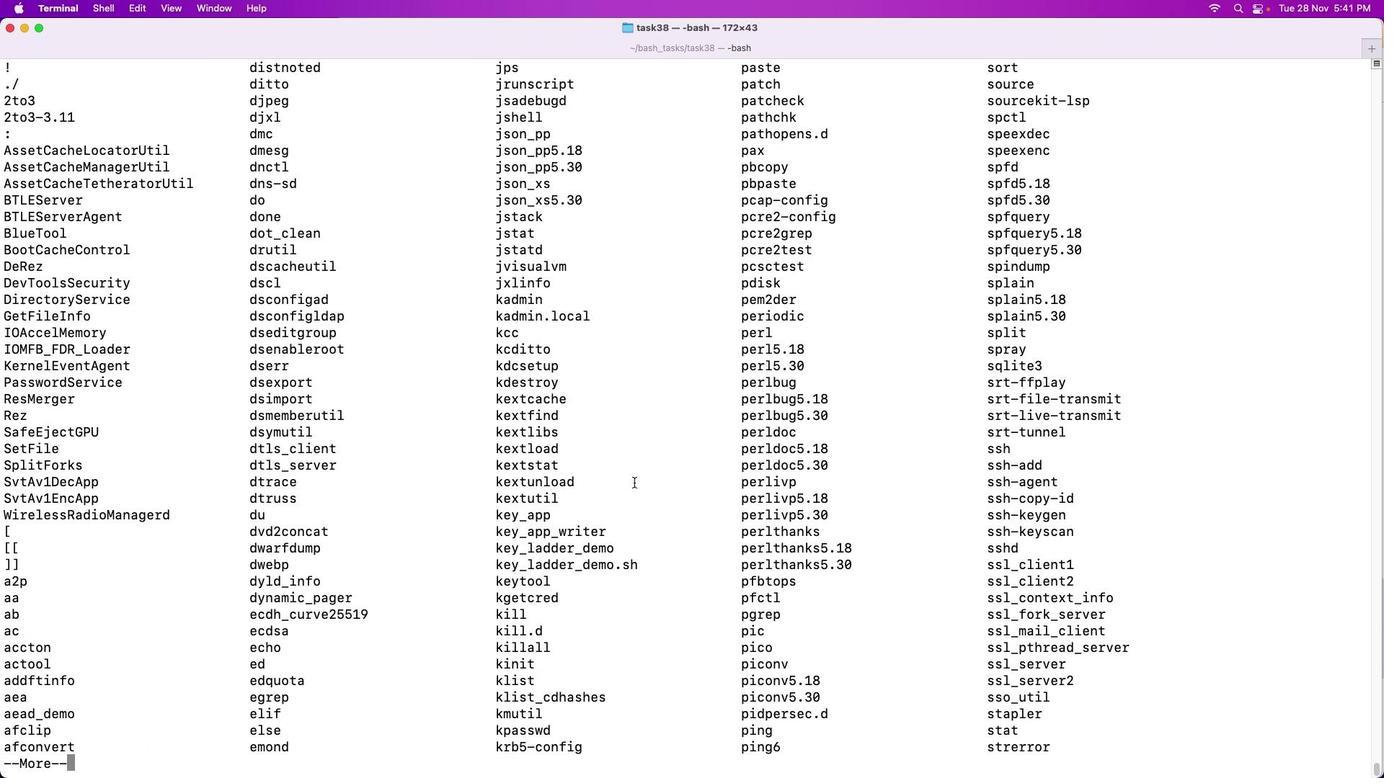 
Action: Mouse scrolled (629, 489) with delta (0, 0)
Screenshot: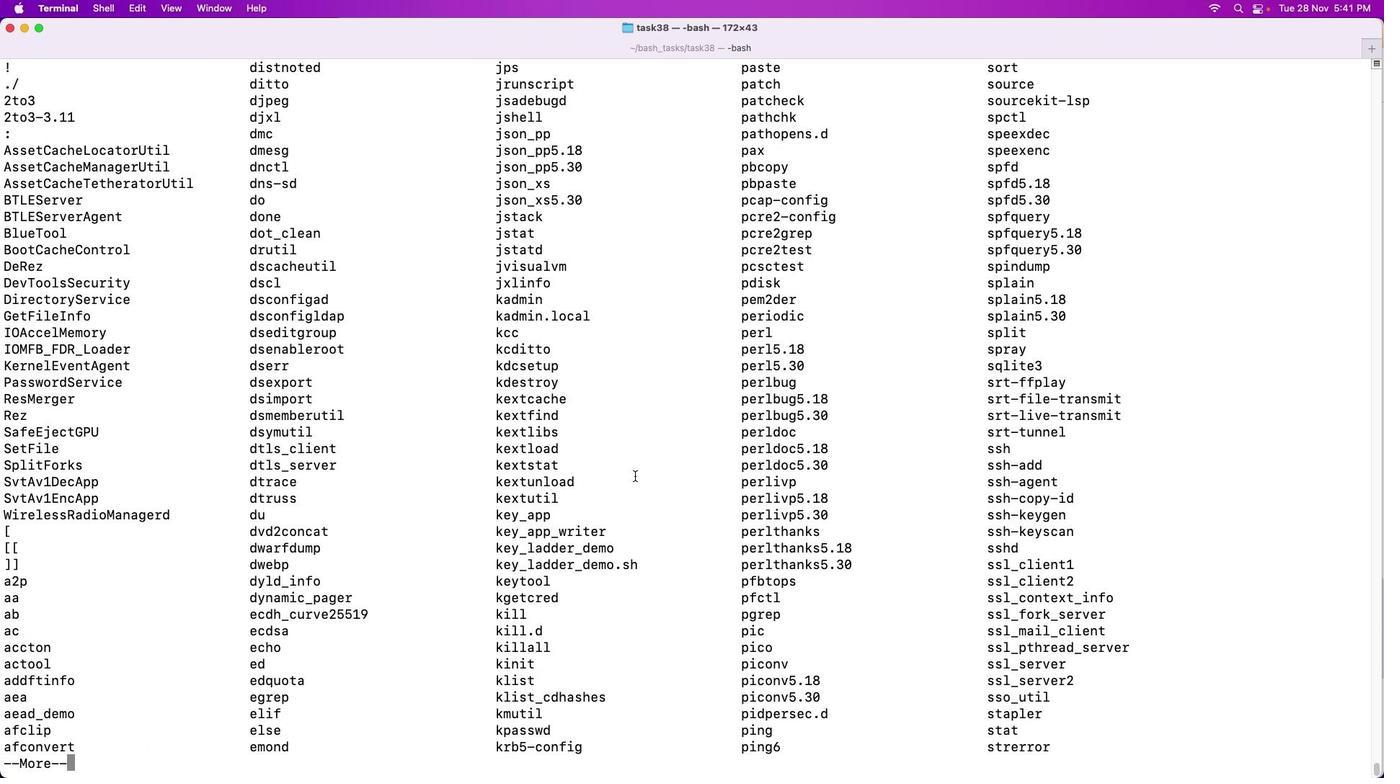
Action: Mouse scrolled (629, 489) with delta (0, 0)
Screenshot: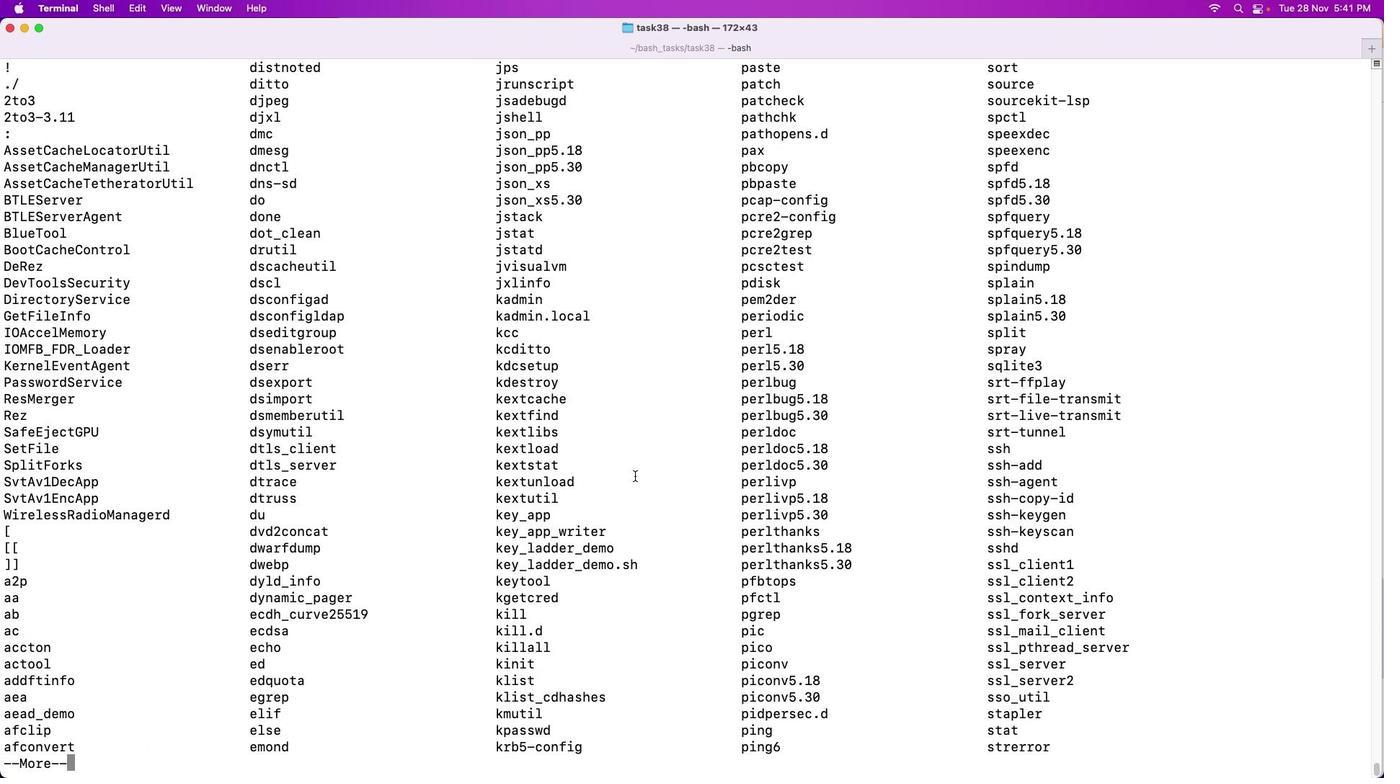 
Action: Mouse scrolled (629, 489) with delta (0, -2)
Screenshot: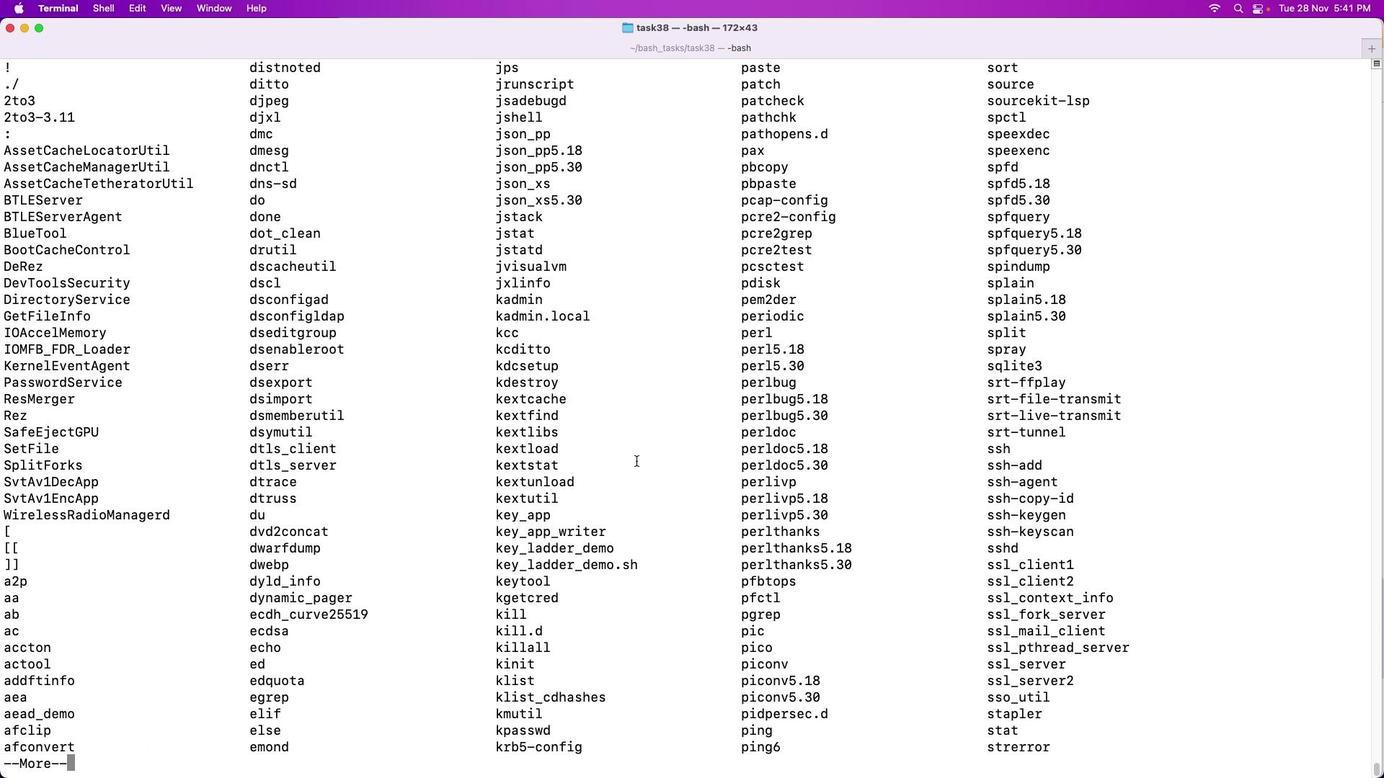 
Action: Mouse moved to (634, 482)
Screenshot: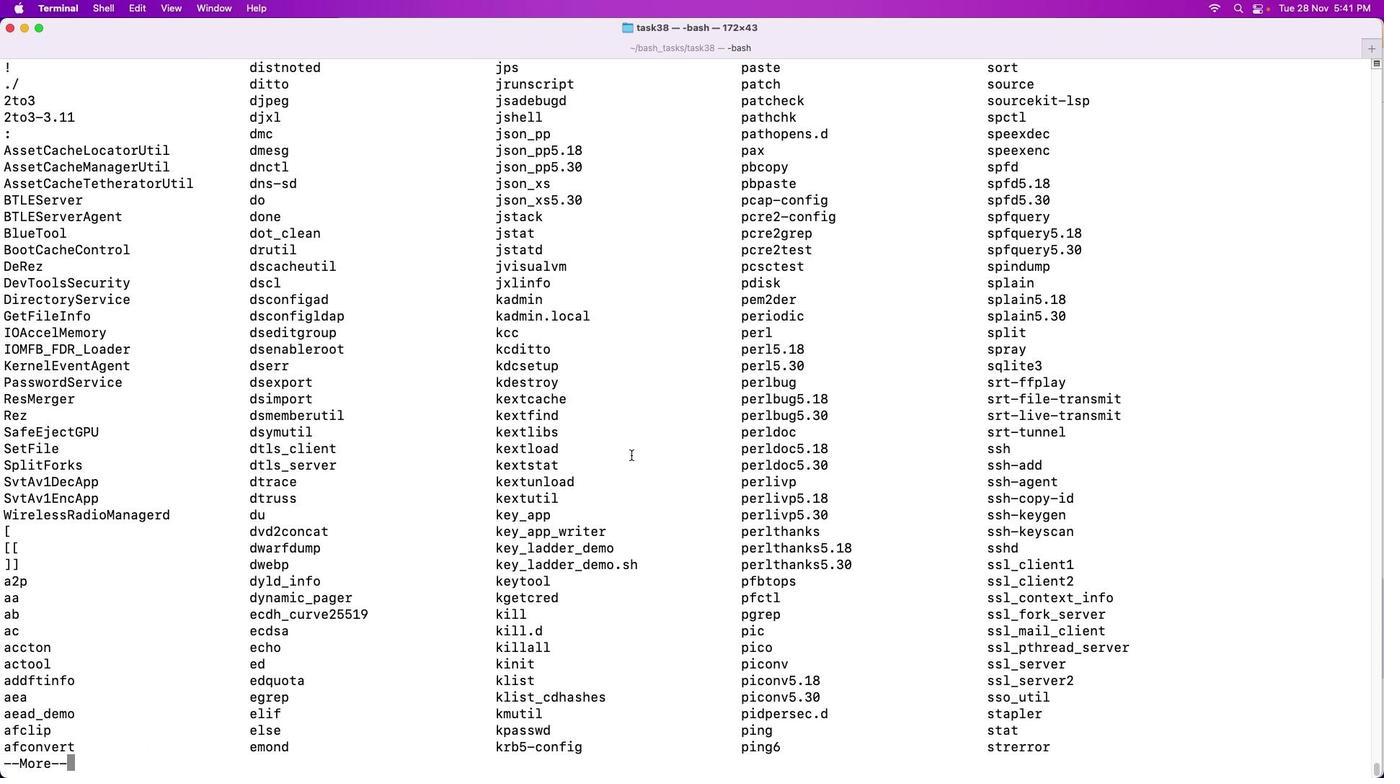 
Action: Mouse scrolled (634, 482) with delta (0, 0)
Screenshot: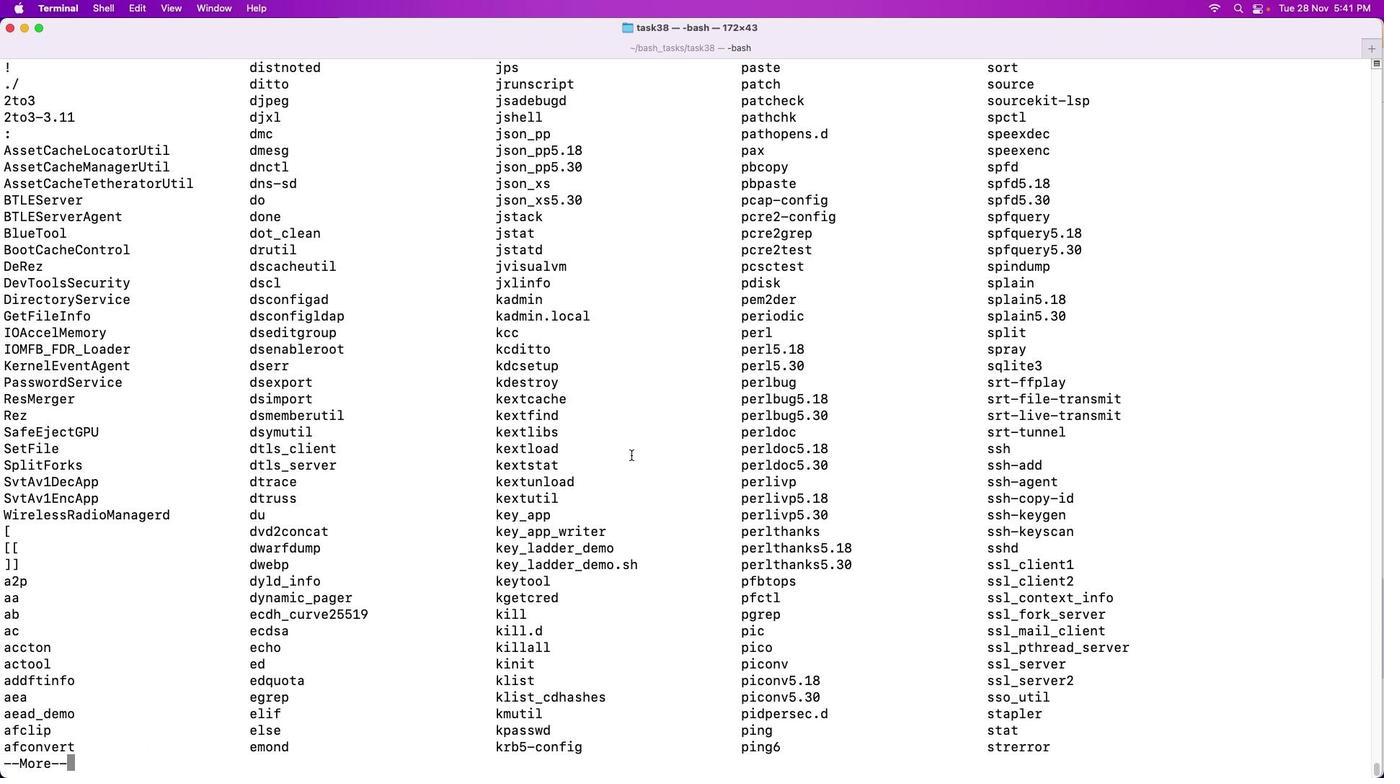 
Action: Mouse moved to (634, 471)
Screenshot: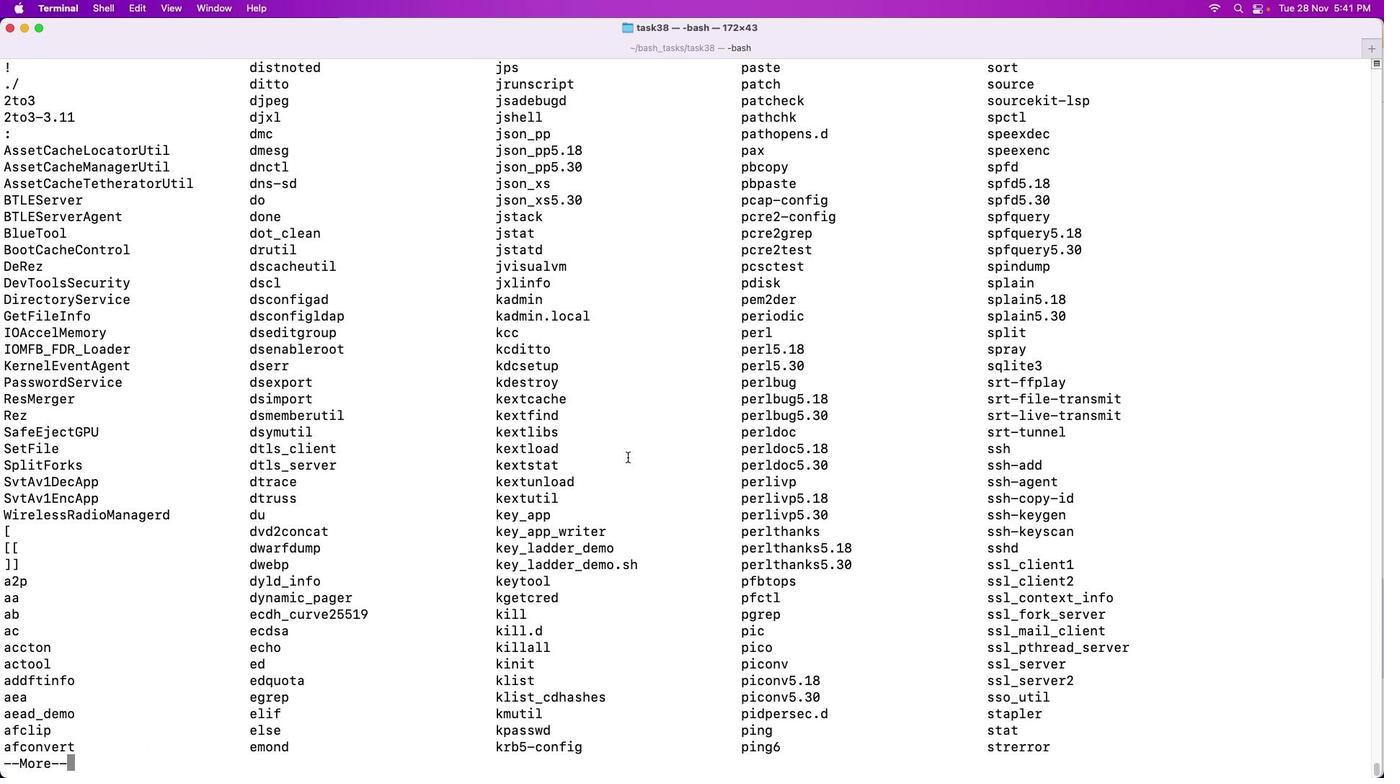 
Action: Mouse scrolled (634, 471) with delta (0, 0)
Screenshot: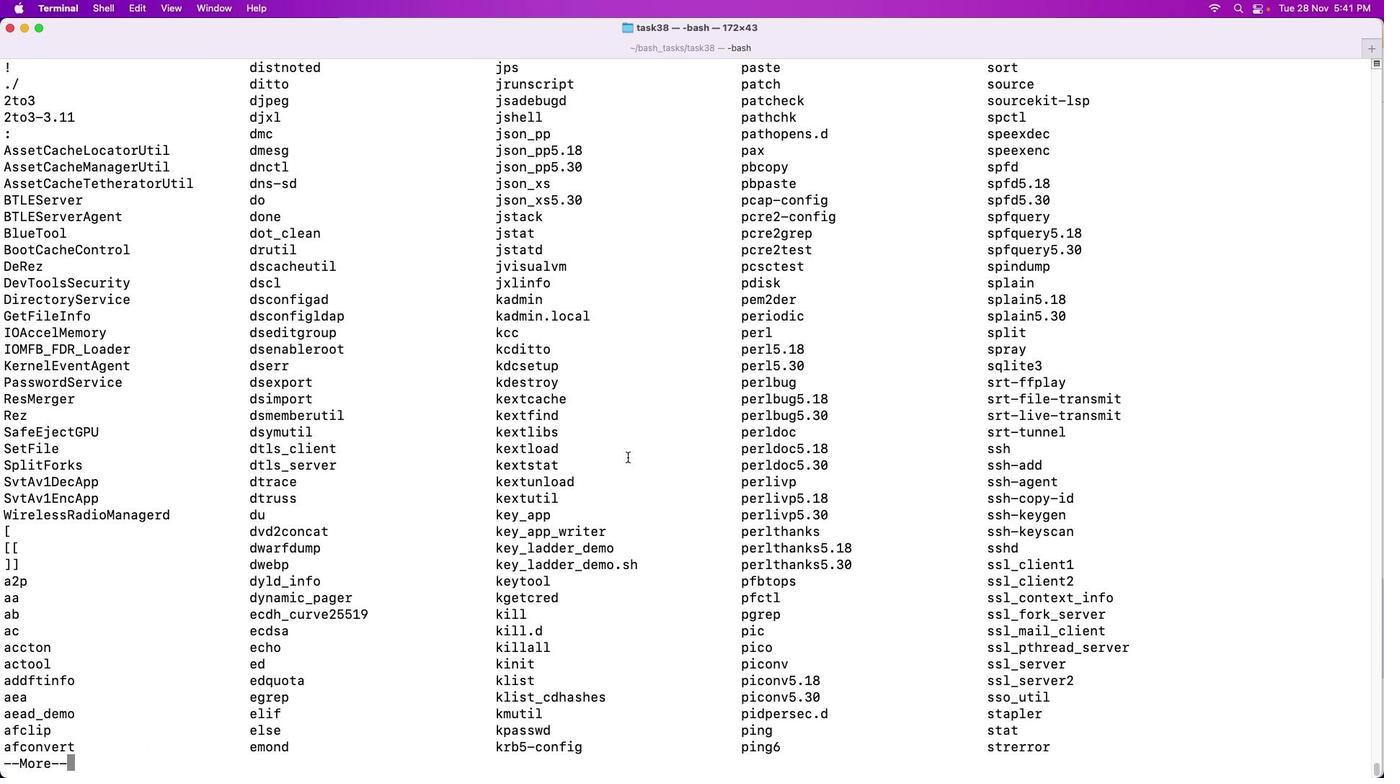 
Action: Mouse moved to (625, 459)
Screenshot: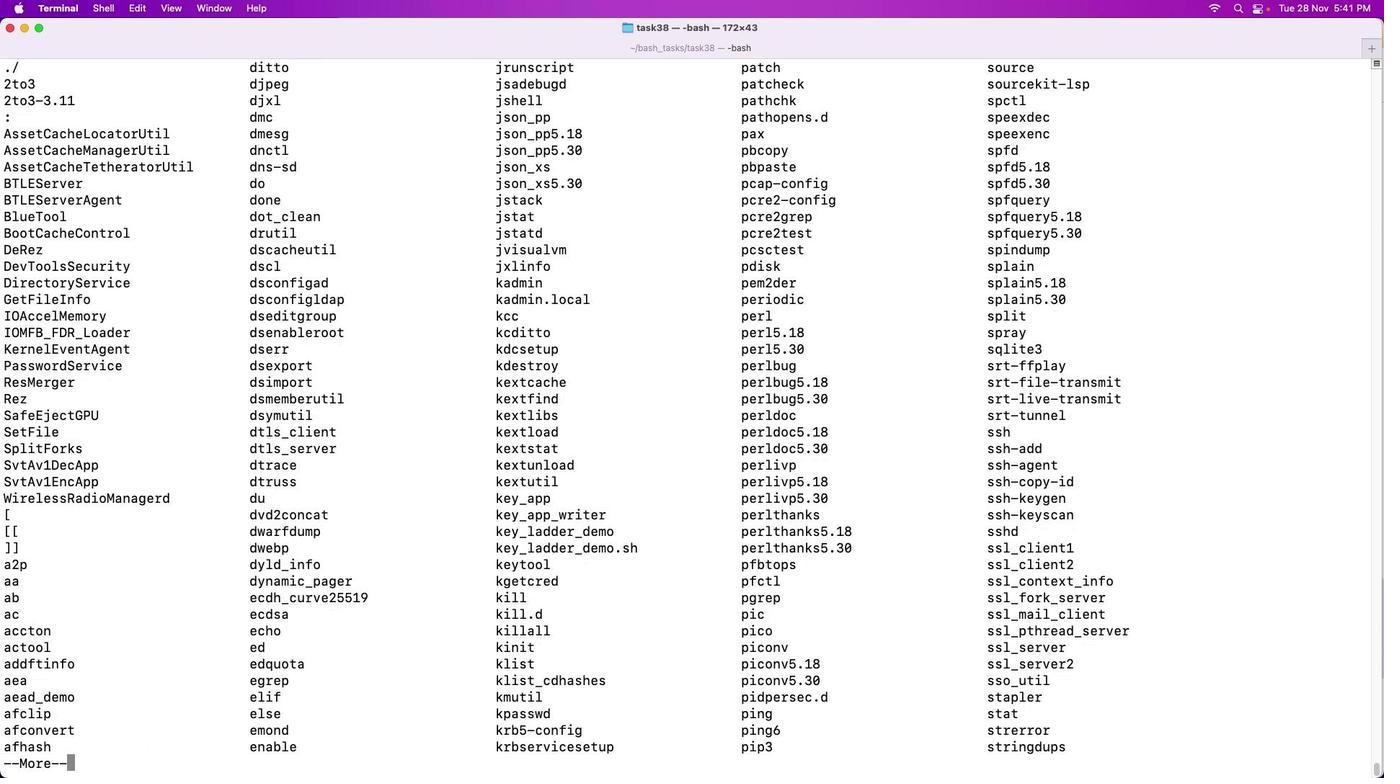 
Action: Key pressed Key.enterKey.enterKey.enterKey.enterKey.enterKey.enterKey.enterKey.enterKey.enterKey.enterKey.enterKey.enterKey.enterKey.enterKey.enterKey.enterKey.enterKey.enterKey.enterKey.enterKey.enterKey.enterKey.enterKey.enterKey.enterKey.enterKey.enterKey.enterKey.enterKey.enterKey.enterKey.enterKey.enterKey.enterKey.enterKey.enterKey.enterKey.enterKey.enterKey.enterKey.enterKey.enterKey.enterKey.enterKey.enterKey.enterKey.enterKey.enterKey.enterKey.enterKey.enterKey.enterKey.enterKey.enterKey.enterKey.enterKey.enterKey.enterKey.enterKey.enterKey.enterKey.enterKey.enterKey.enterKey.enterKey.enterKey.enterKey.enterKey.enterKey.enterKey.enterKey.enterKey.enterKey.enter
Screenshot: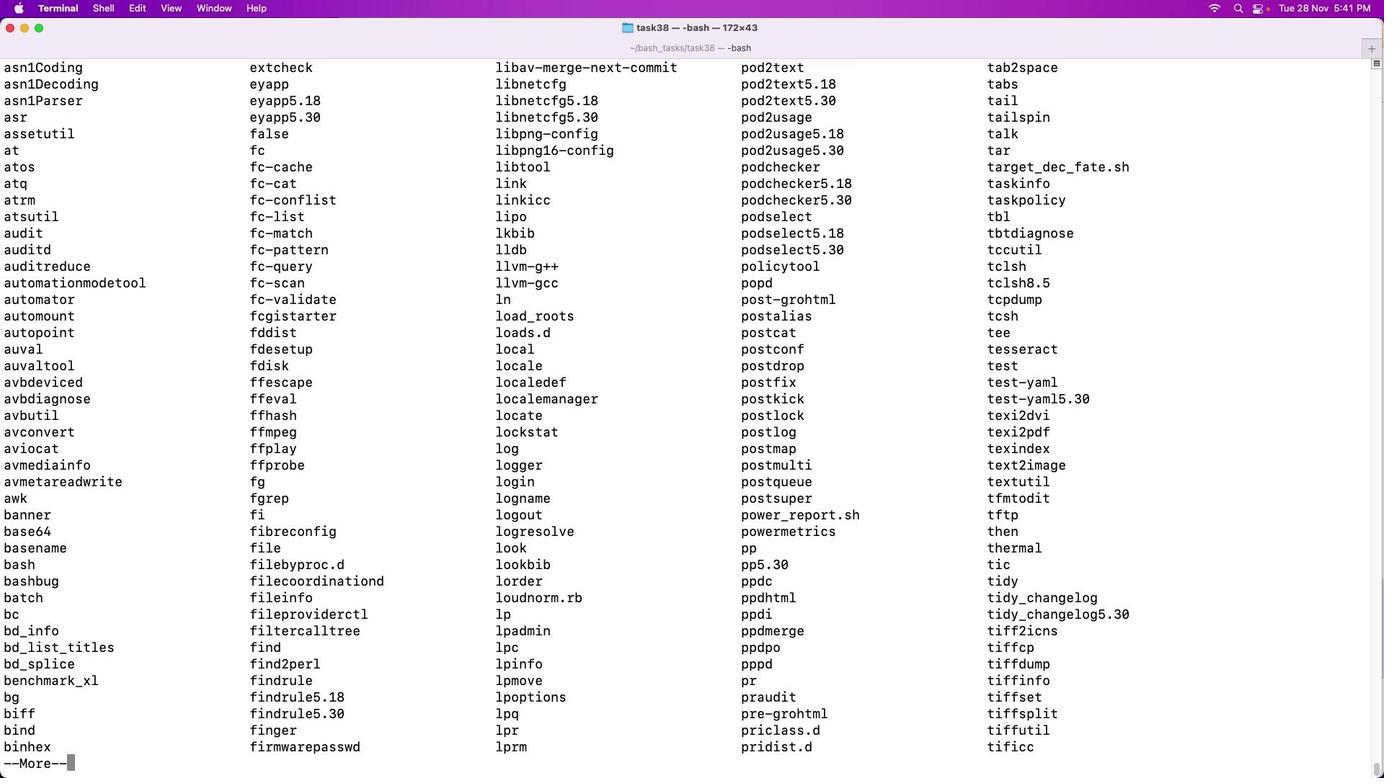
